 Task: Look for space in Raxaul, India from 7th July, 2023 to 15th July, 2023 for 6 adults in price range Rs.15000 to Rs.20000. Place can be entire place with 3 bedrooms having 3 beds and 3 bathrooms. Property type can be house, flat, guest house. Booking option can be shelf check-in. Required host language is English.
Action: Mouse moved to (581, 72)
Screenshot: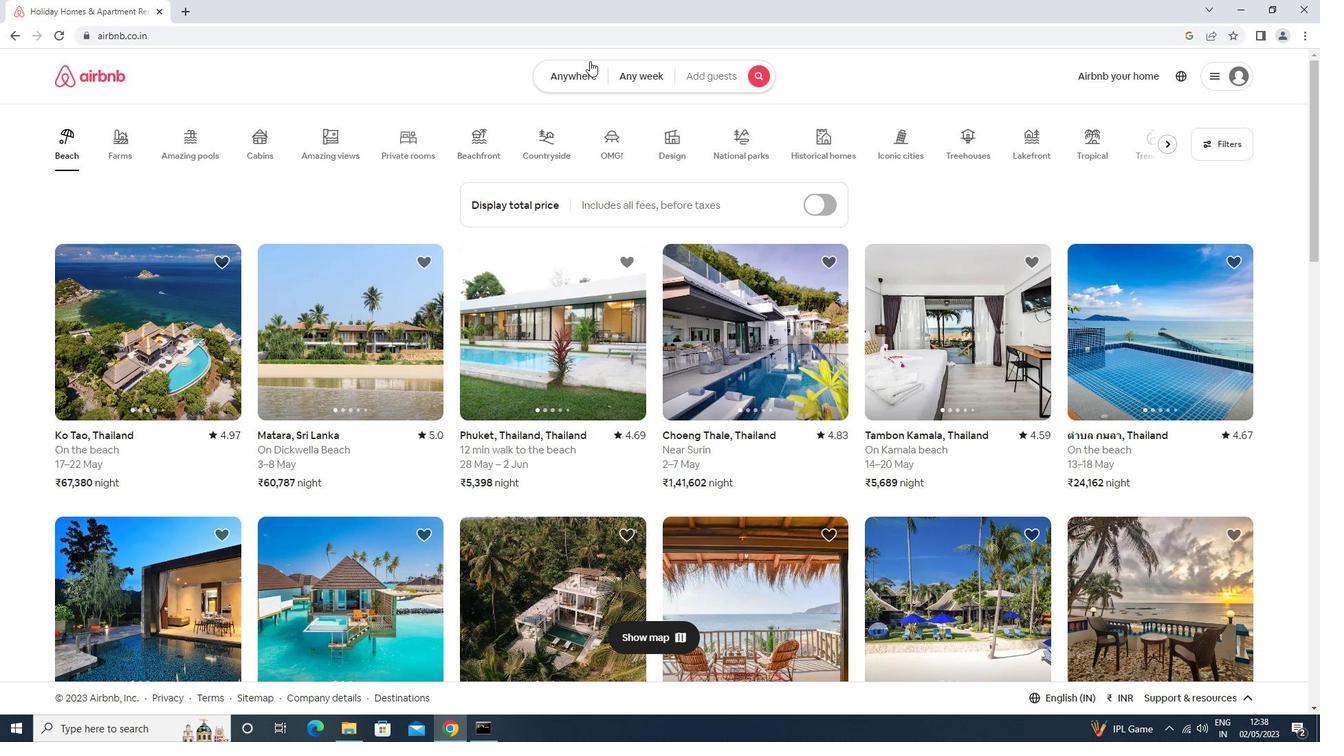
Action: Mouse pressed left at (581, 72)
Screenshot: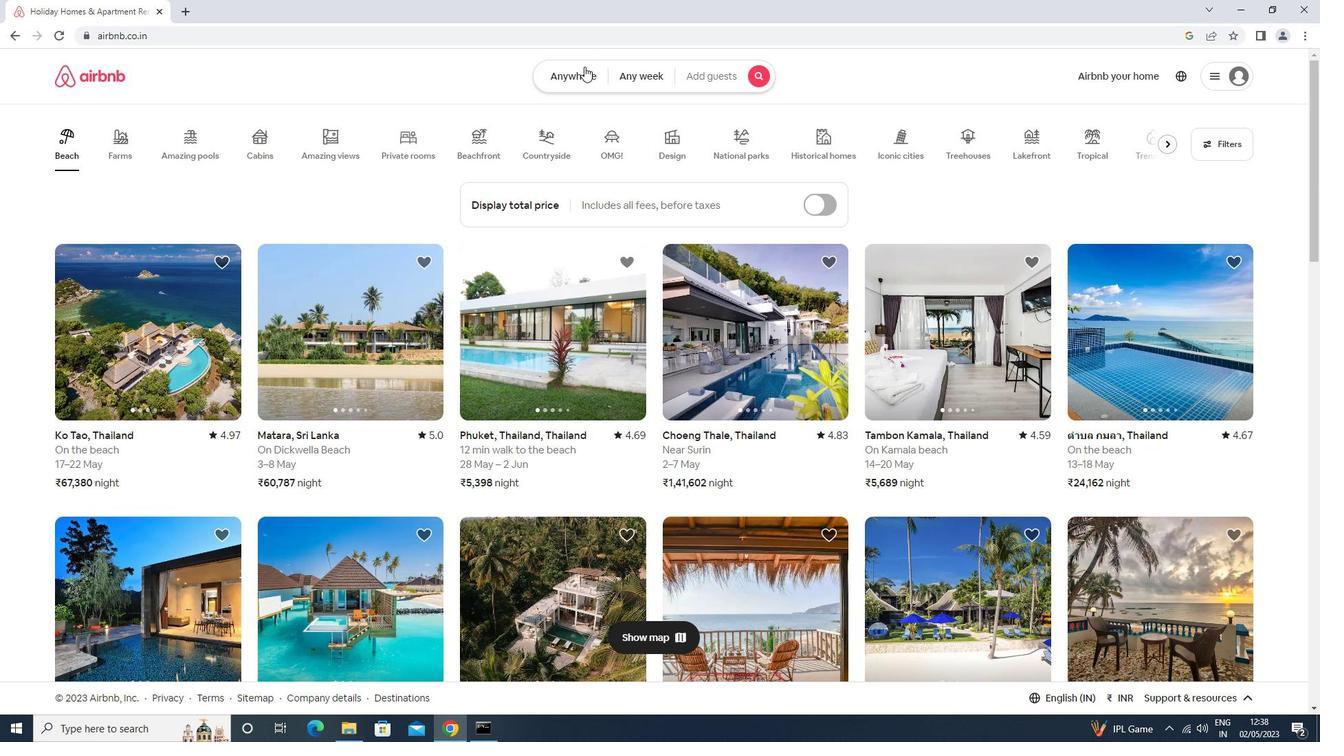 
Action: Mouse moved to (533, 126)
Screenshot: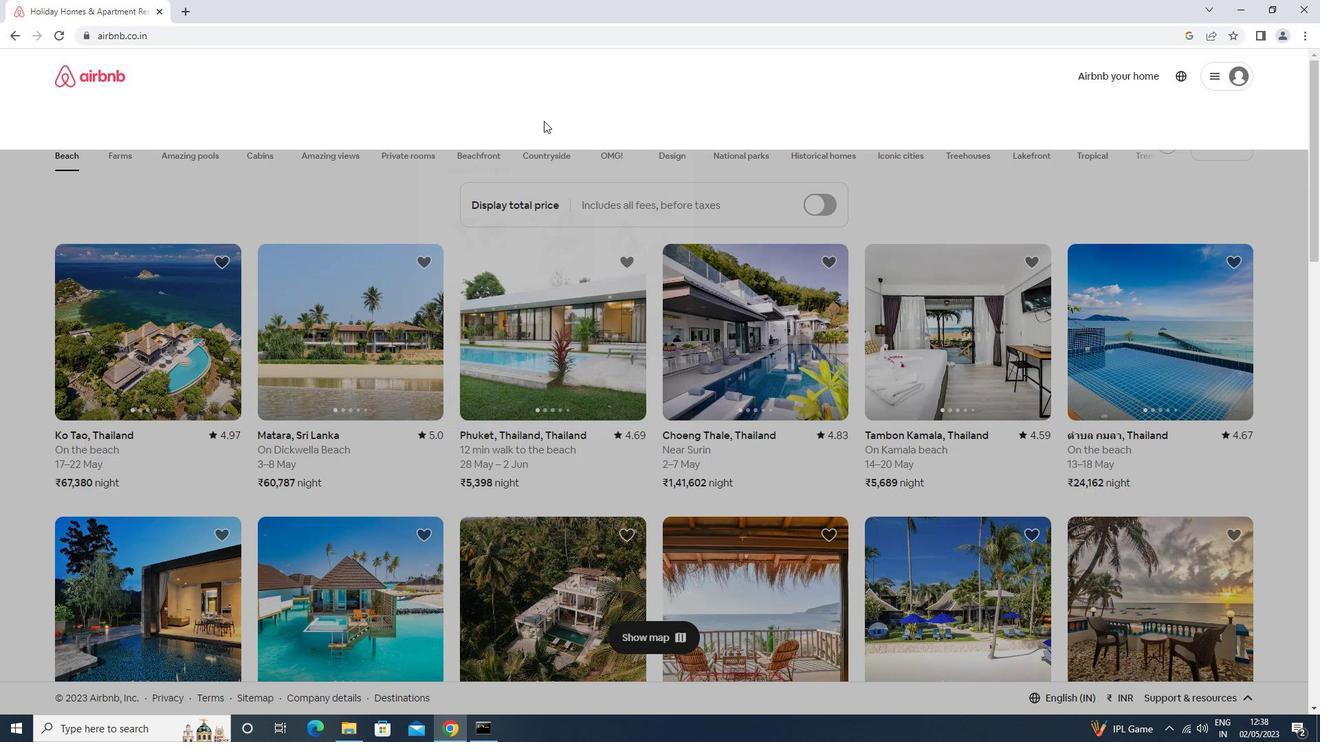 
Action: Mouse pressed left at (533, 126)
Screenshot: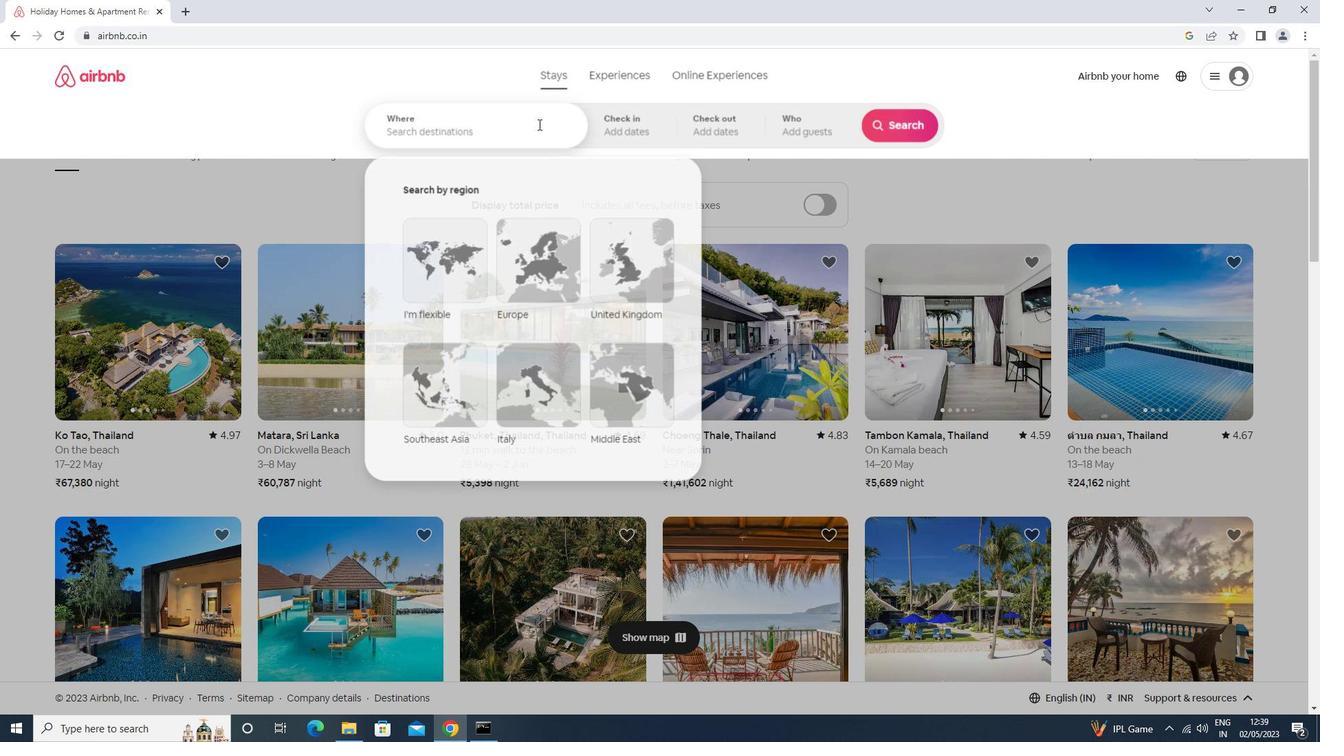 
Action: Mouse moved to (528, 129)
Screenshot: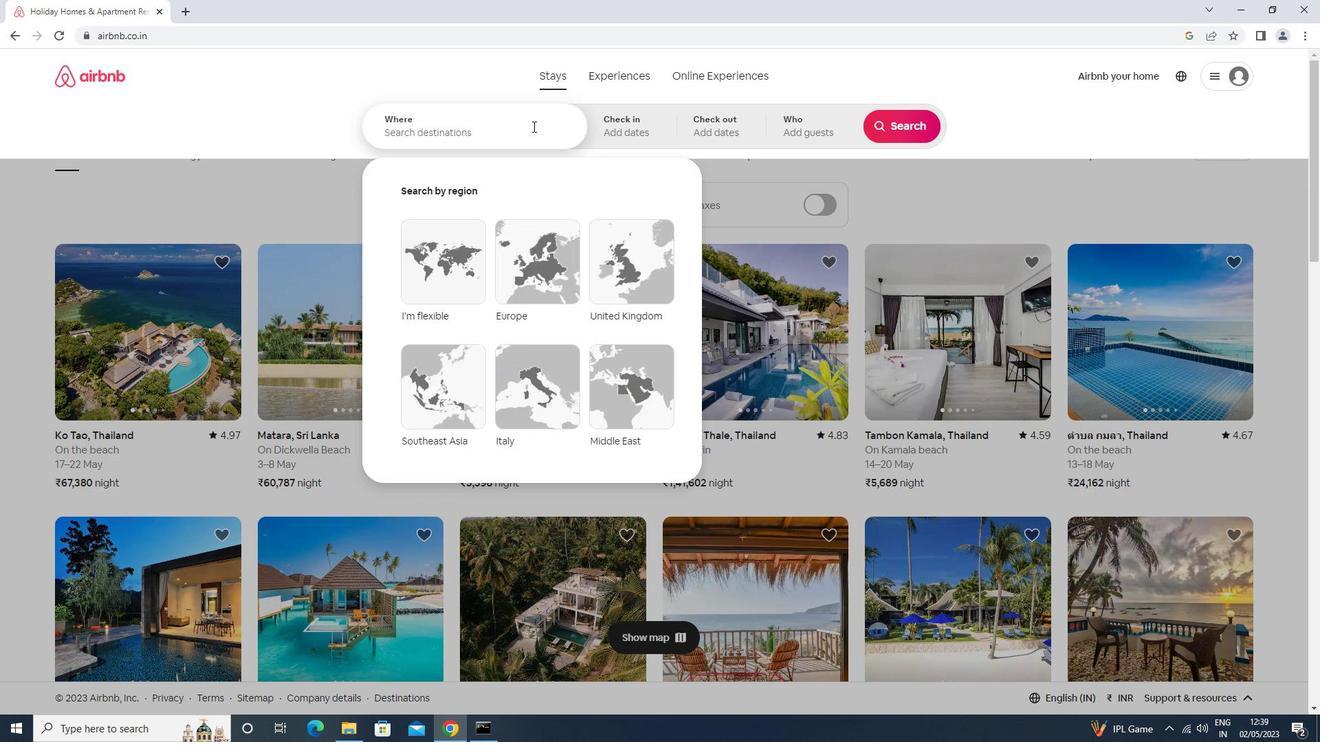 
Action: Key pressed r<Key.caps_lock>axual<Key.enter>
Screenshot: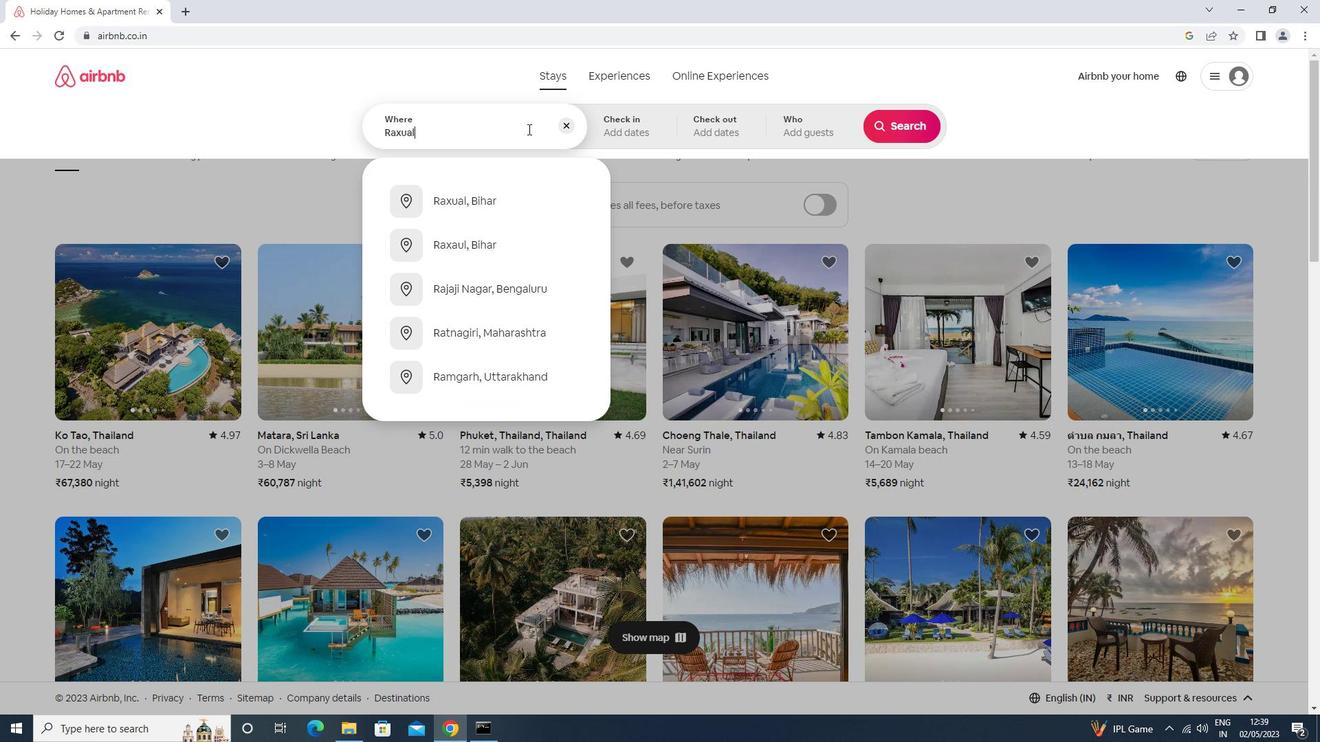 
Action: Mouse moved to (888, 238)
Screenshot: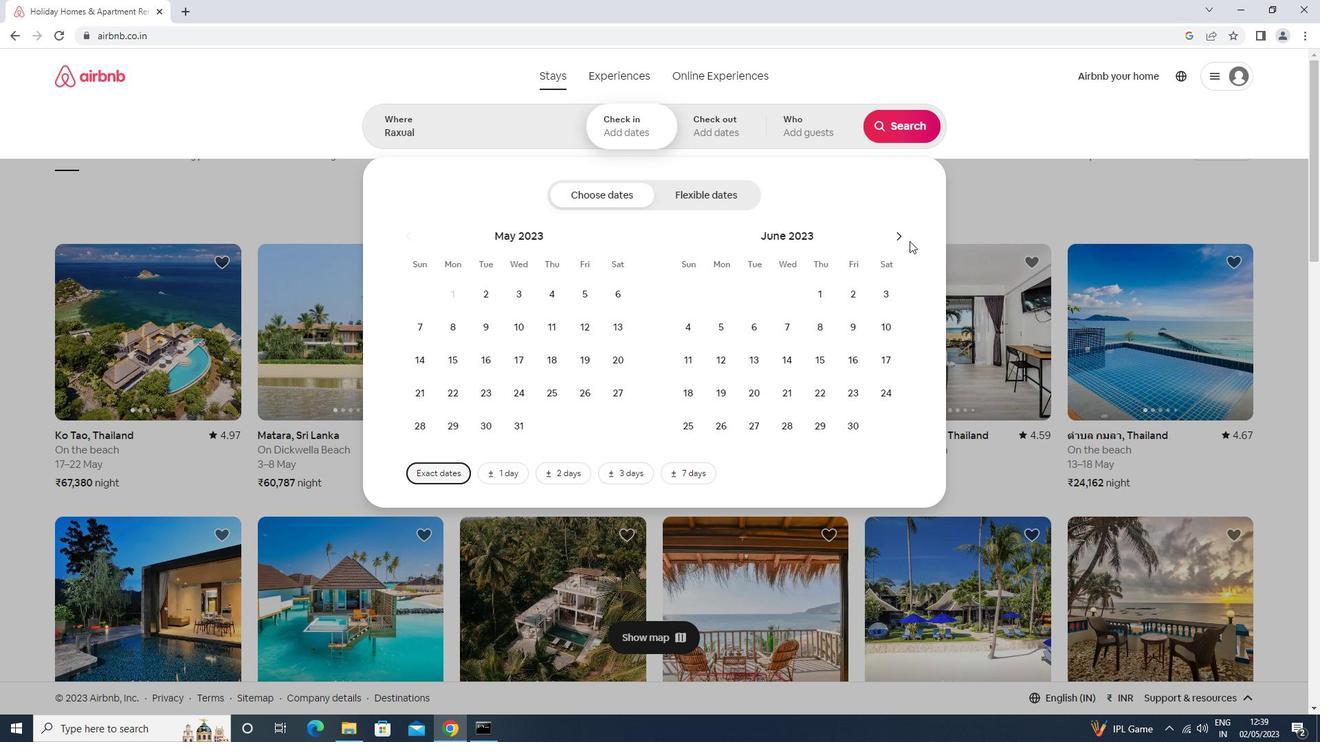 
Action: Mouse pressed left at (888, 238)
Screenshot: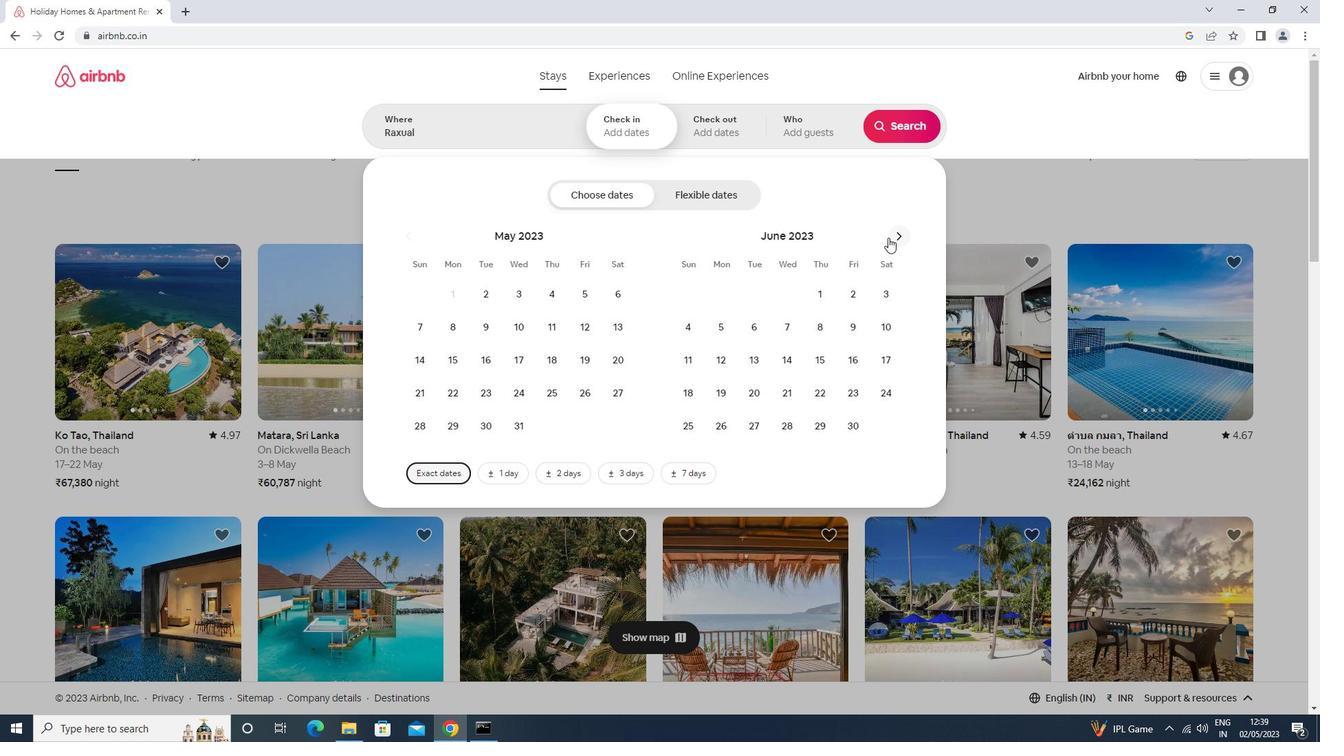 
Action: Mouse moved to (901, 231)
Screenshot: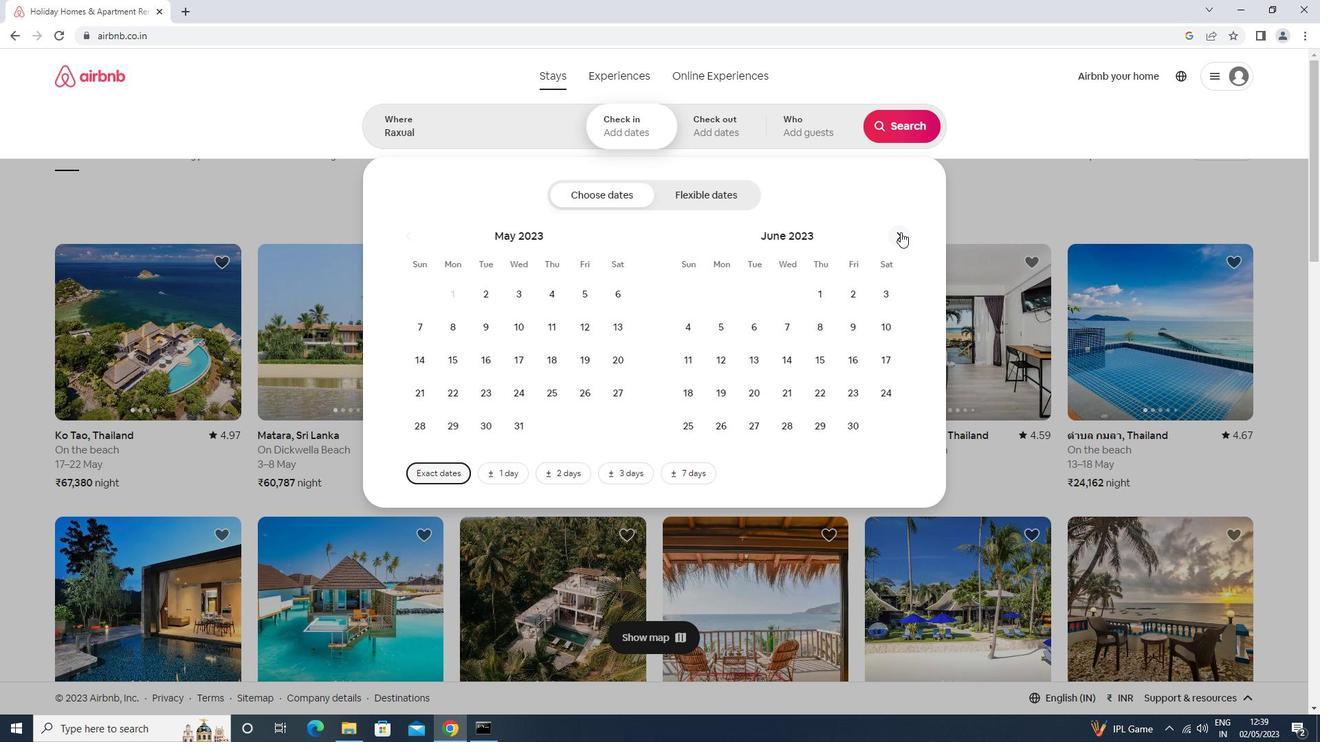 
Action: Mouse pressed left at (901, 231)
Screenshot: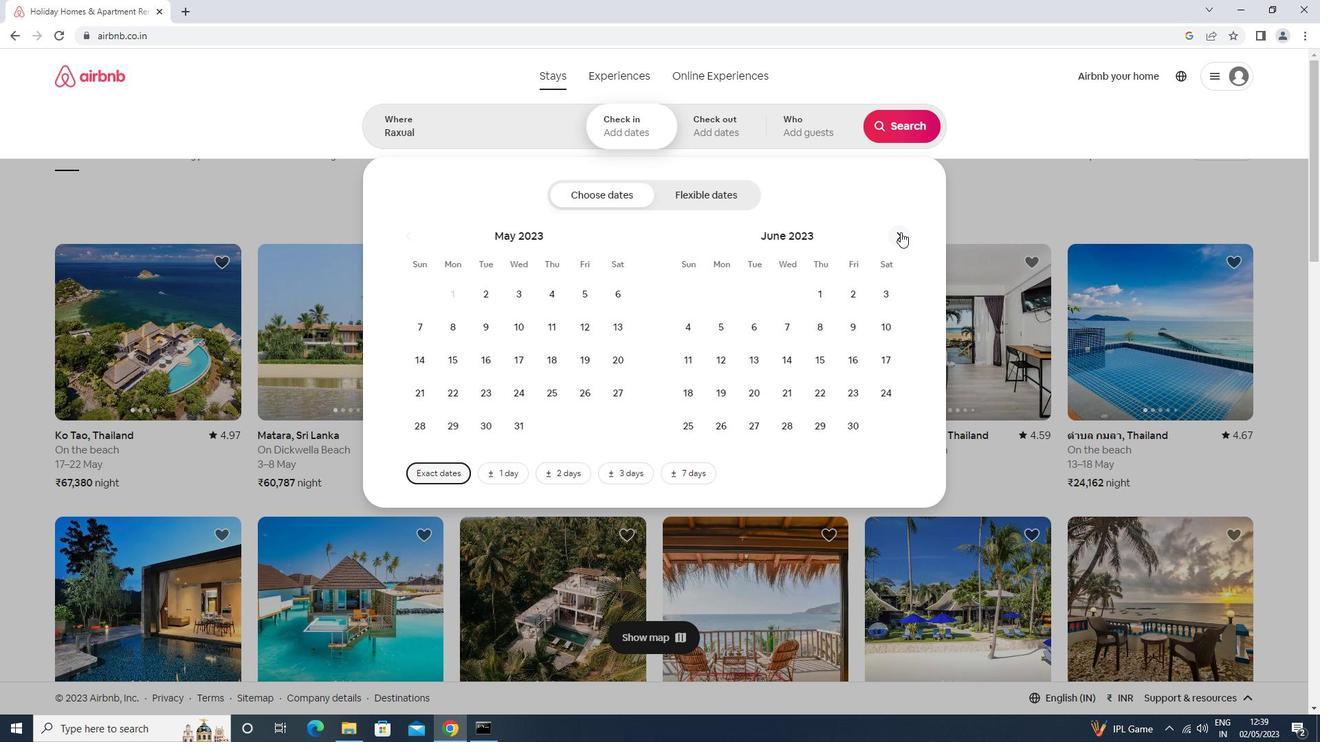 
Action: Mouse moved to (840, 321)
Screenshot: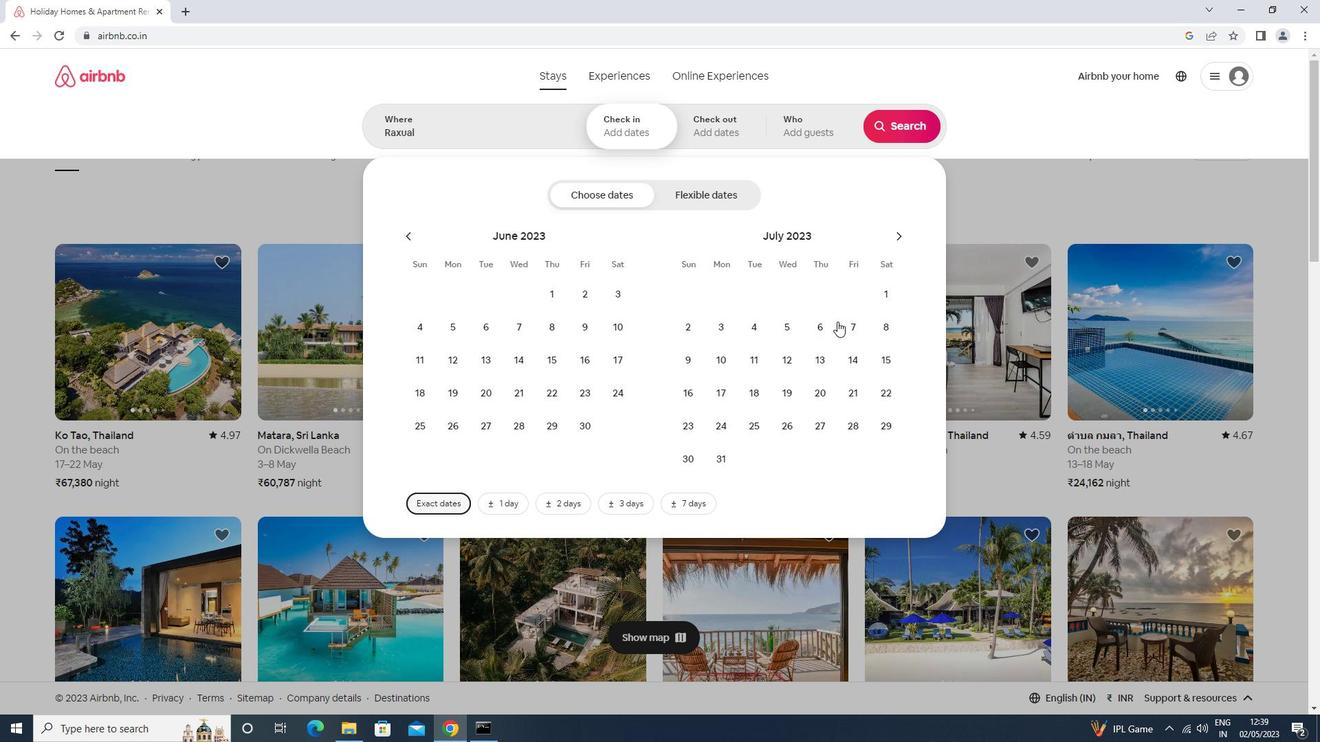 
Action: Mouse pressed left at (840, 321)
Screenshot: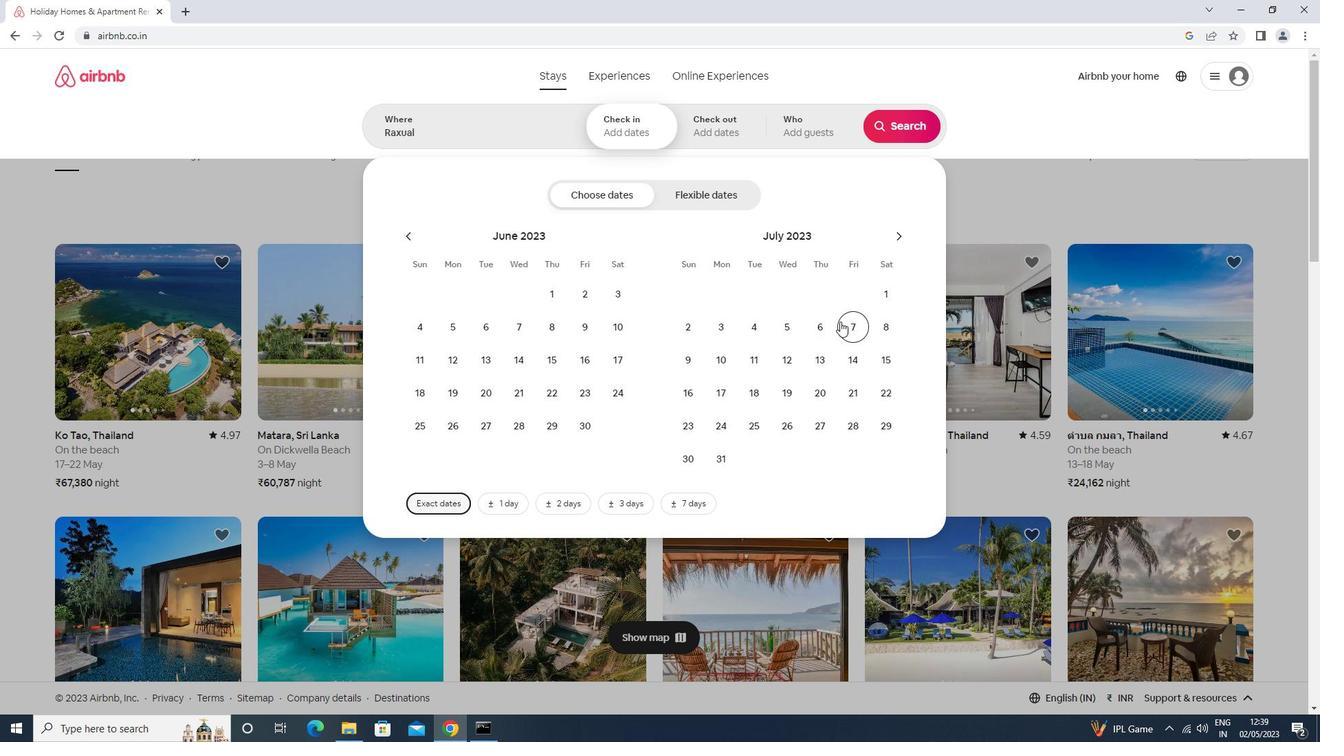 
Action: Mouse moved to (881, 359)
Screenshot: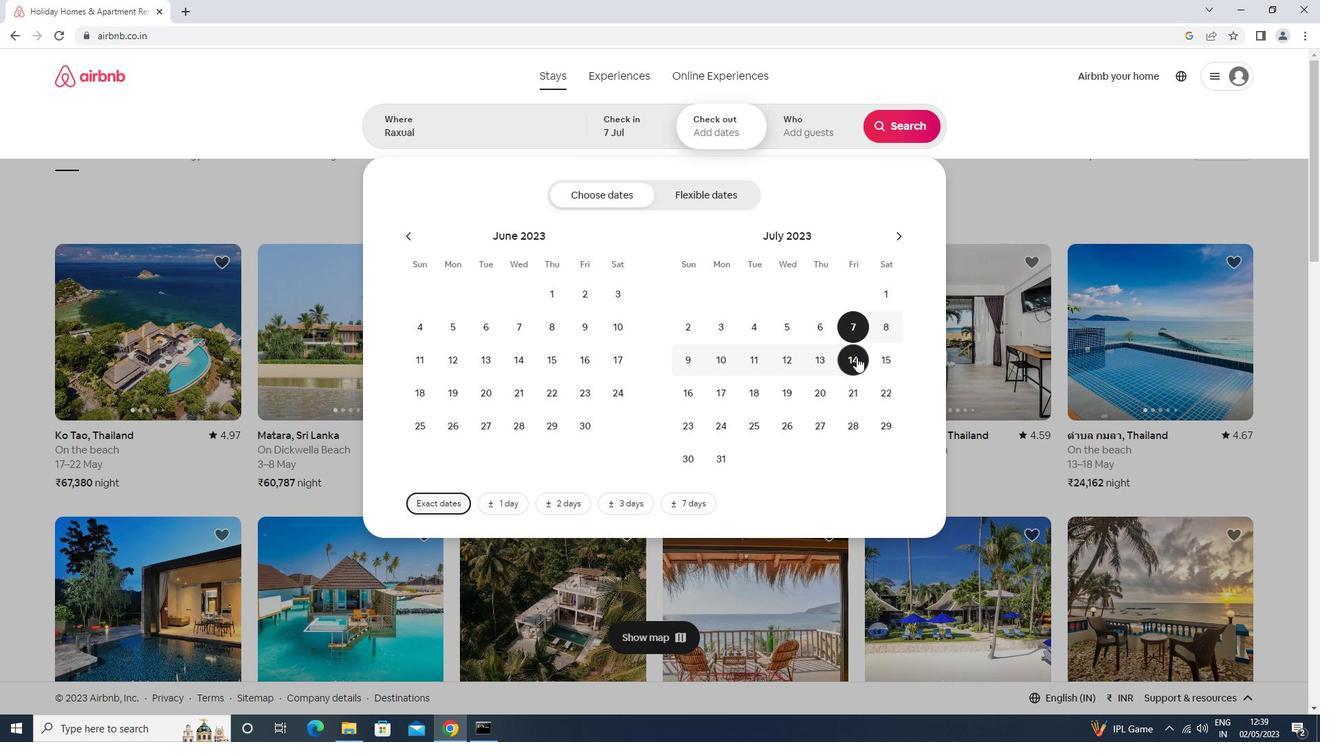 
Action: Mouse pressed left at (881, 359)
Screenshot: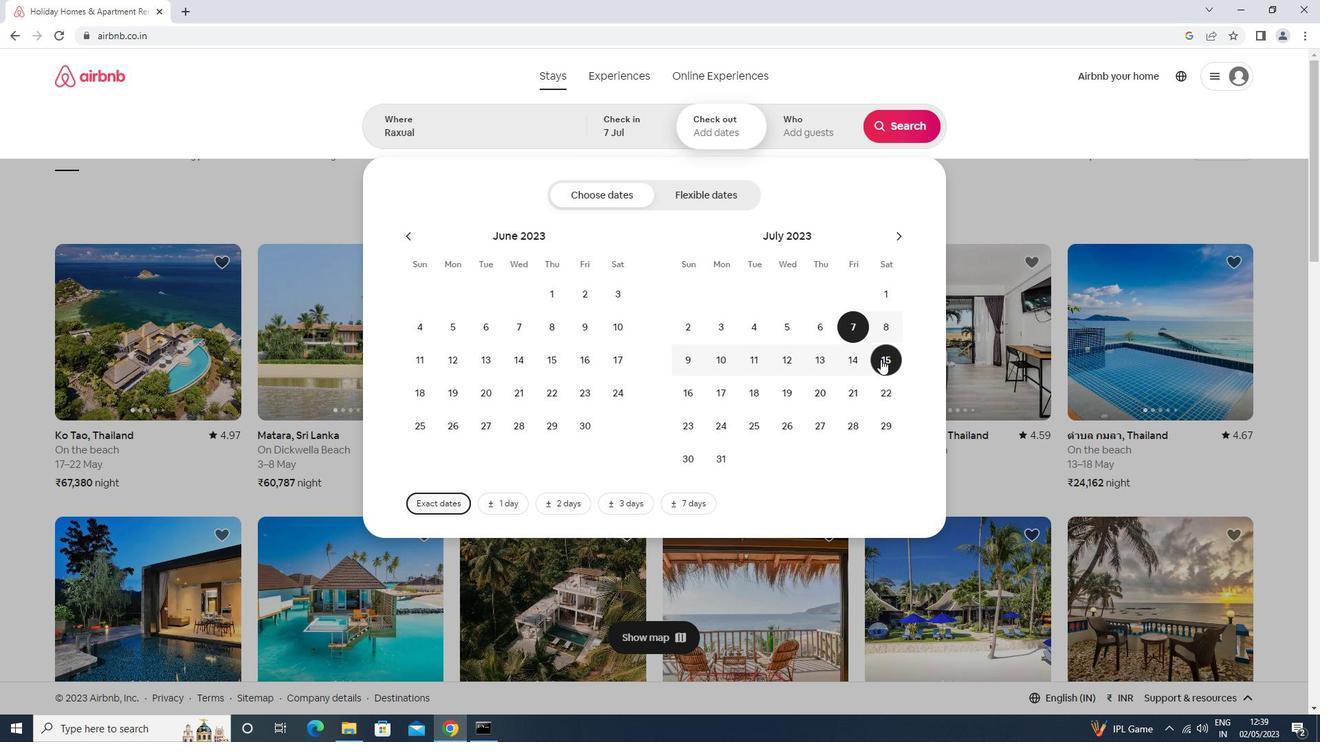 
Action: Mouse moved to (795, 141)
Screenshot: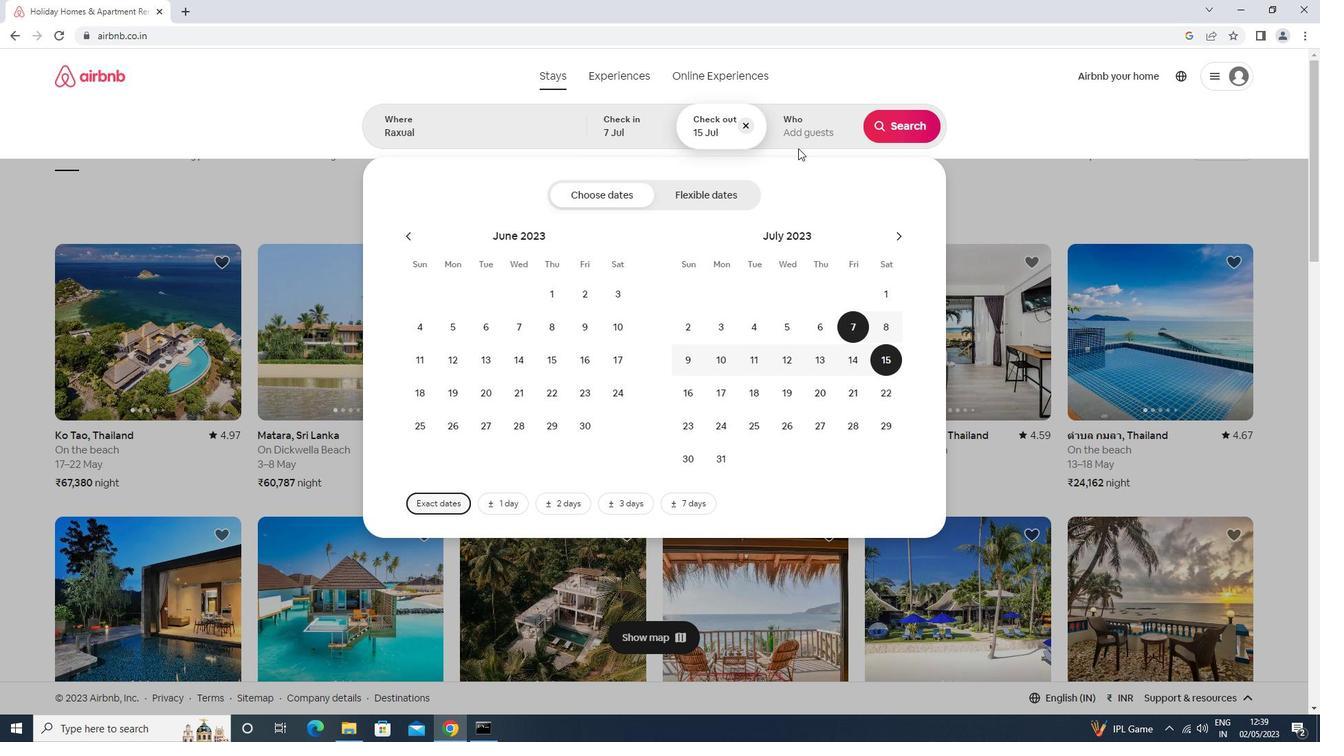 
Action: Mouse pressed left at (795, 141)
Screenshot: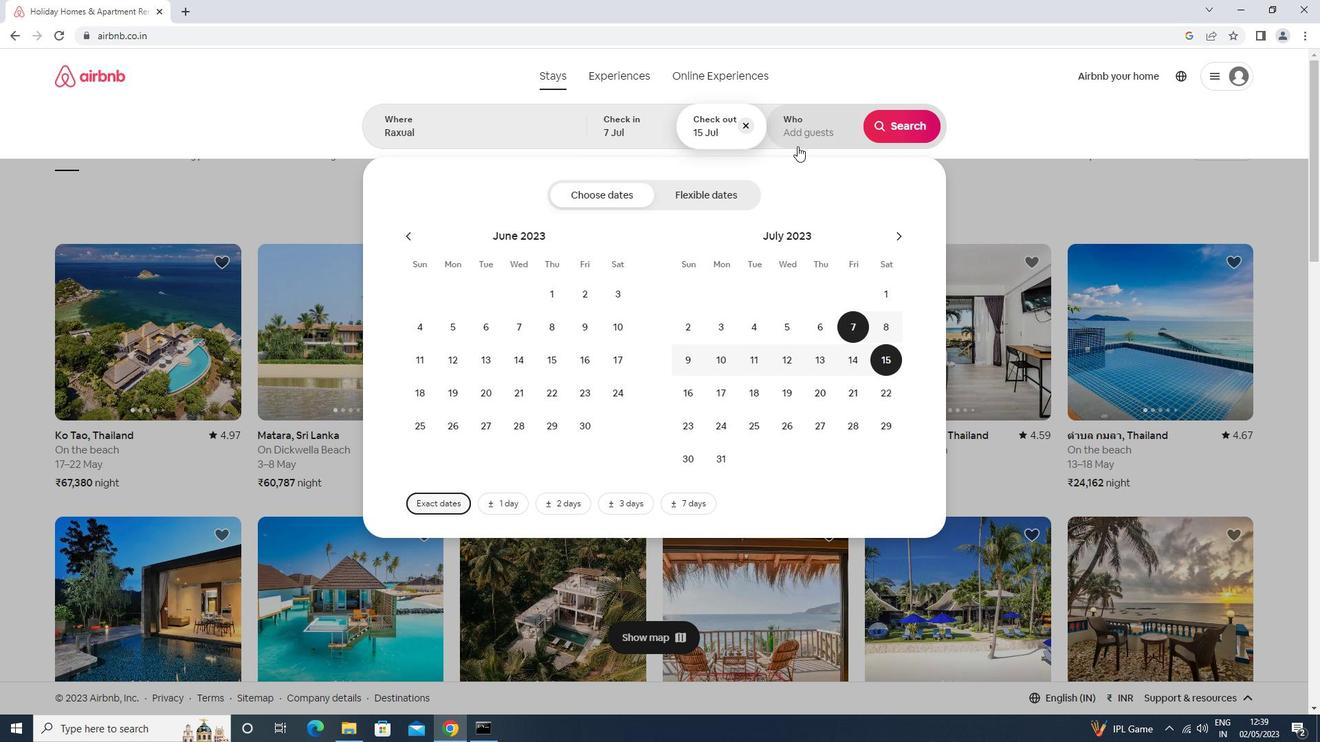 
Action: Mouse moved to (906, 202)
Screenshot: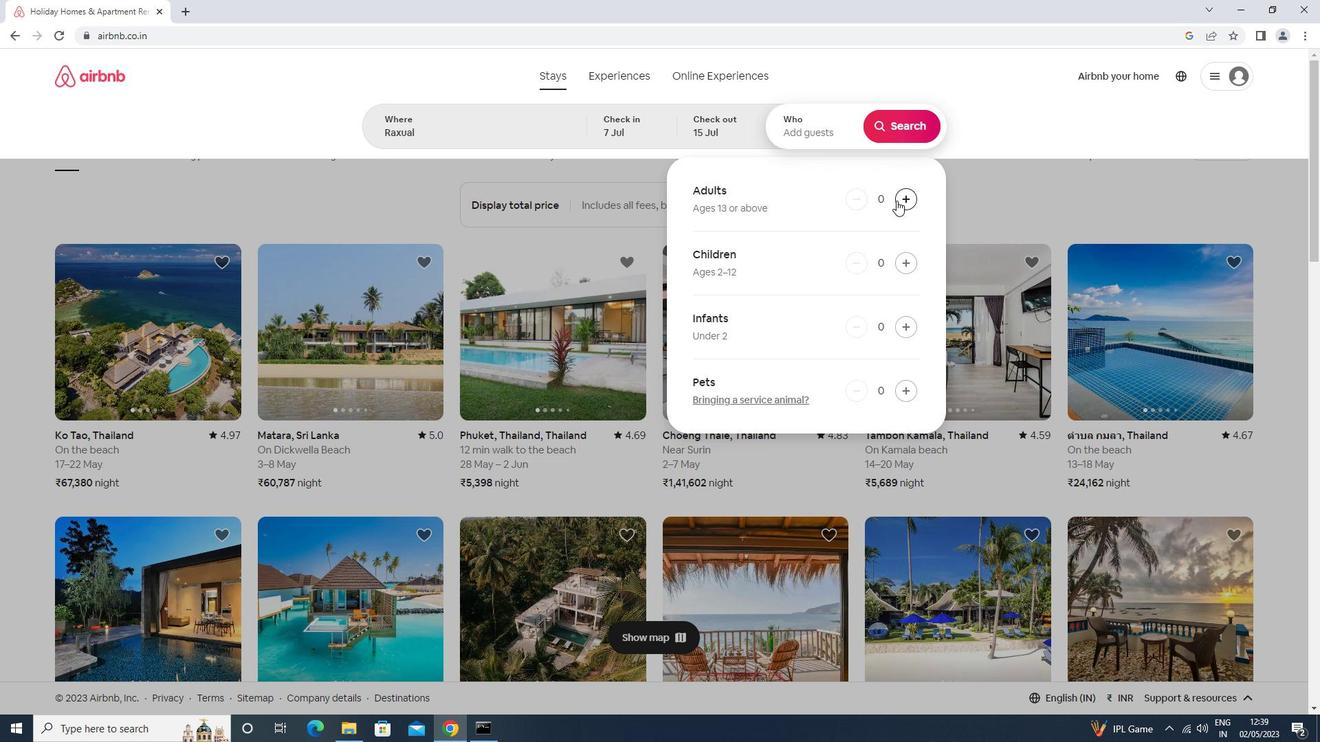 
Action: Mouse pressed left at (906, 202)
Screenshot: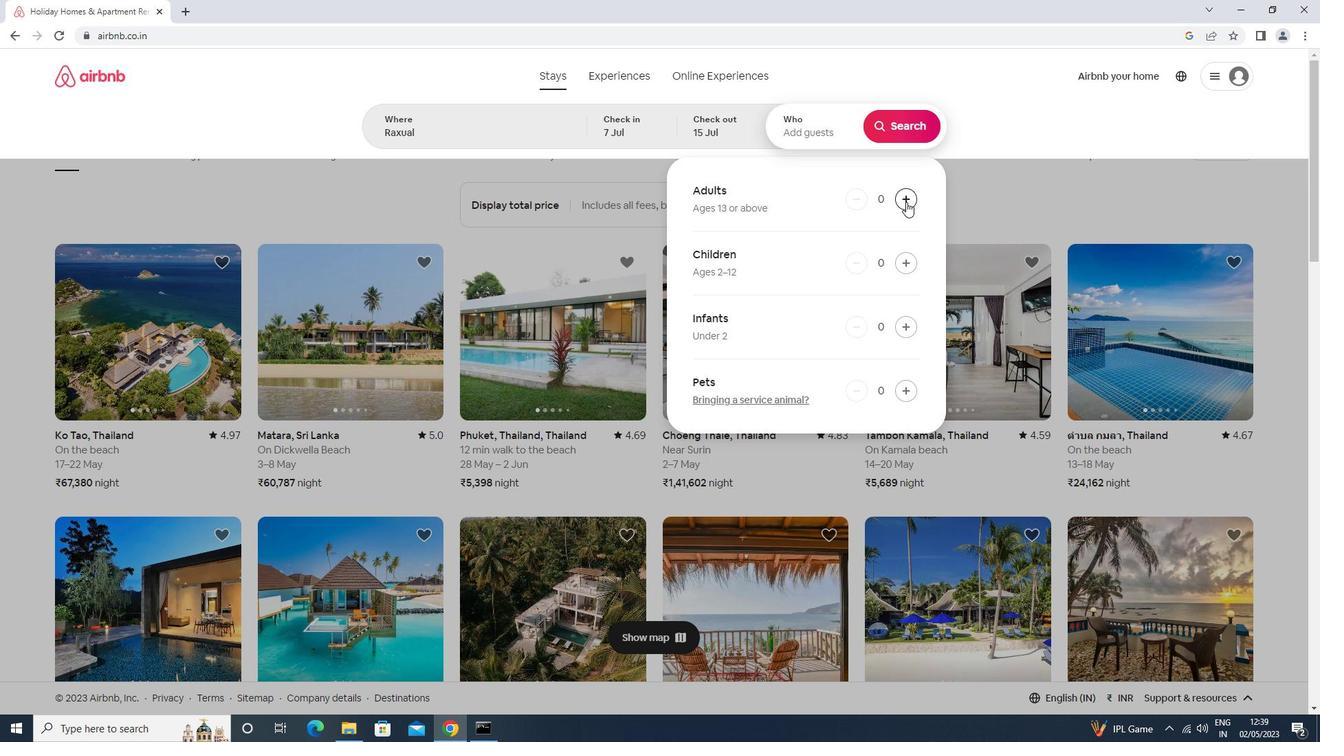 
Action: Mouse pressed left at (906, 202)
Screenshot: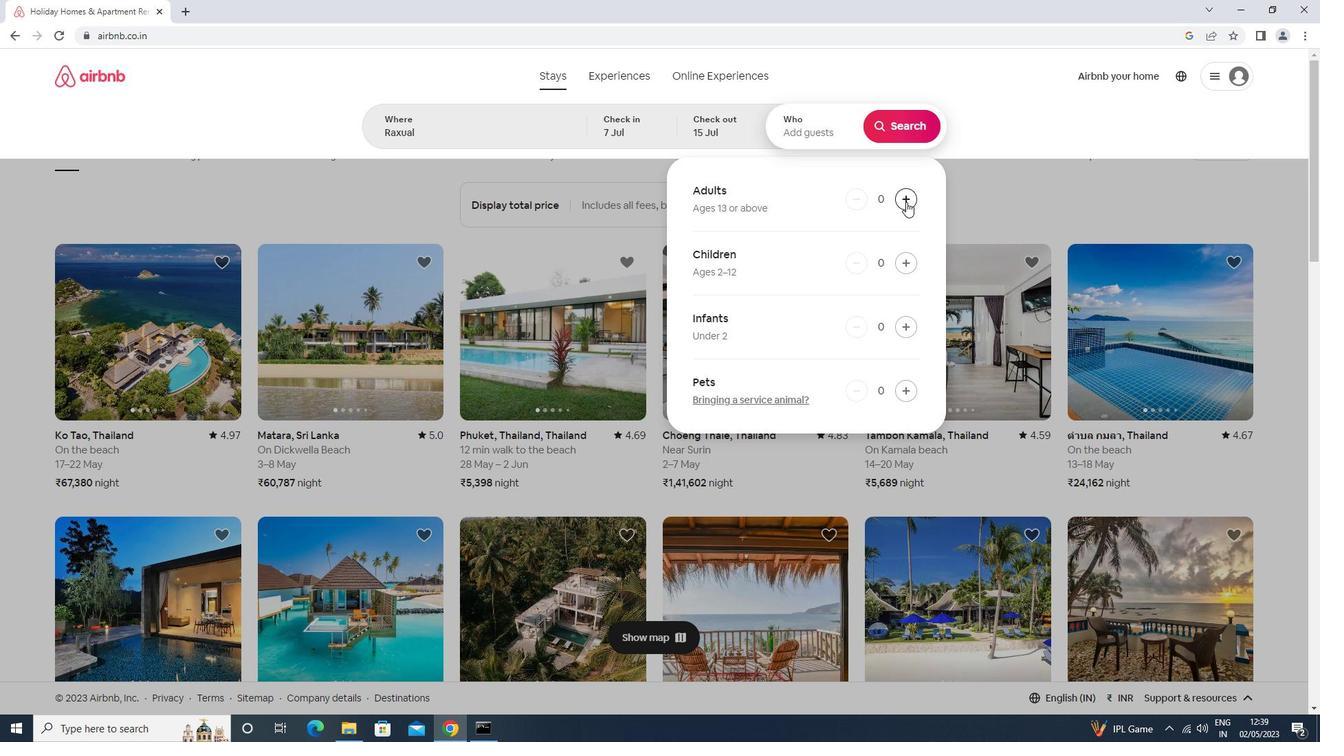 
Action: Mouse pressed left at (906, 202)
Screenshot: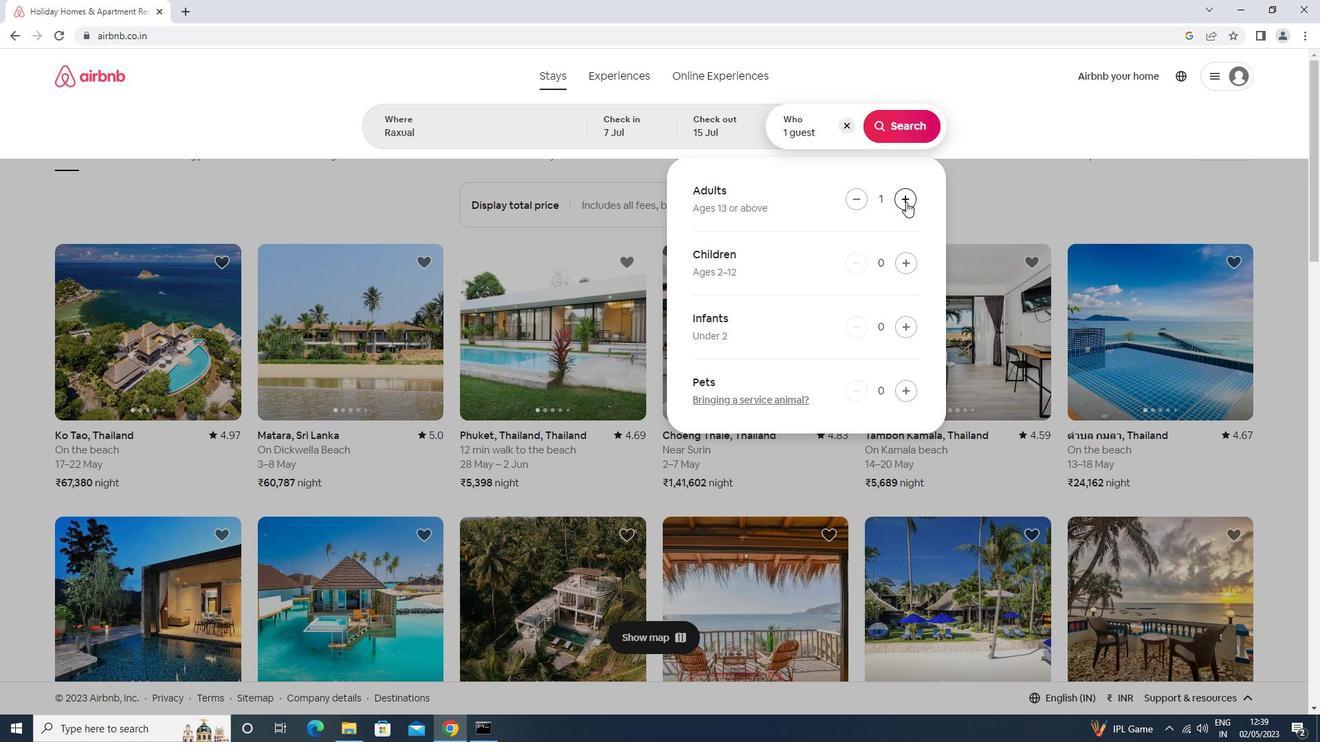 
Action: Mouse moved to (901, 125)
Screenshot: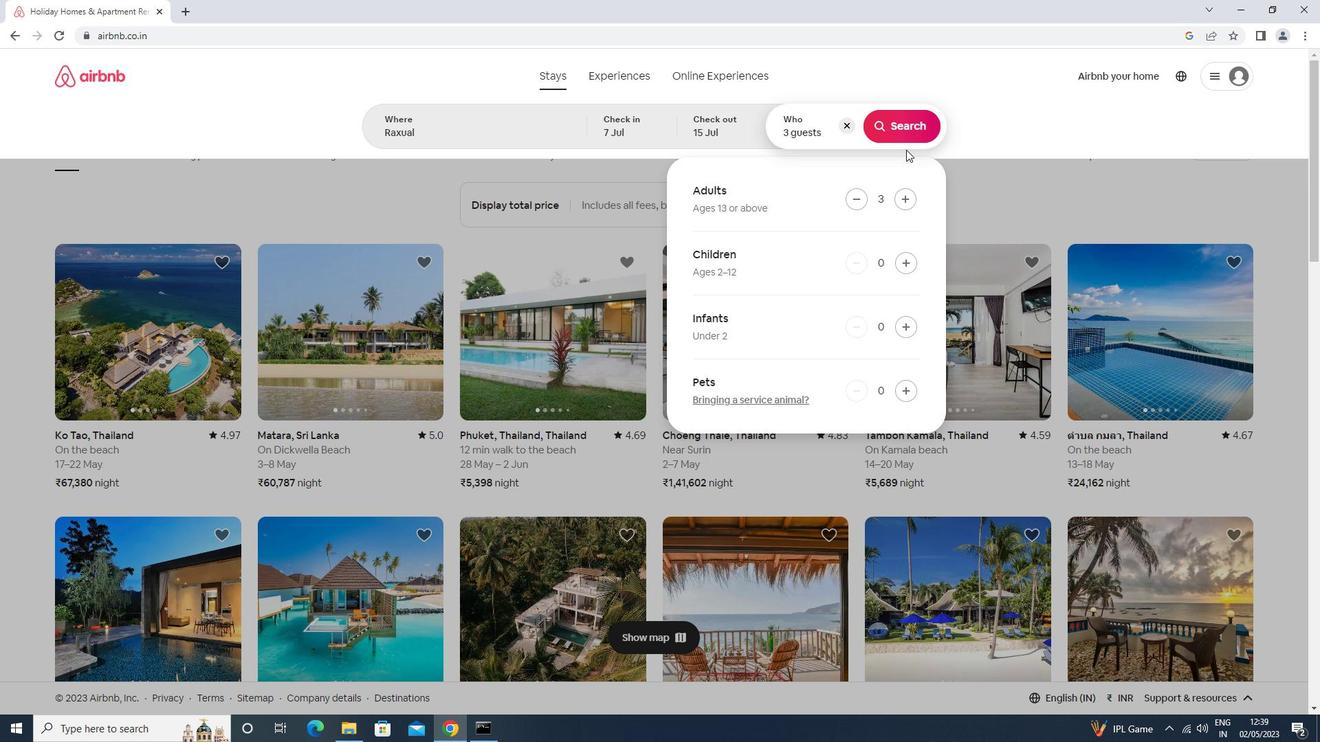 
Action: Mouse pressed left at (901, 125)
Screenshot: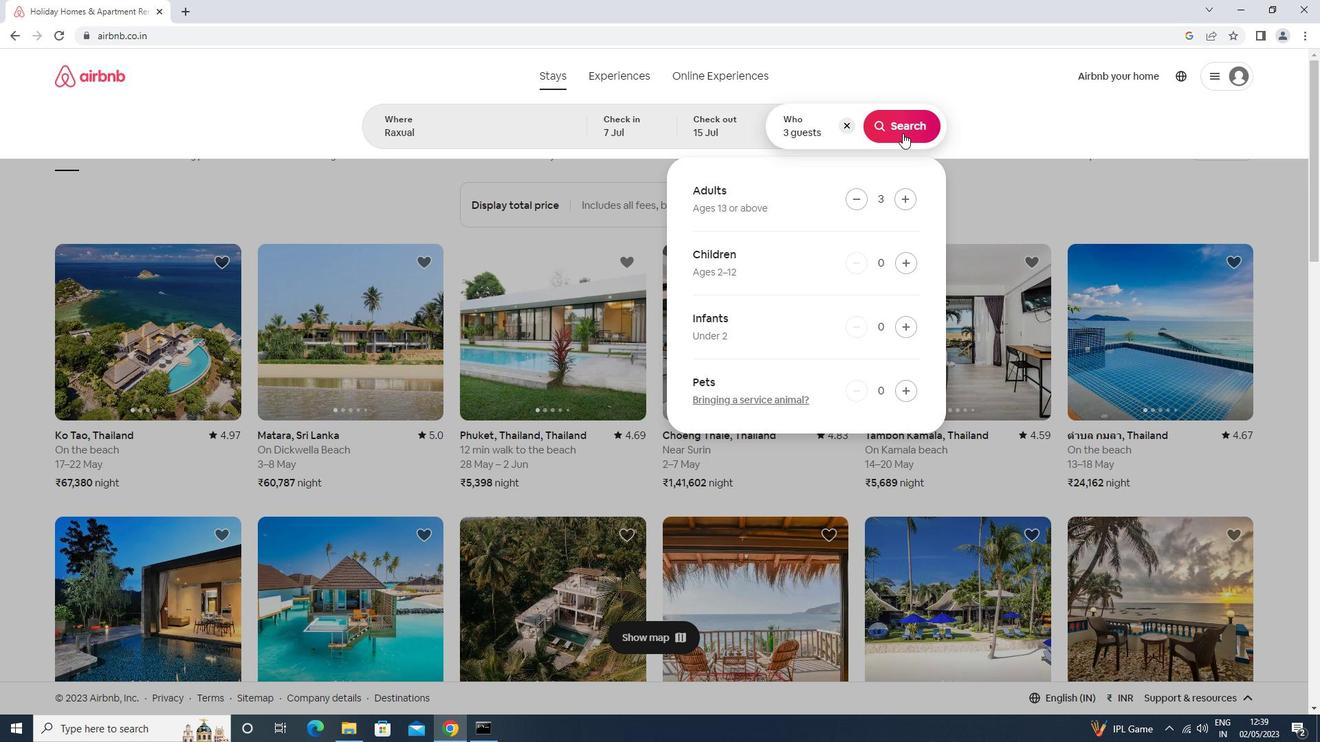 
Action: Mouse moved to (1268, 127)
Screenshot: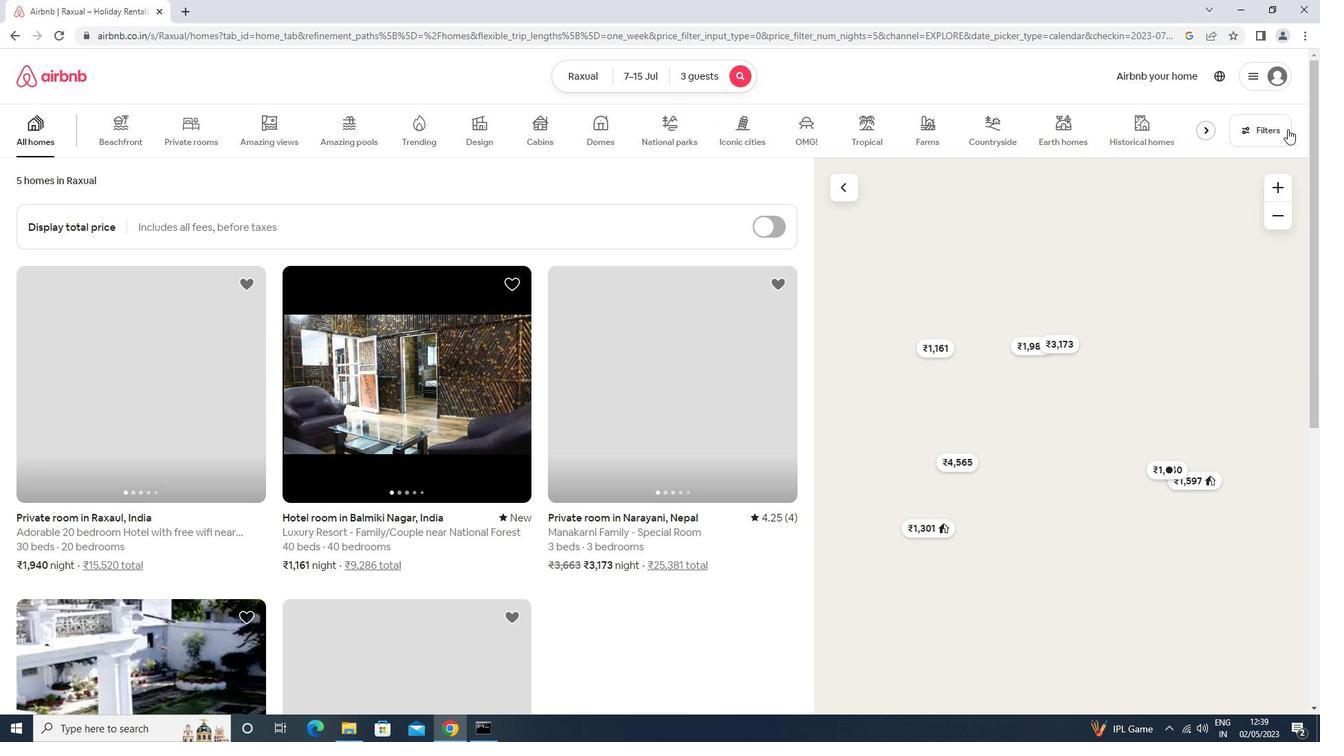 
Action: Mouse pressed left at (1268, 127)
Screenshot: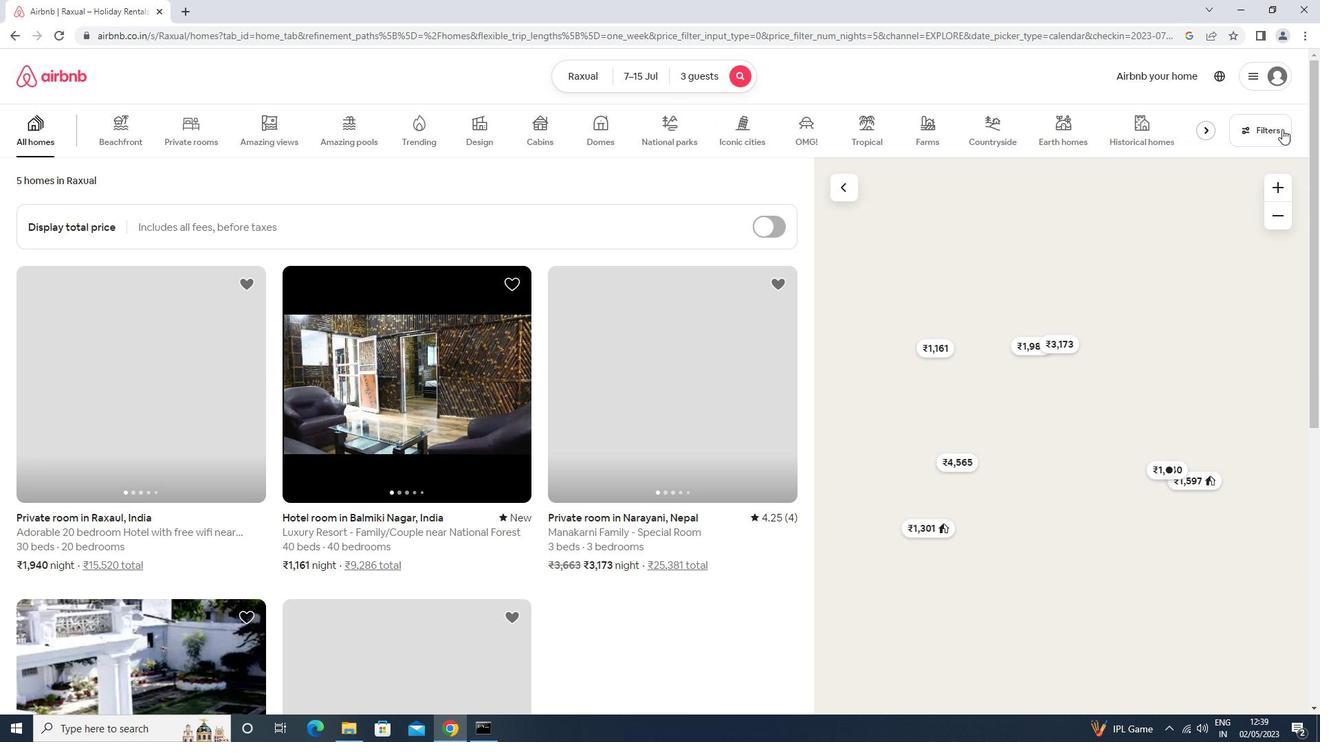 
Action: Mouse moved to (490, 307)
Screenshot: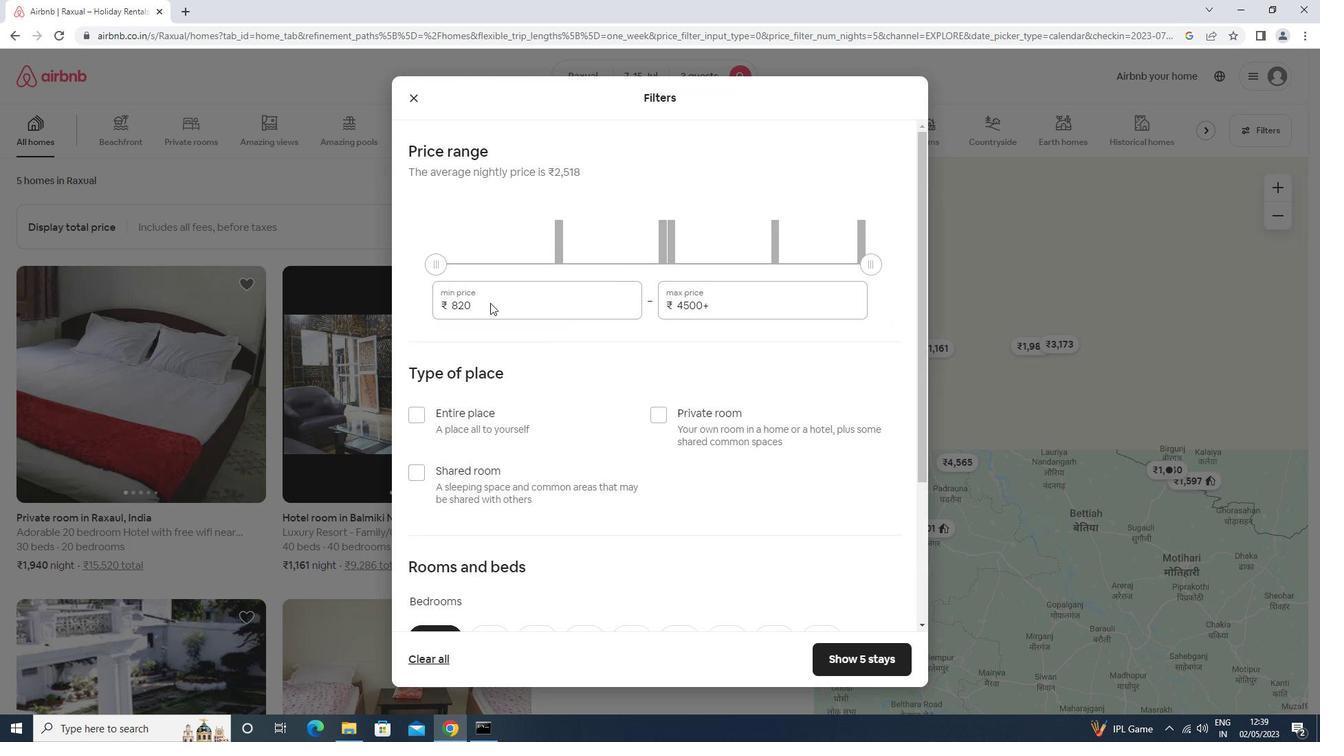 
Action: Mouse pressed left at (490, 307)
Screenshot: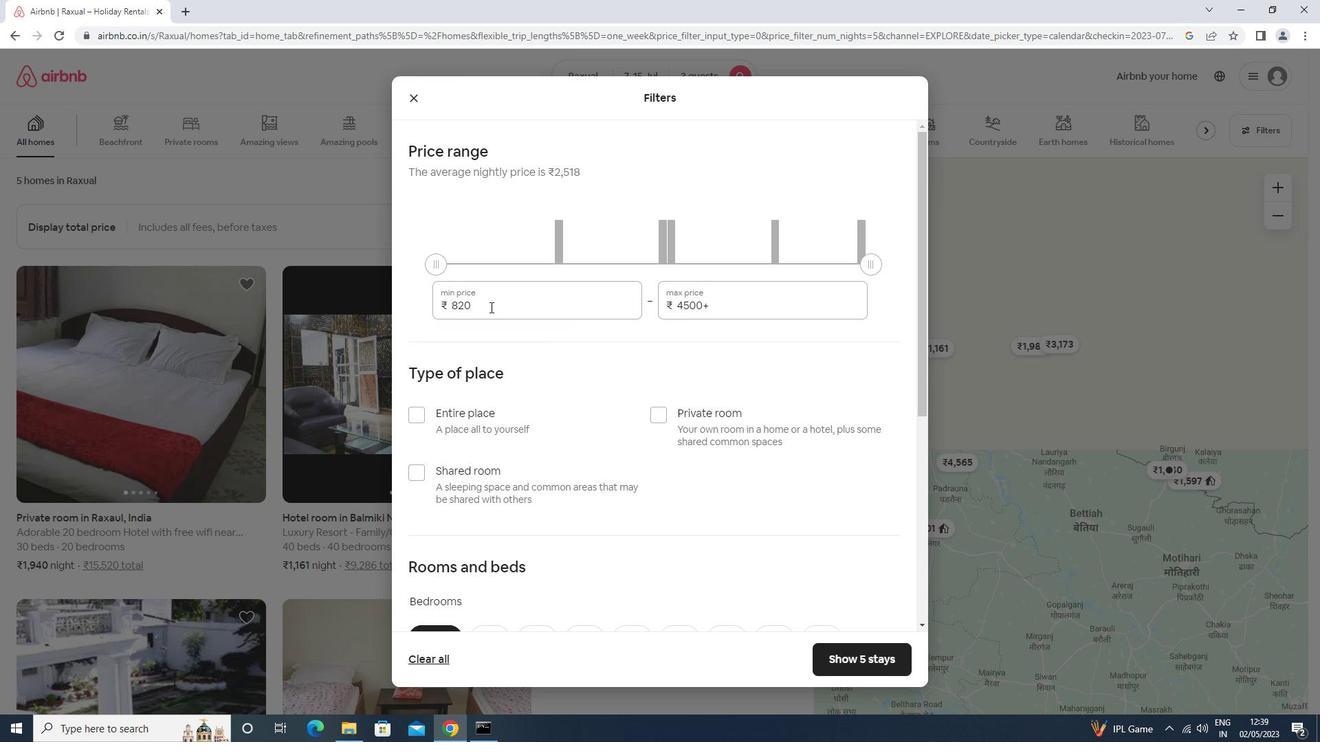 
Action: Key pressed <Key.backspace><Key.backspace><Key.backspace><Key.backspace><Key.backspace><Key.backspace><Key.backspace><Key.backspace><Key.backspace><Key.backspace>12000<Key.tab>16000
Screenshot: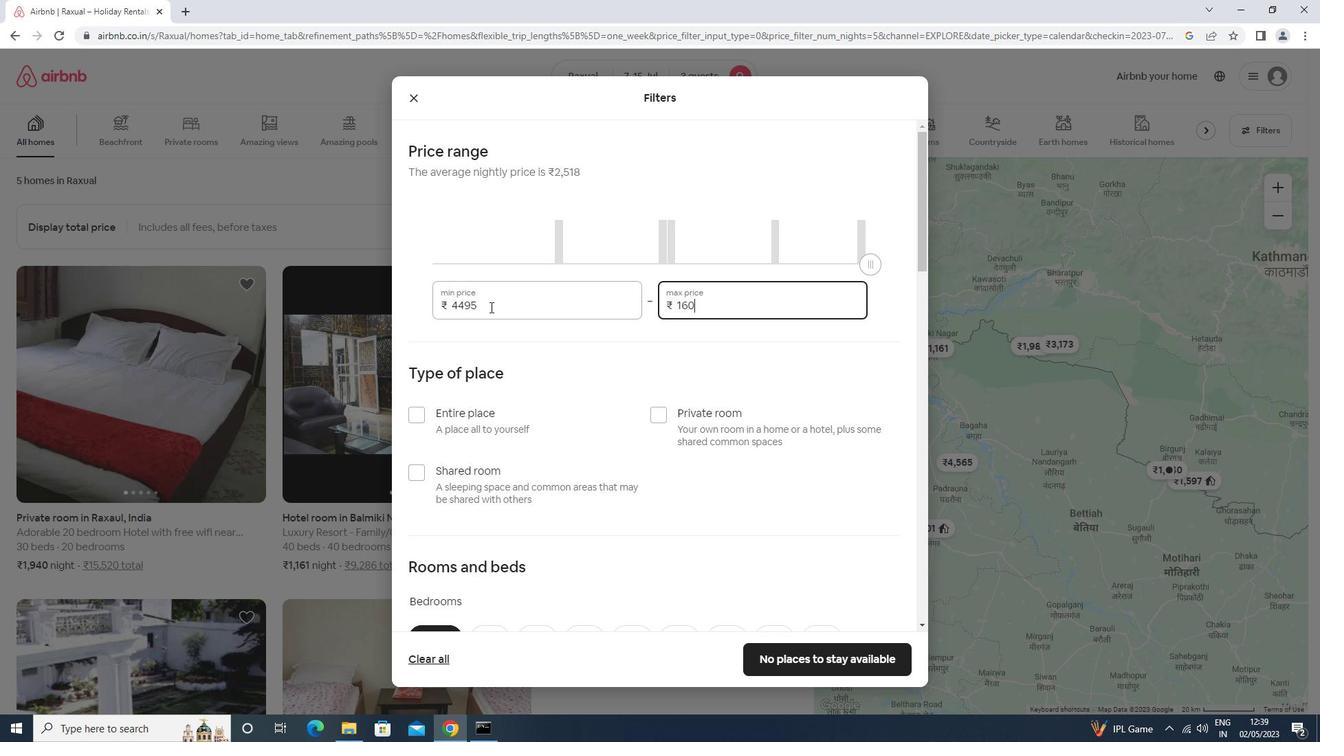 
Action: Mouse scrolled (490, 306) with delta (0, 0)
Screenshot: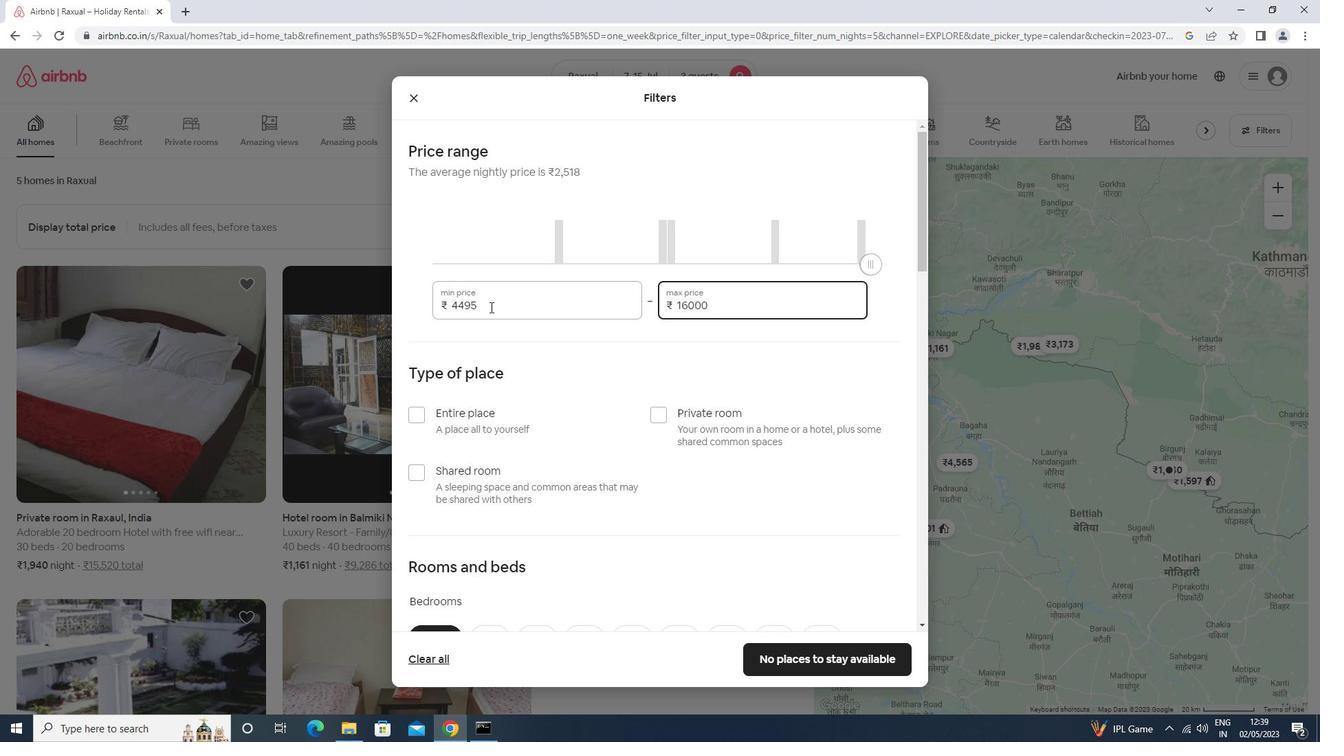 
Action: Mouse scrolled (490, 306) with delta (0, 0)
Screenshot: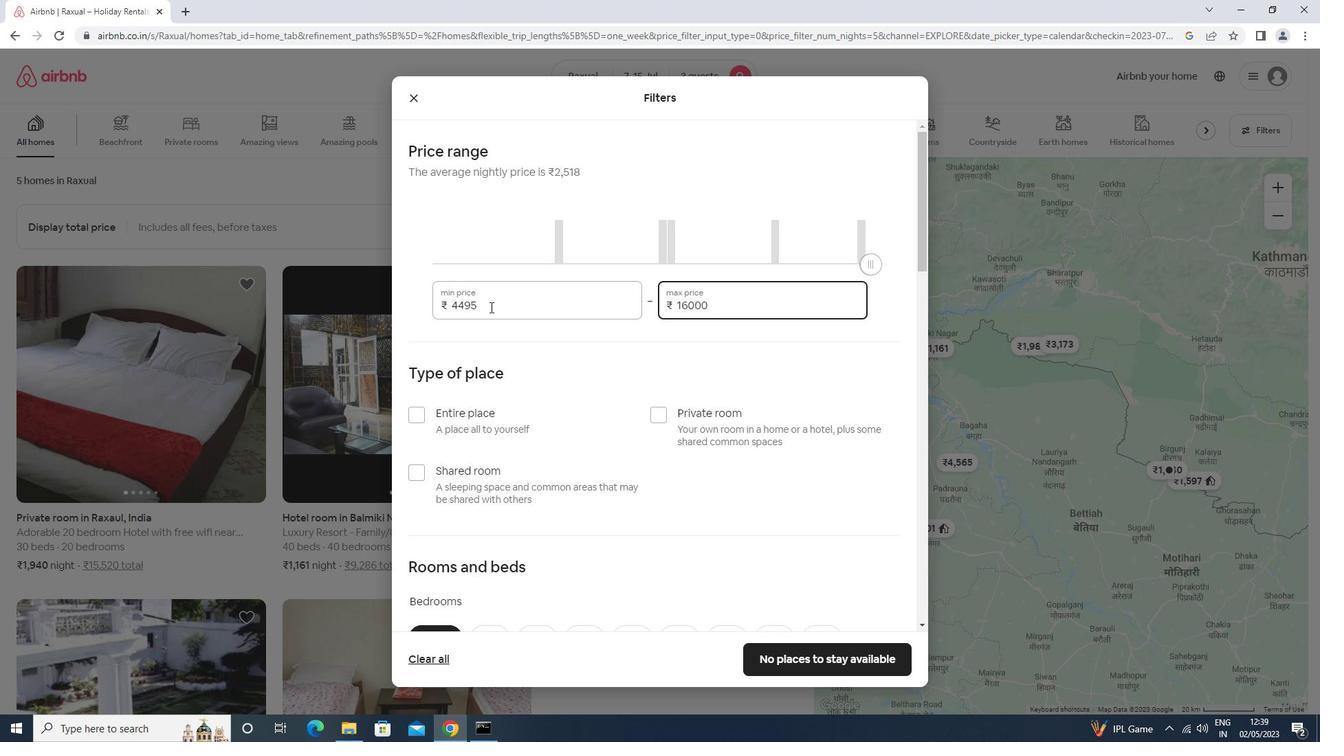 
Action: Mouse moved to (432, 279)
Screenshot: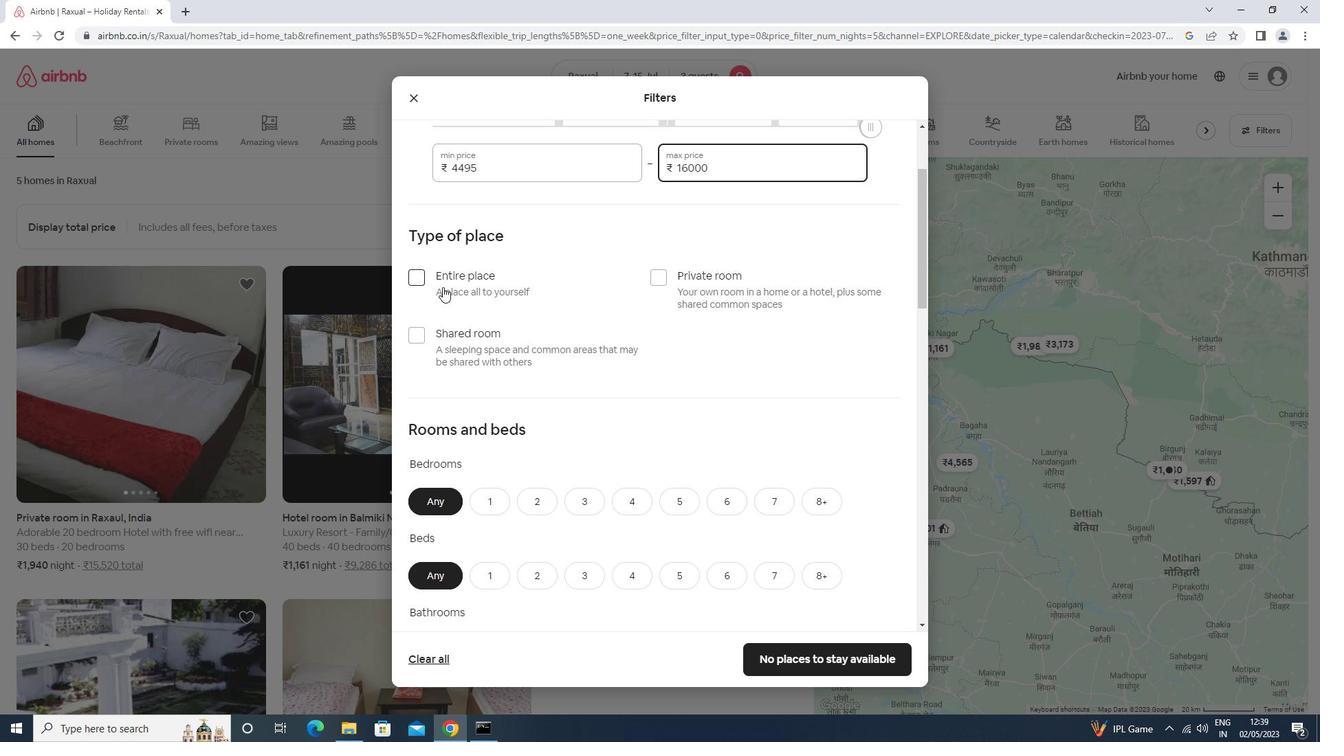 
Action: Mouse pressed left at (432, 279)
Screenshot: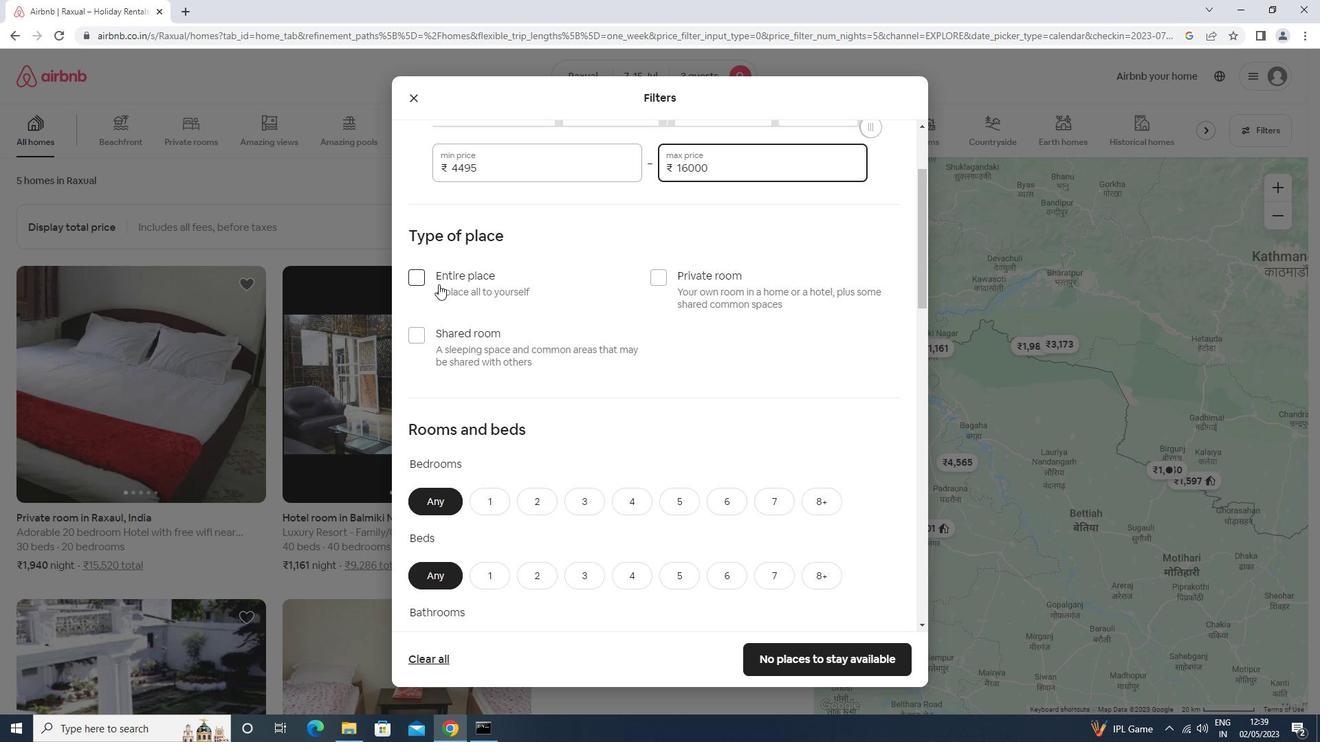 
Action: Mouse moved to (542, 506)
Screenshot: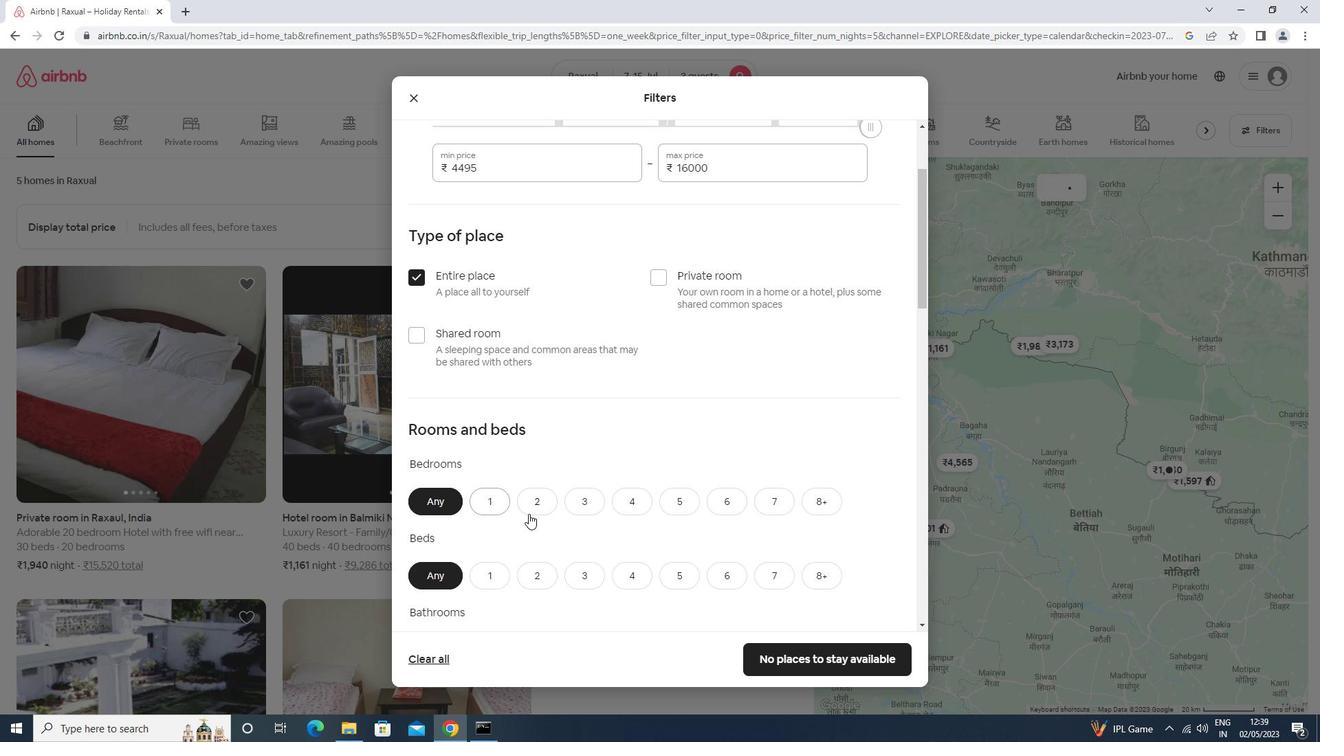 
Action: Mouse pressed left at (542, 506)
Screenshot: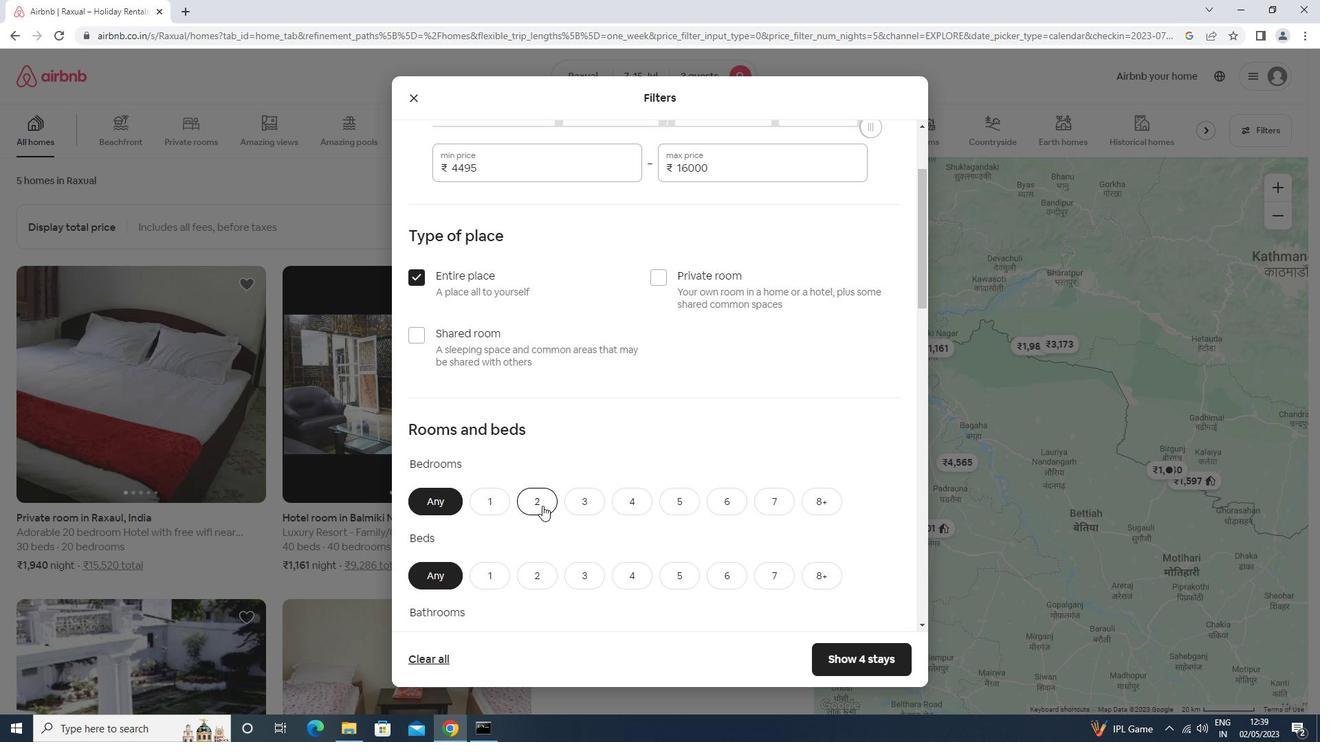 
Action: Mouse moved to (540, 503)
Screenshot: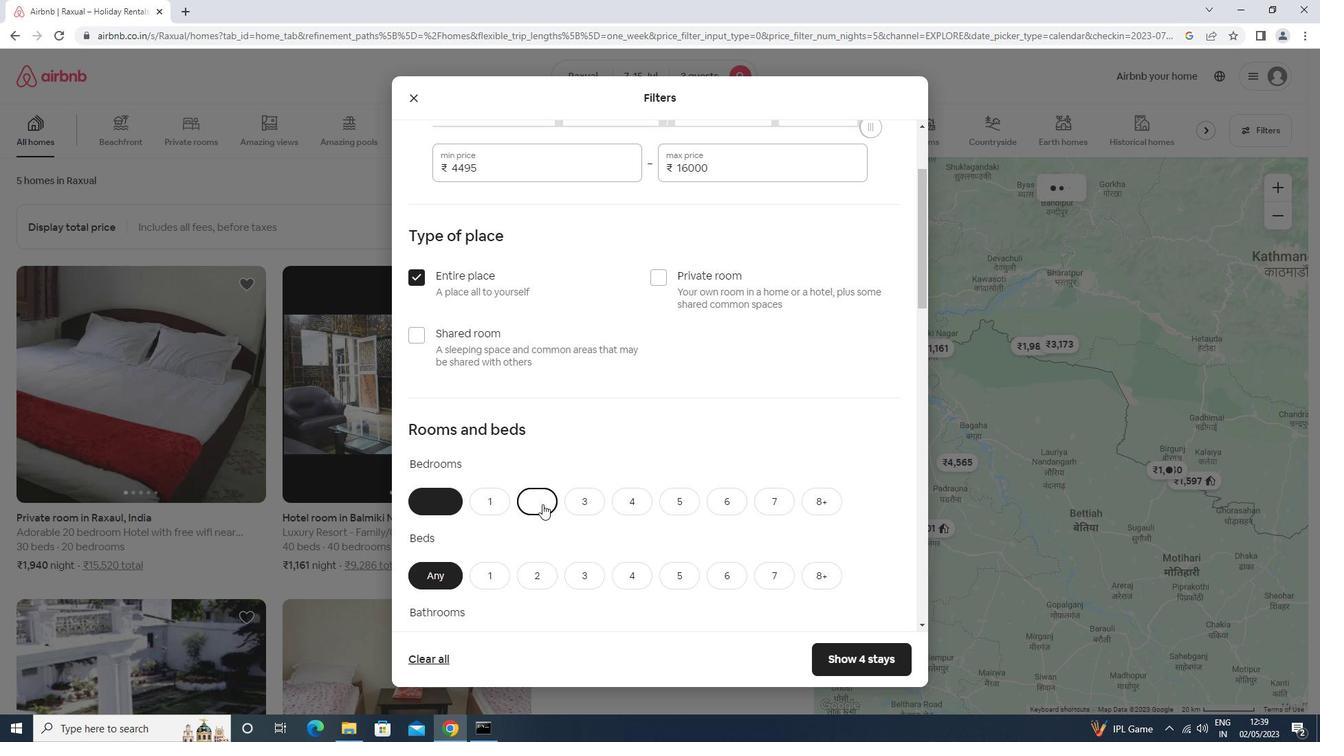 
Action: Mouse scrolled (540, 502) with delta (0, 0)
Screenshot: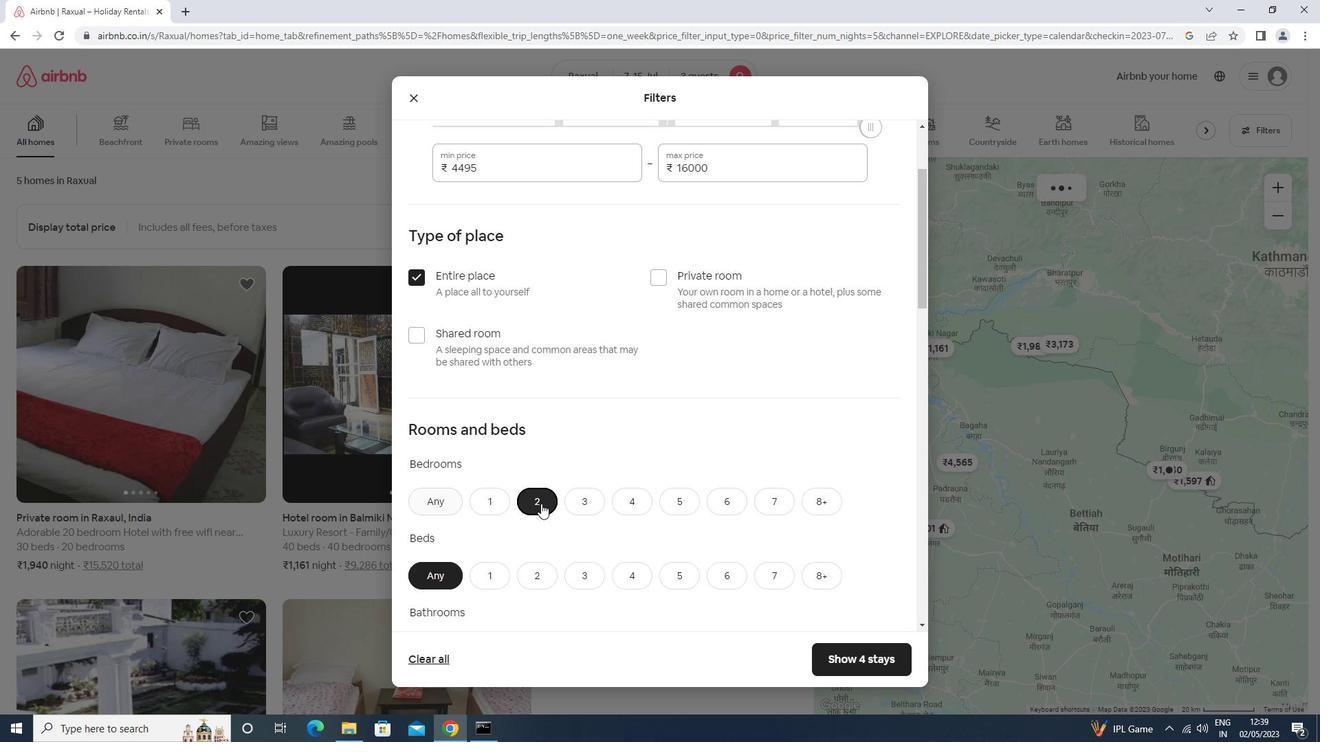 
Action: Mouse scrolled (540, 502) with delta (0, 0)
Screenshot: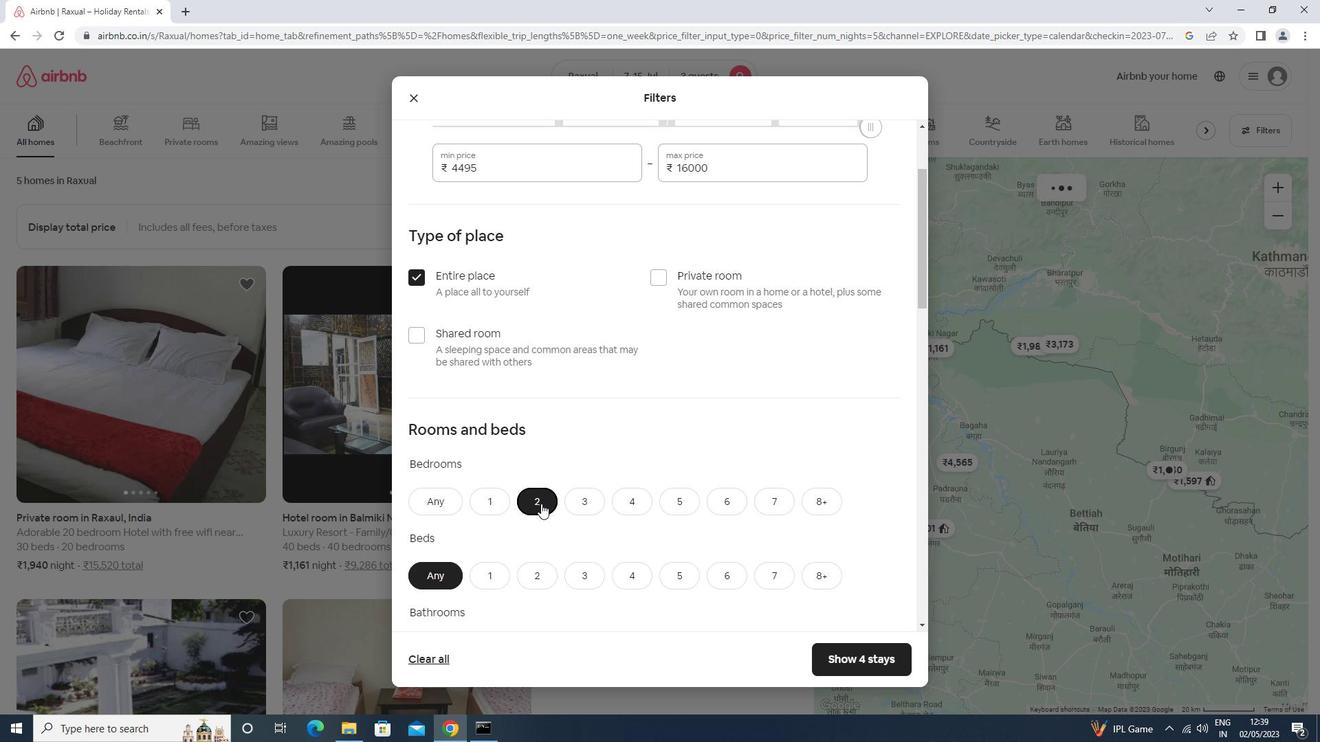 
Action: Mouse moved to (586, 447)
Screenshot: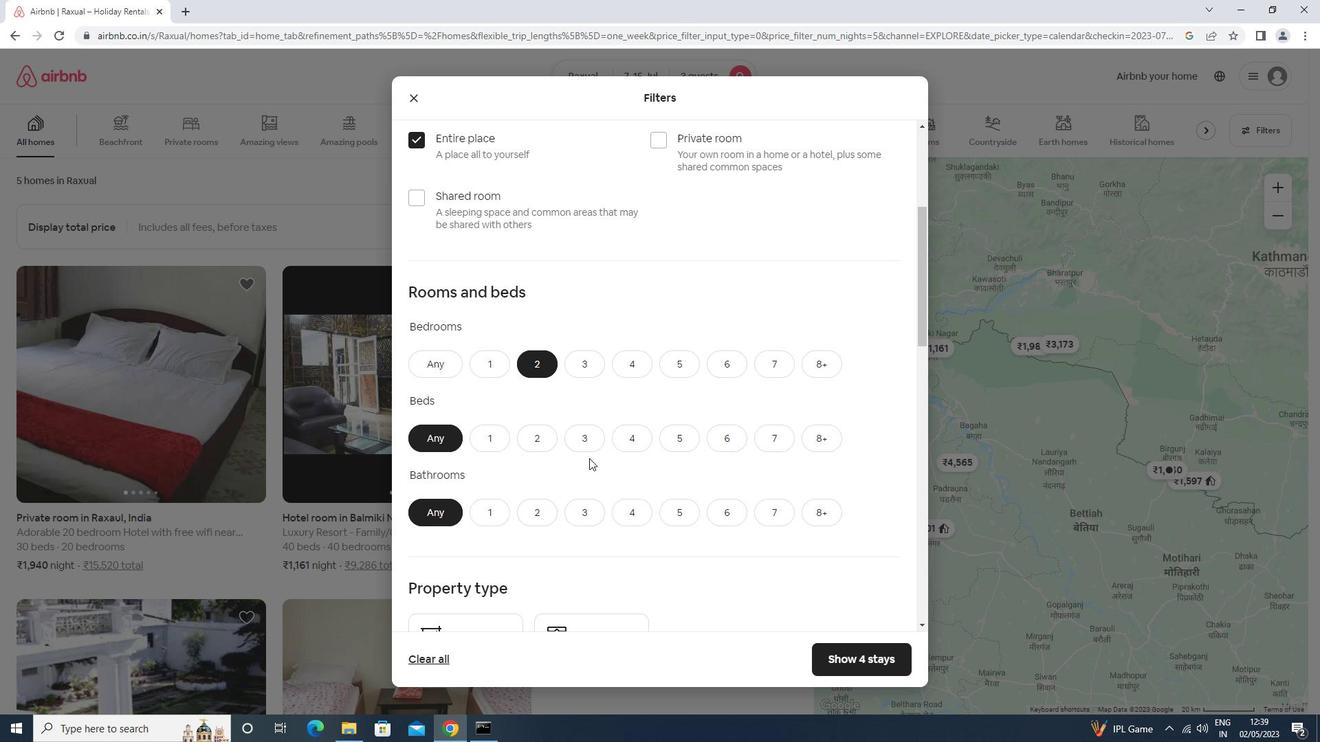 
Action: Mouse pressed left at (586, 447)
Screenshot: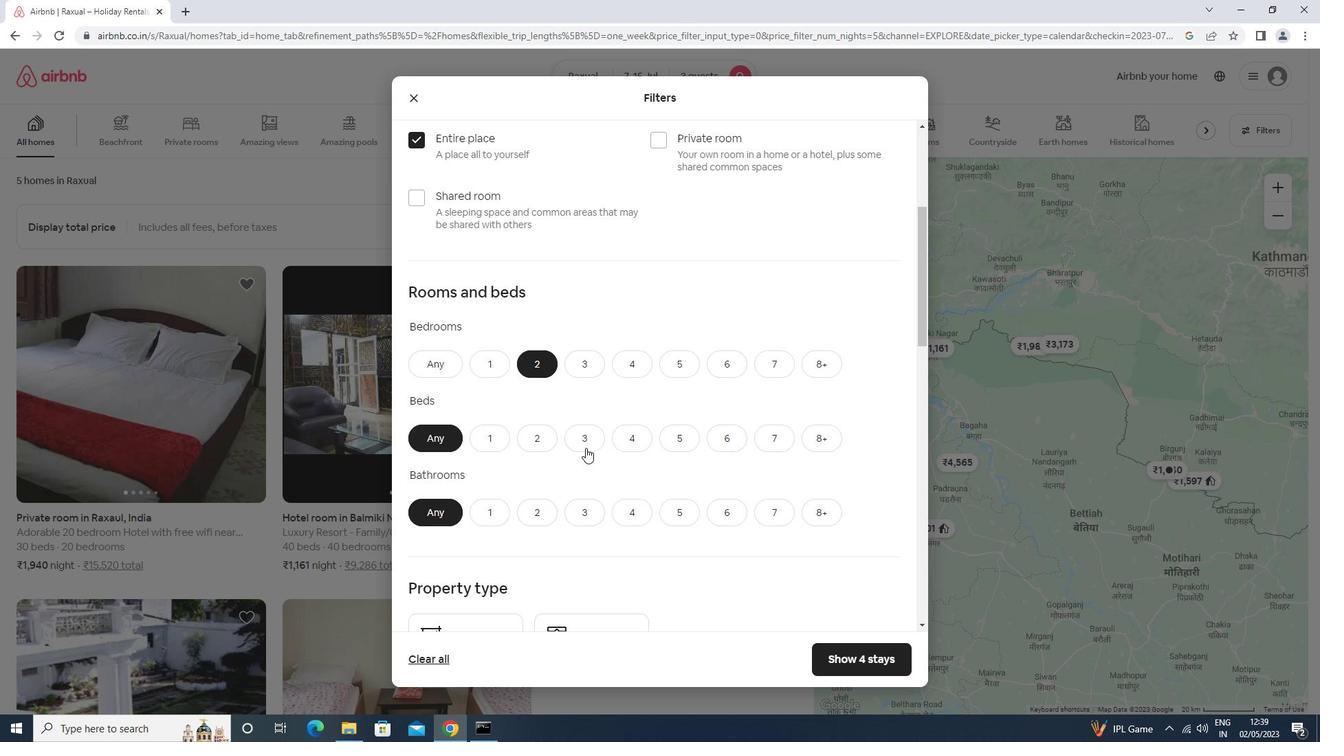 
Action: Mouse moved to (584, 446)
Screenshot: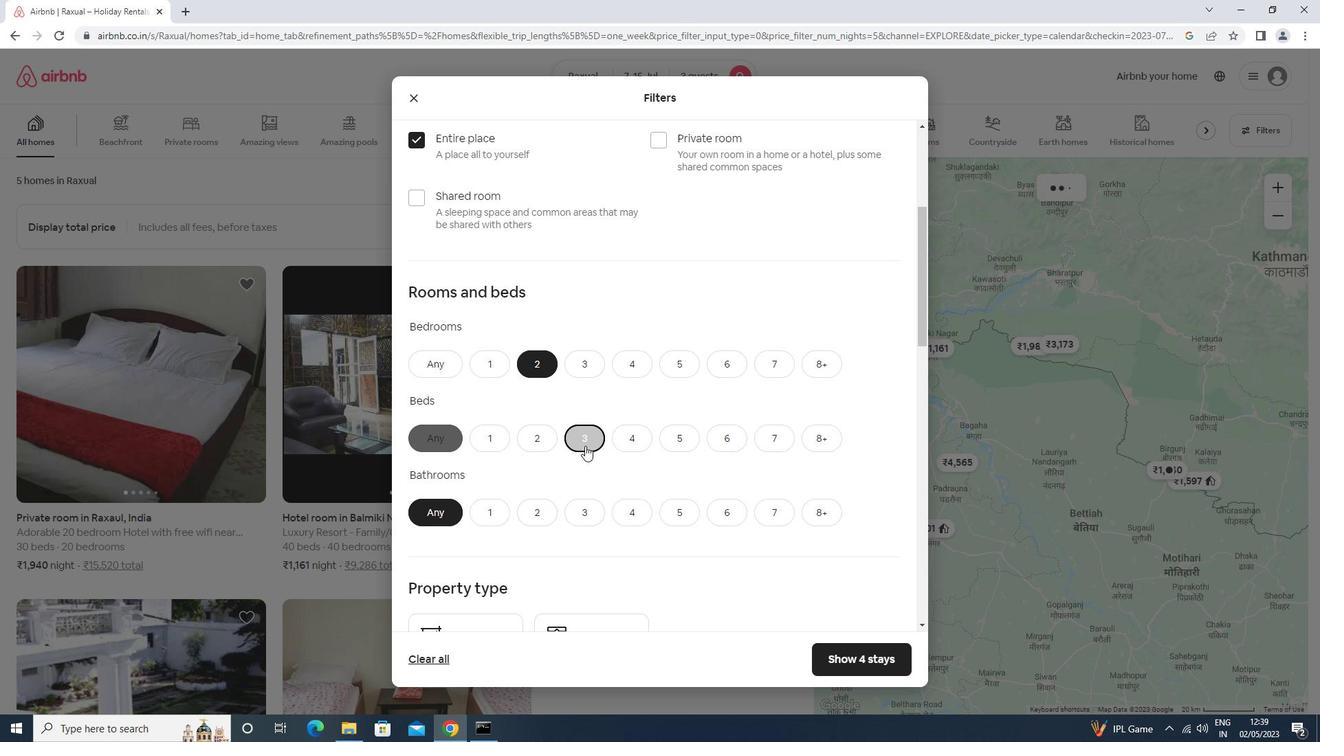 
Action: Mouse scrolled (584, 445) with delta (0, 0)
Screenshot: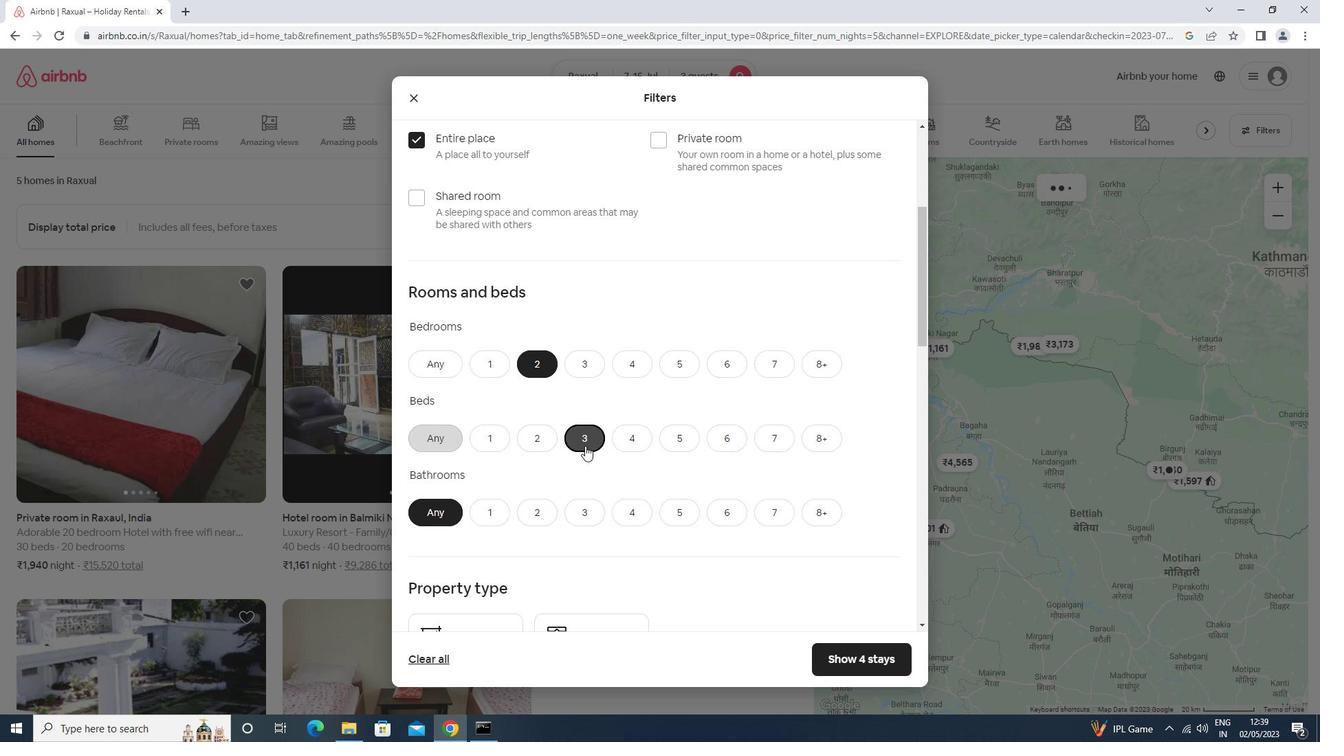 
Action: Mouse moved to (584, 446)
Screenshot: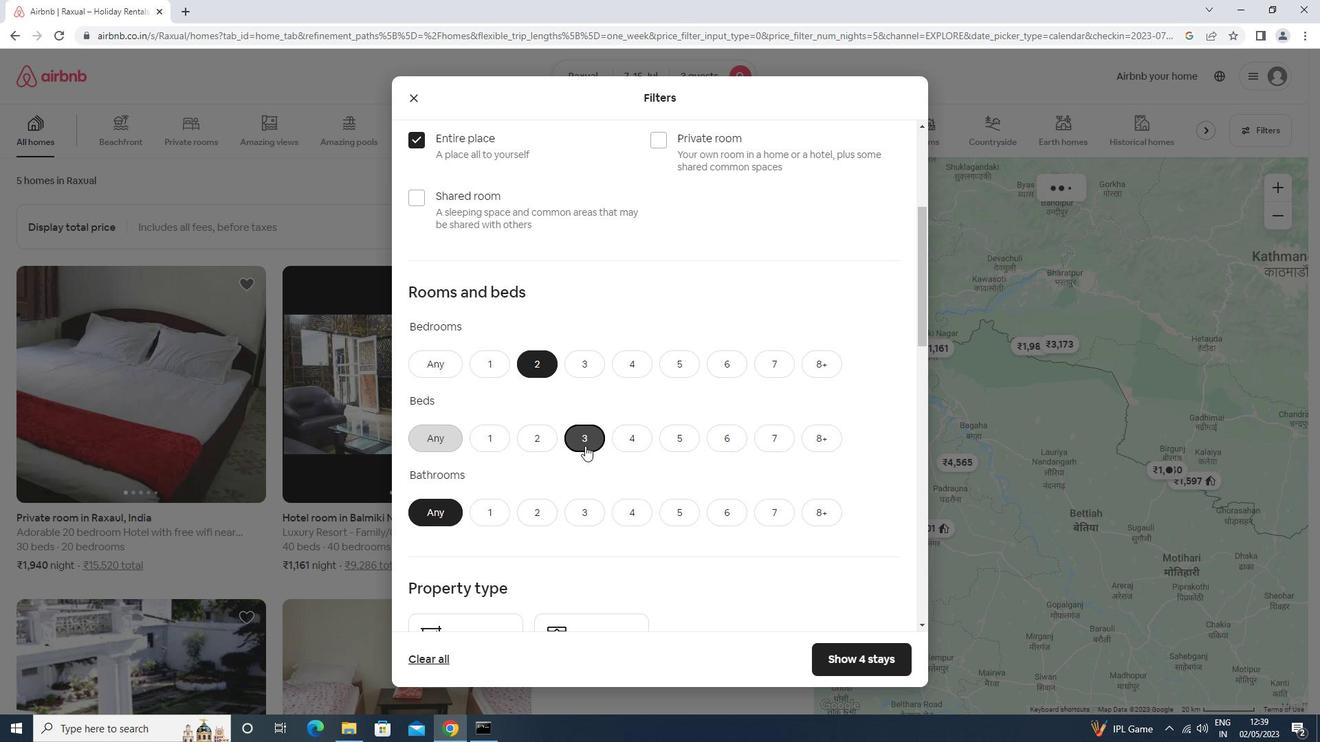 
Action: Mouse scrolled (584, 445) with delta (0, 0)
Screenshot: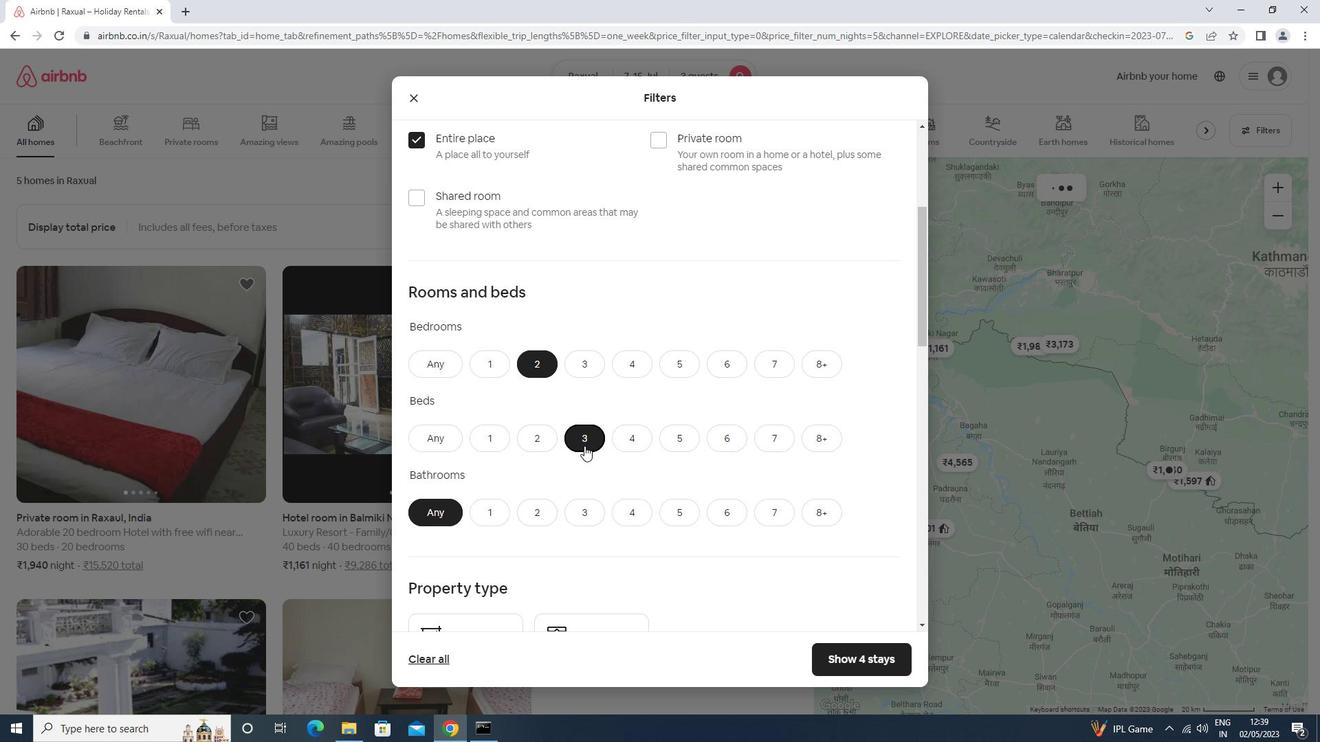 
Action: Mouse moved to (491, 371)
Screenshot: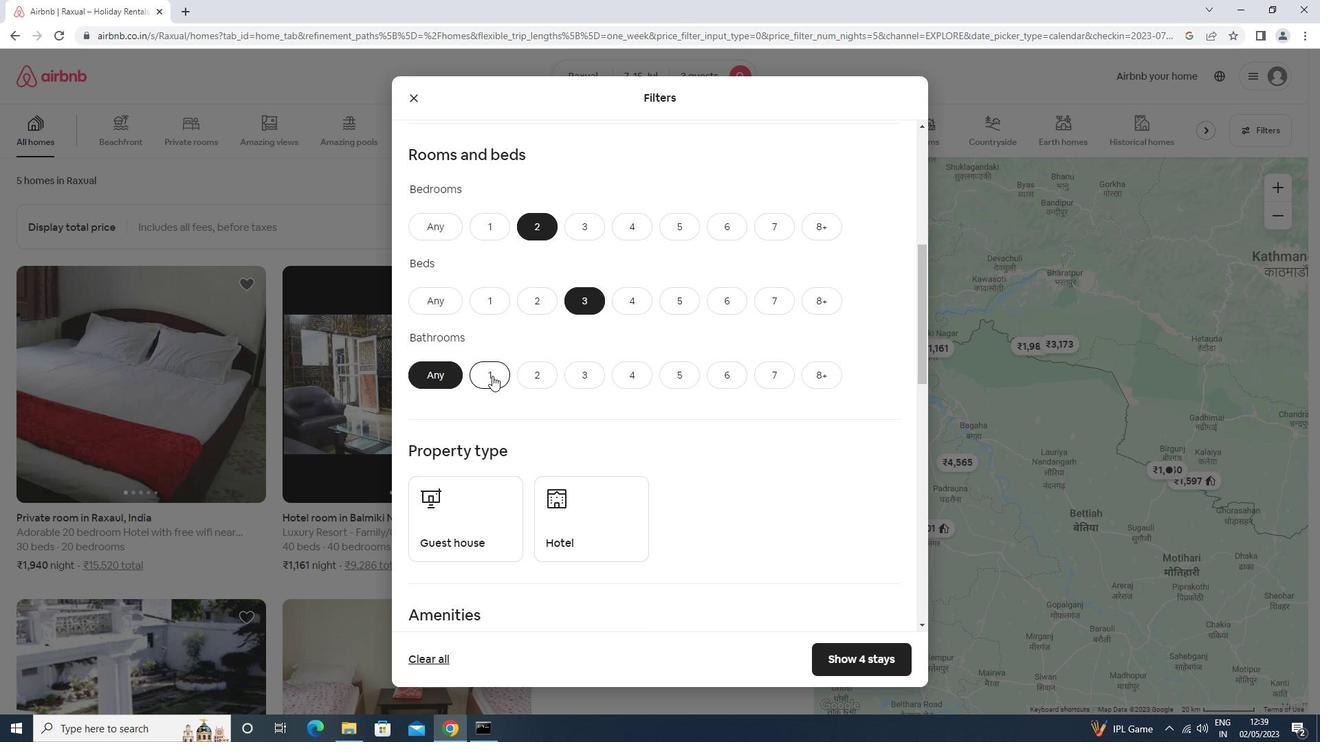 
Action: Mouse pressed left at (491, 371)
Screenshot: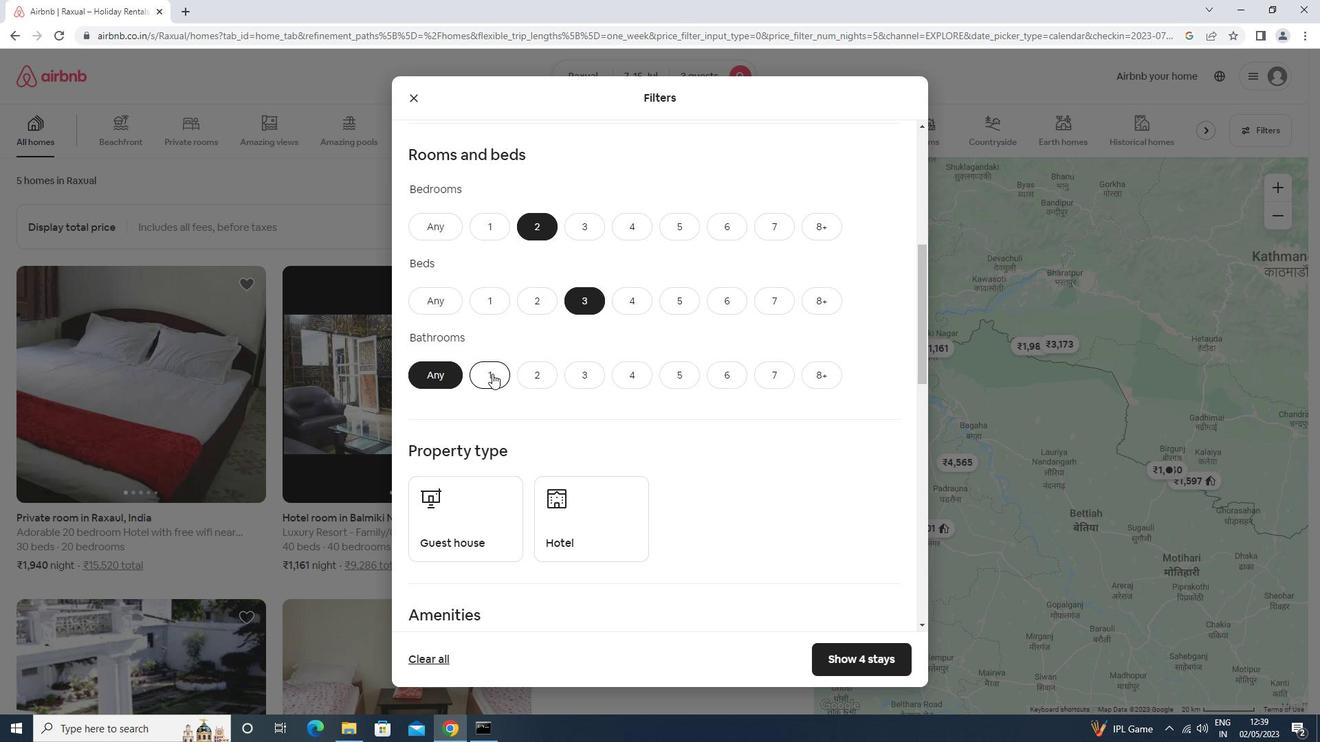 
Action: Mouse moved to (474, 507)
Screenshot: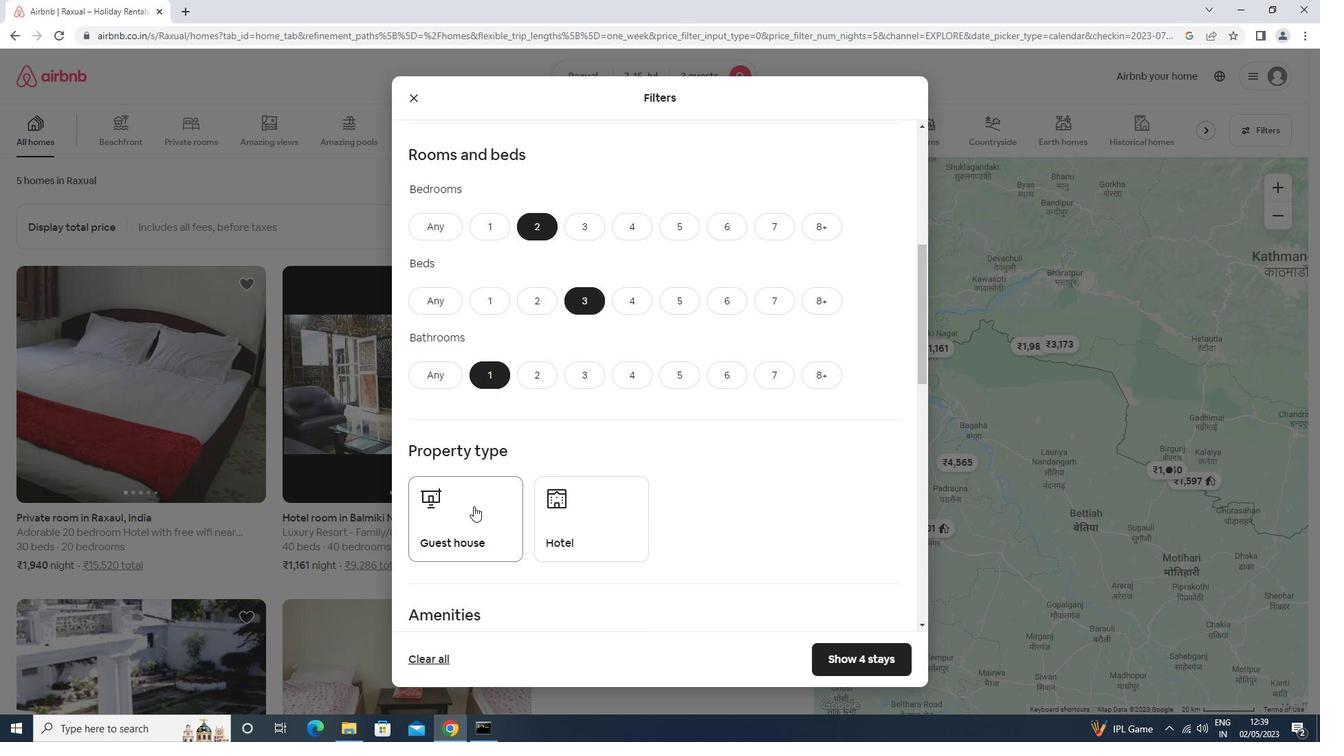 
Action: Mouse pressed left at (474, 507)
Screenshot: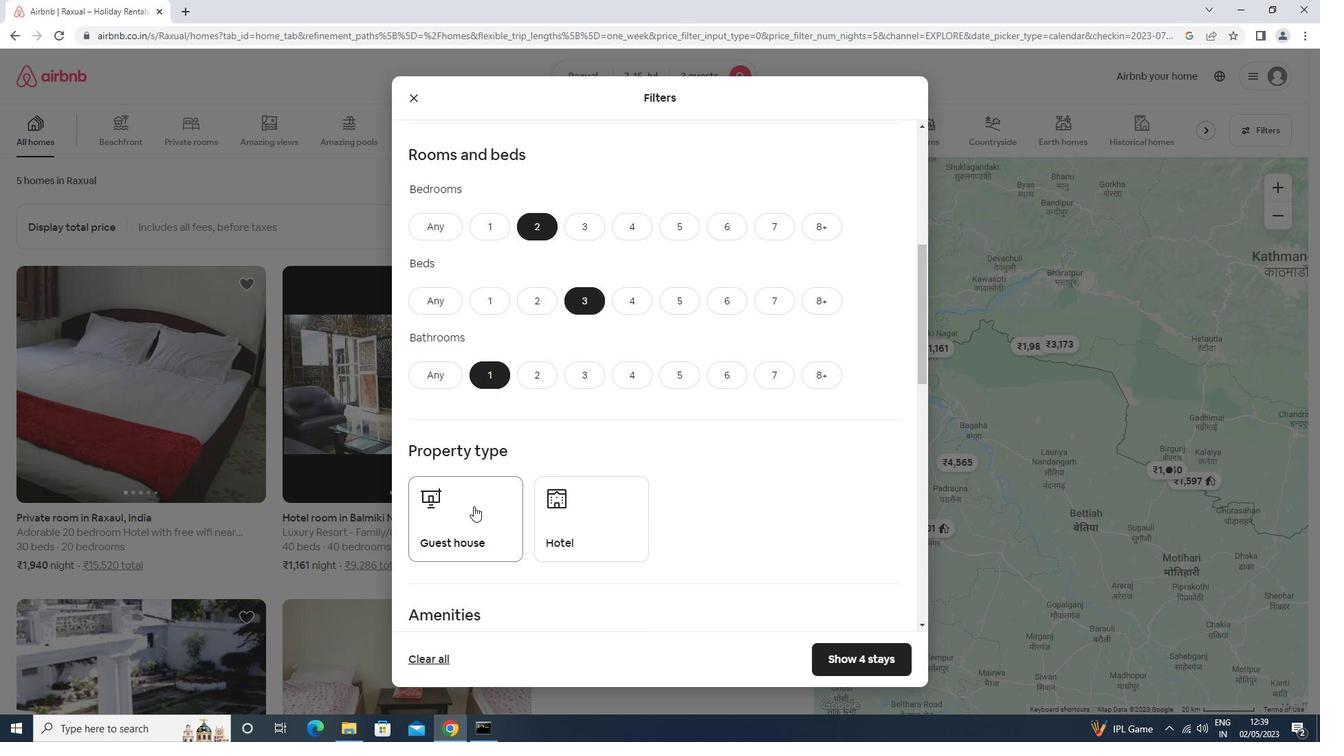 
Action: Mouse moved to (495, 489)
Screenshot: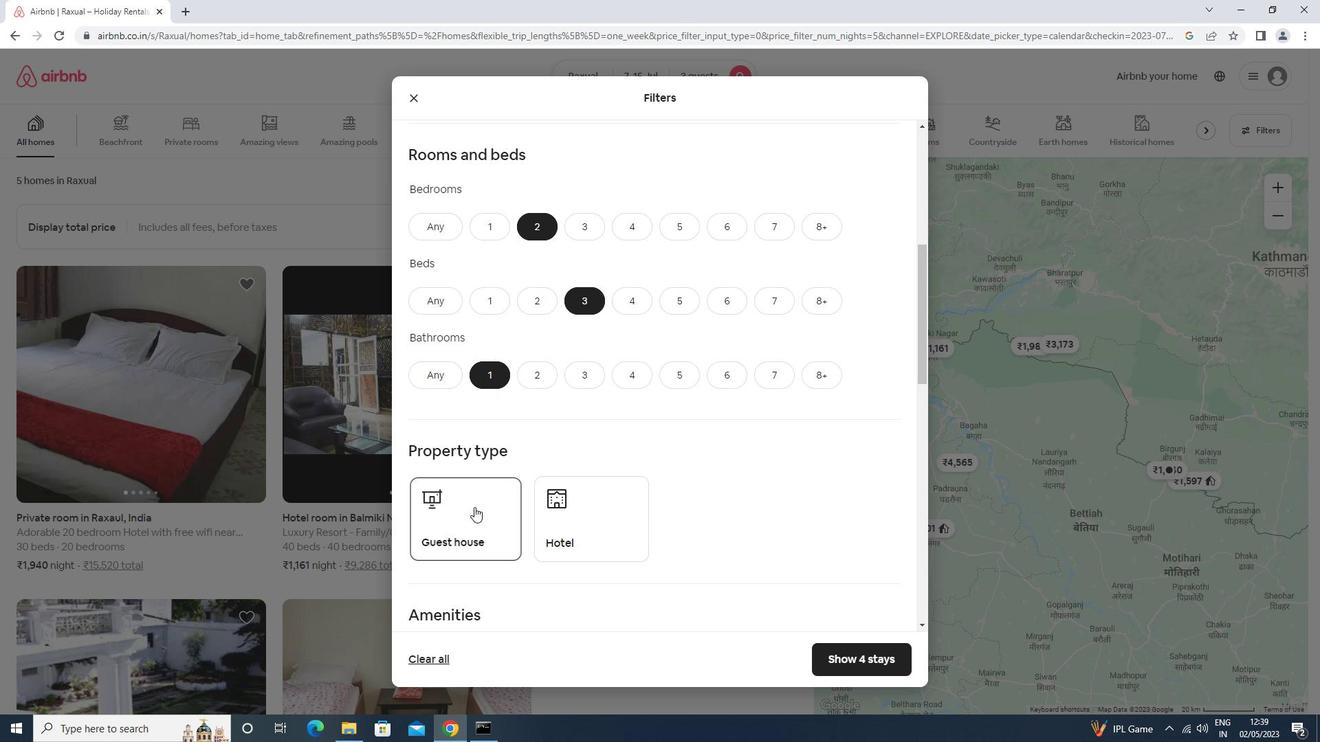 
Action: Mouse scrolled (495, 489) with delta (0, 0)
Screenshot: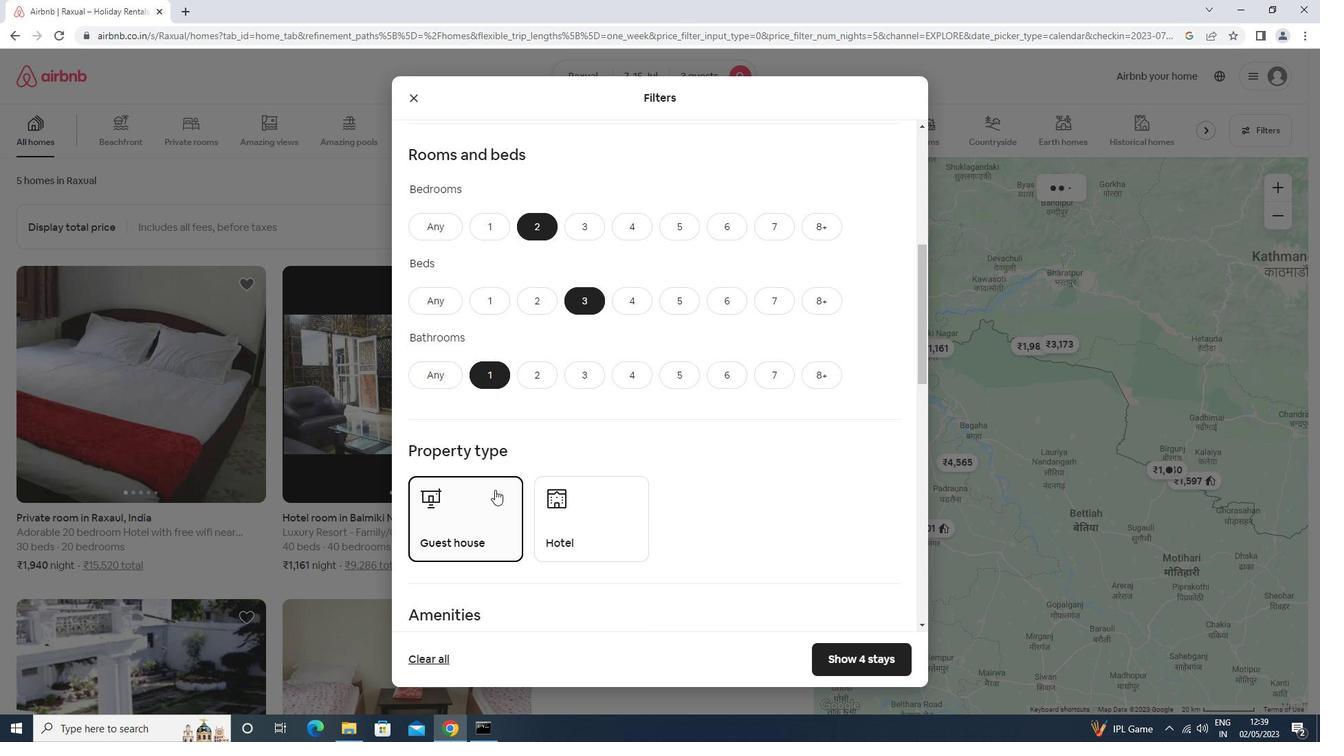 
Action: Mouse scrolled (495, 489) with delta (0, 0)
Screenshot: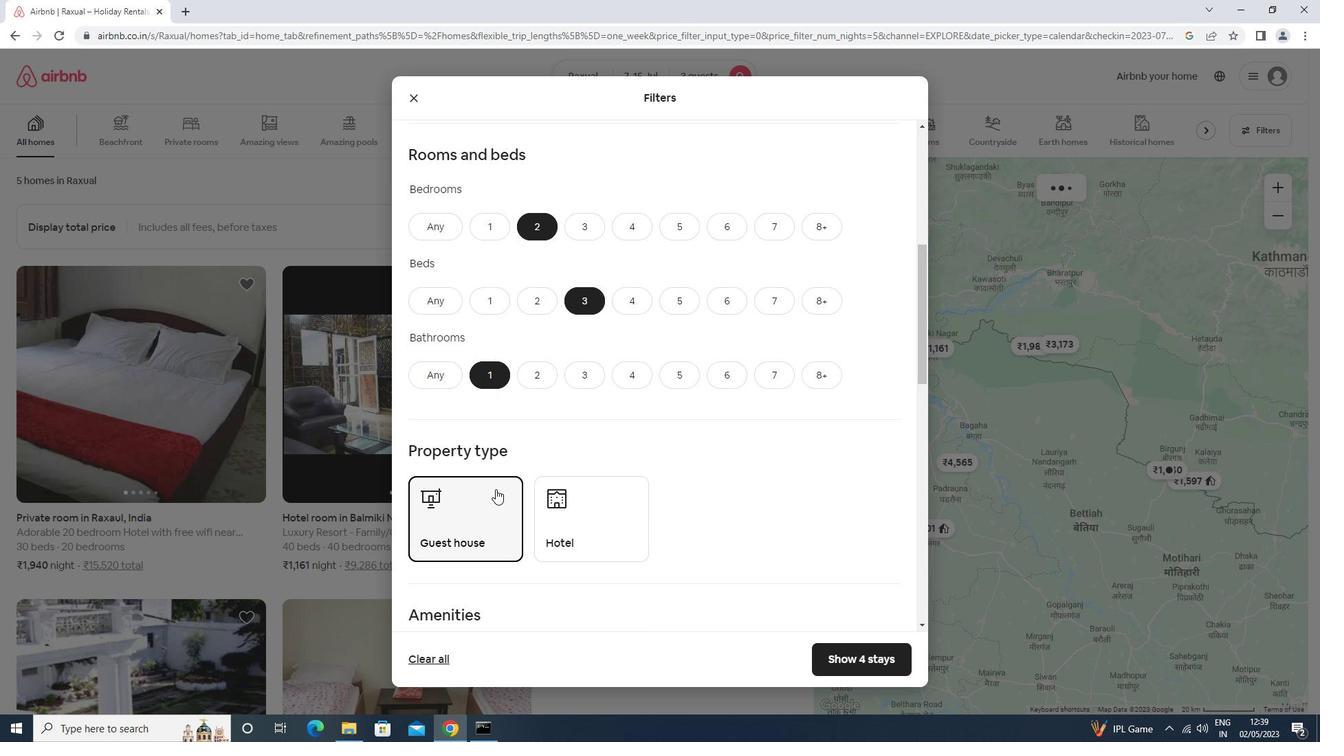
Action: Mouse scrolled (495, 489) with delta (0, 0)
Screenshot: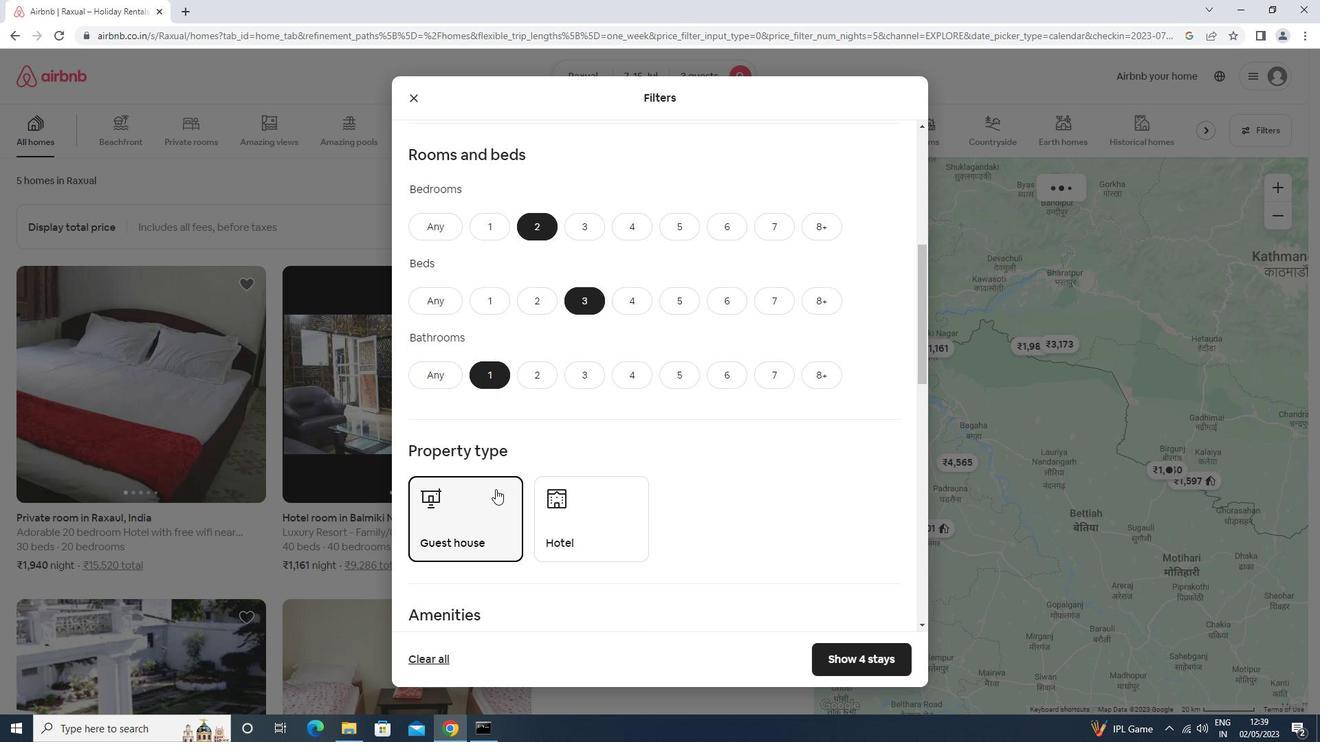 
Action: Mouse scrolled (495, 489) with delta (0, 0)
Screenshot: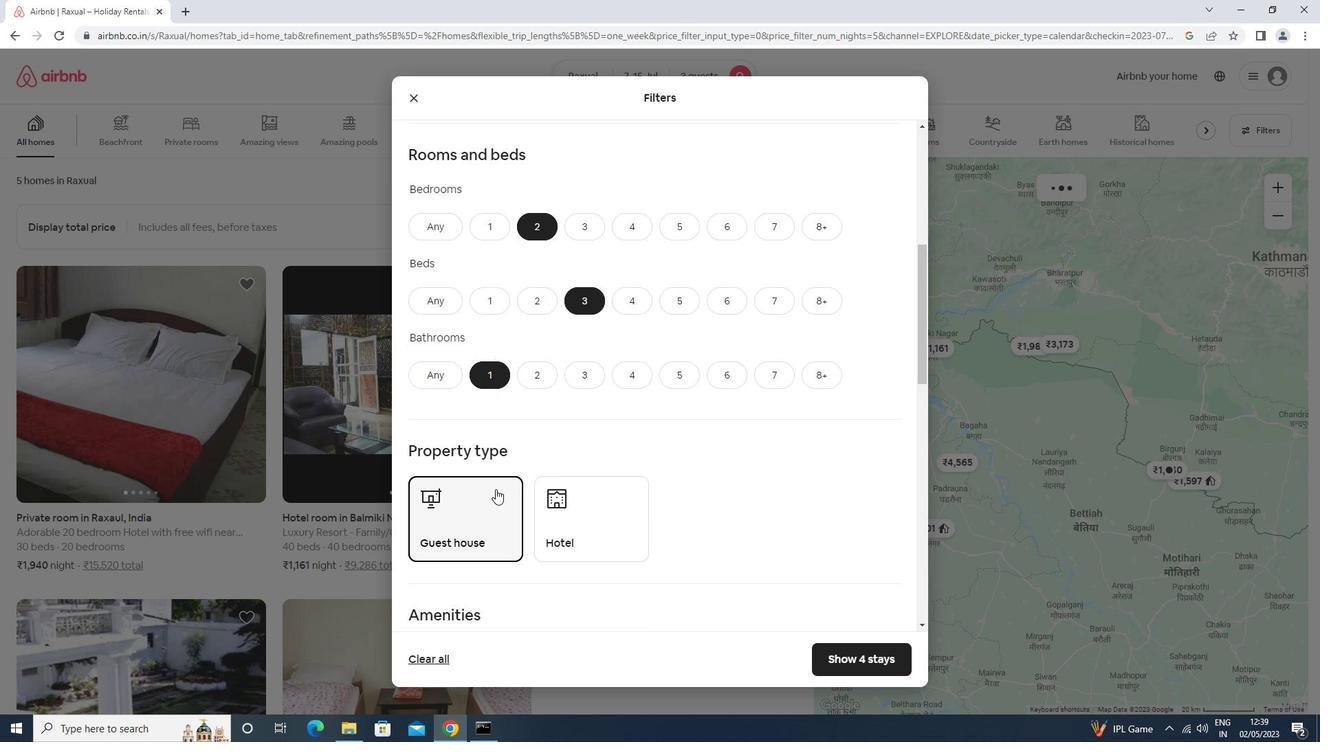 
Action: Mouse moved to (496, 489)
Screenshot: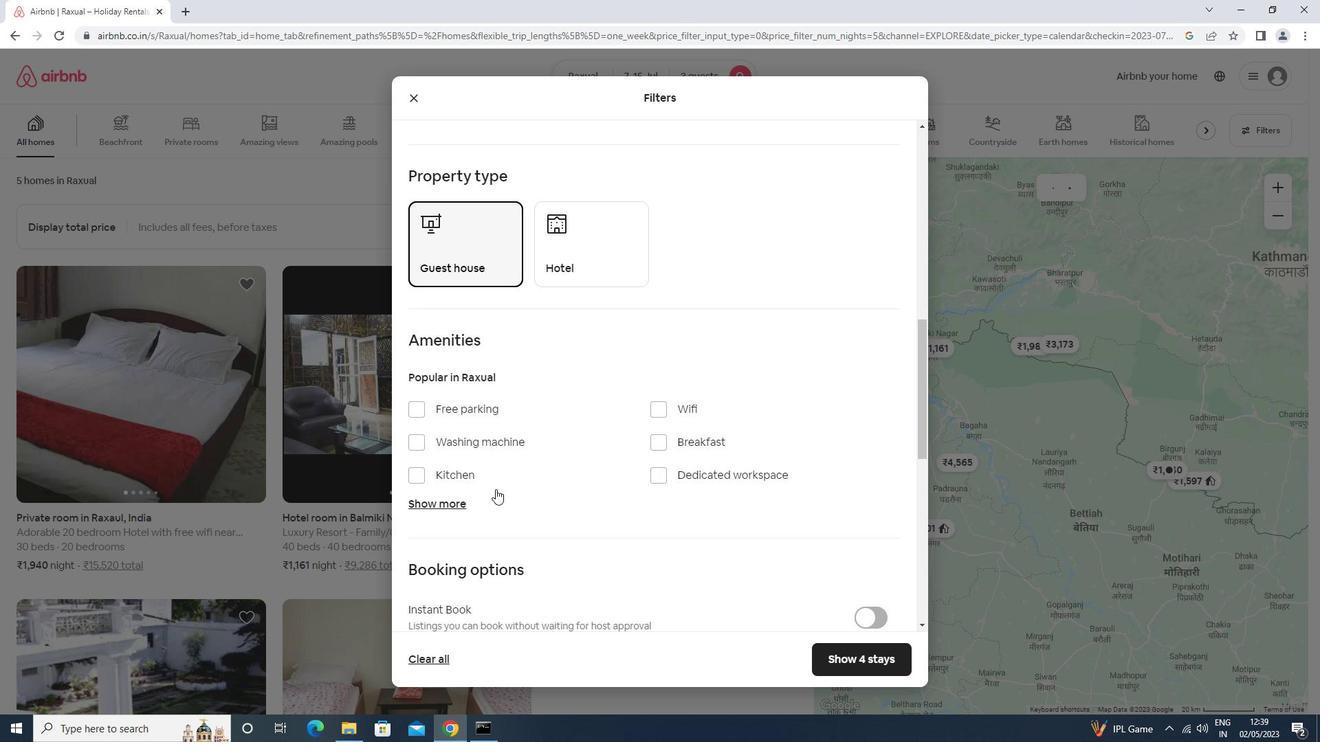 
Action: Mouse scrolled (496, 488) with delta (0, 0)
Screenshot: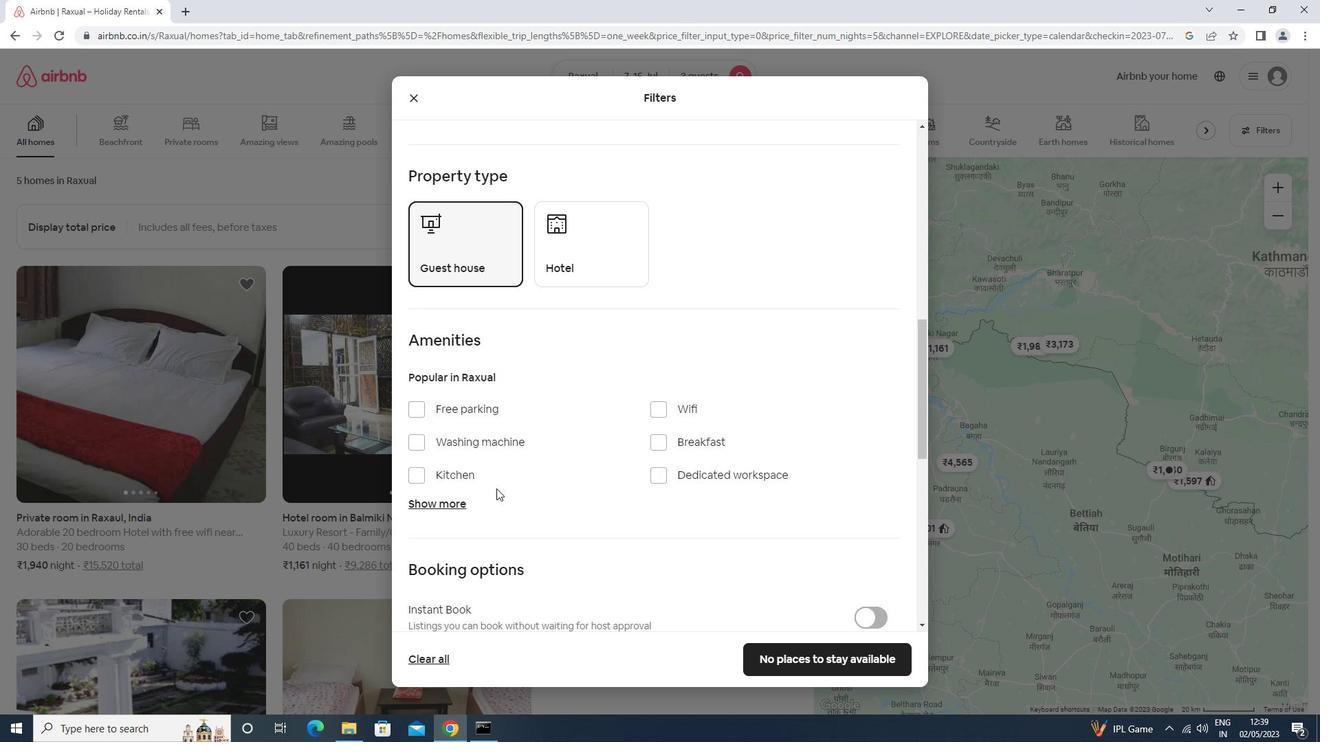 
Action: Mouse scrolled (496, 488) with delta (0, 0)
Screenshot: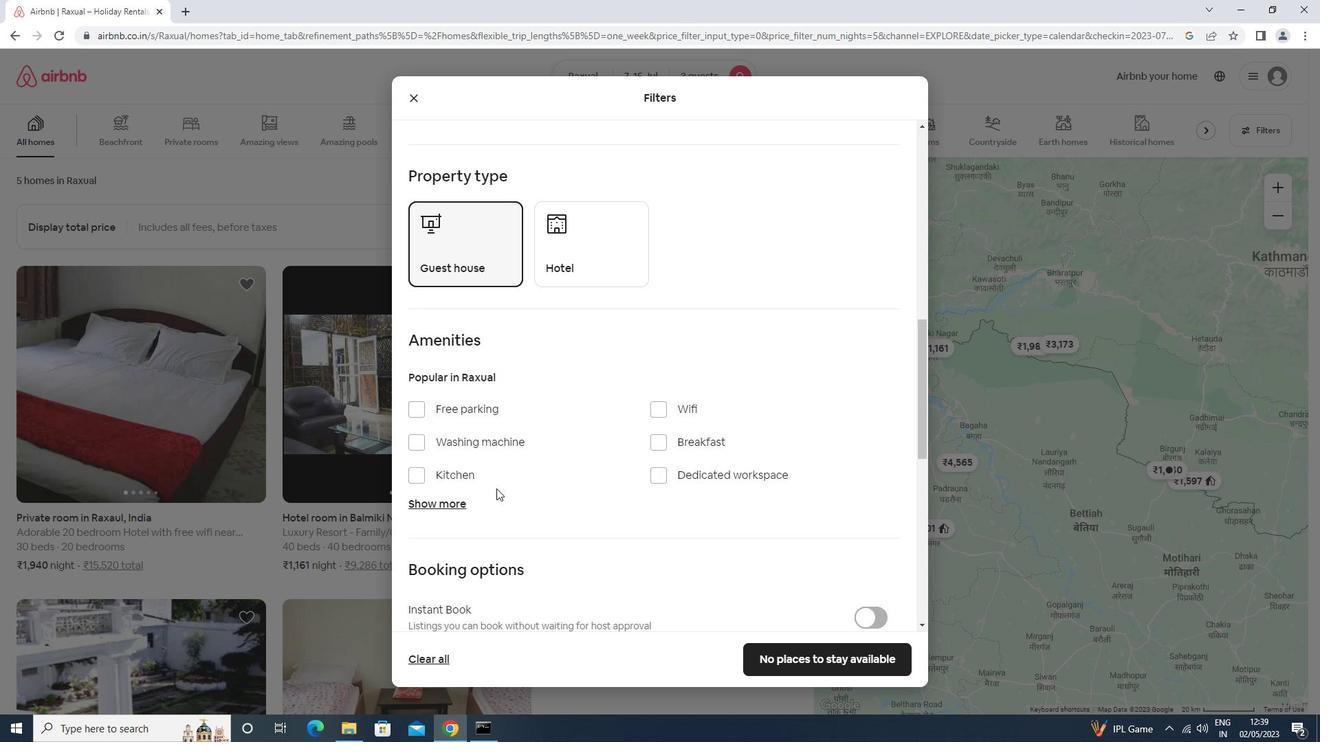 
Action: Mouse scrolled (496, 488) with delta (0, 0)
Screenshot: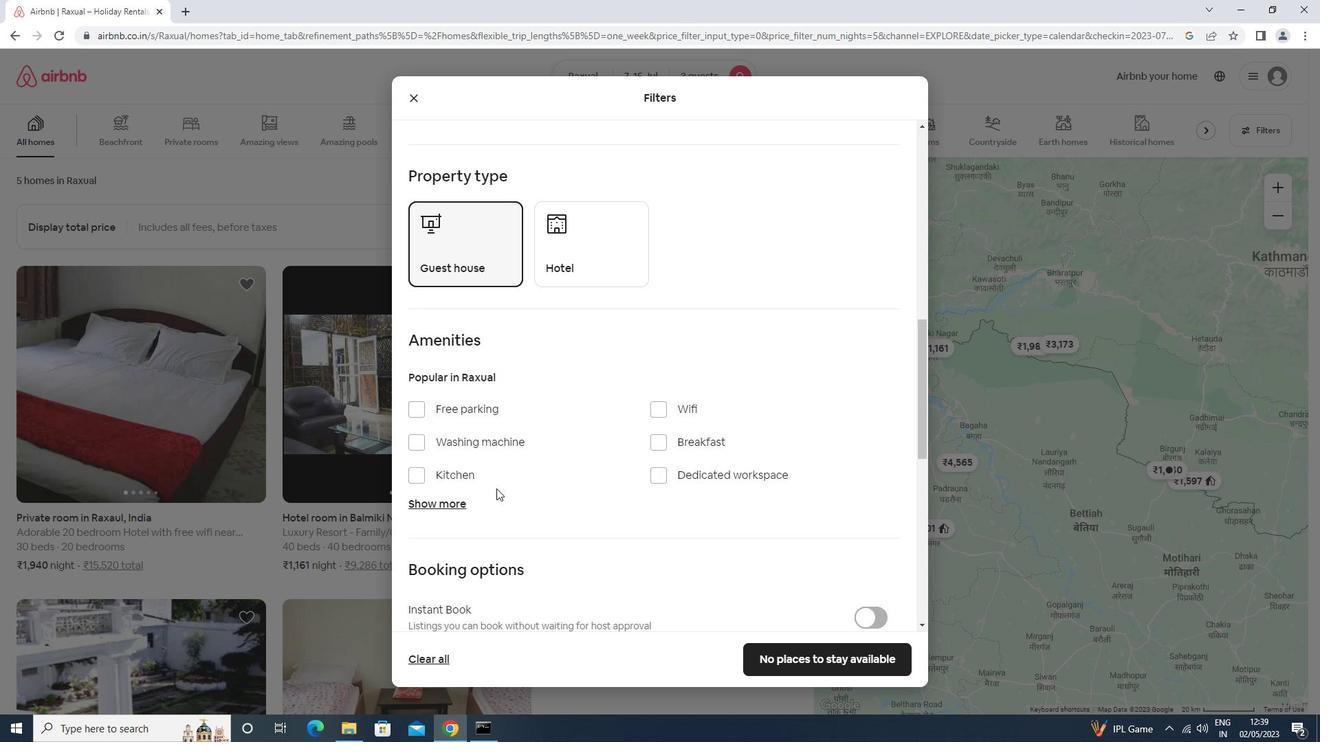 
Action: Mouse moved to (864, 454)
Screenshot: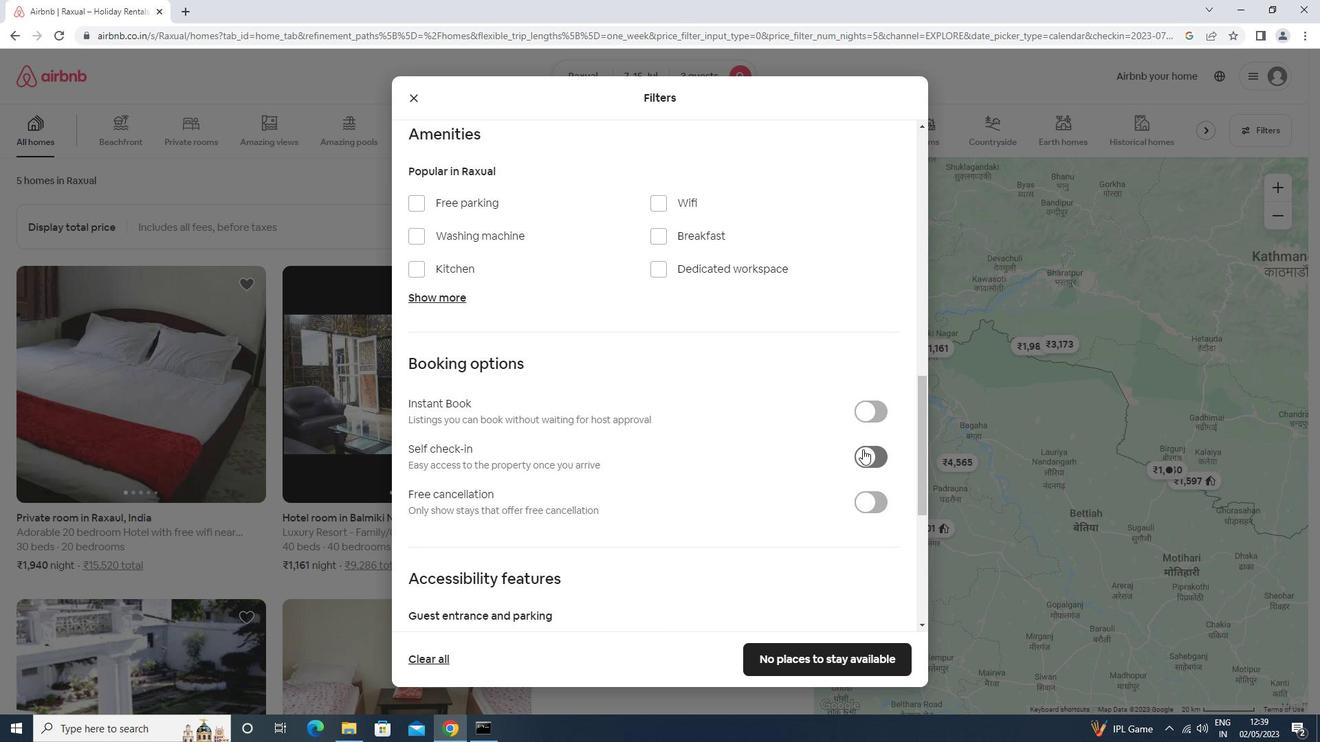 
Action: Mouse pressed left at (864, 454)
Screenshot: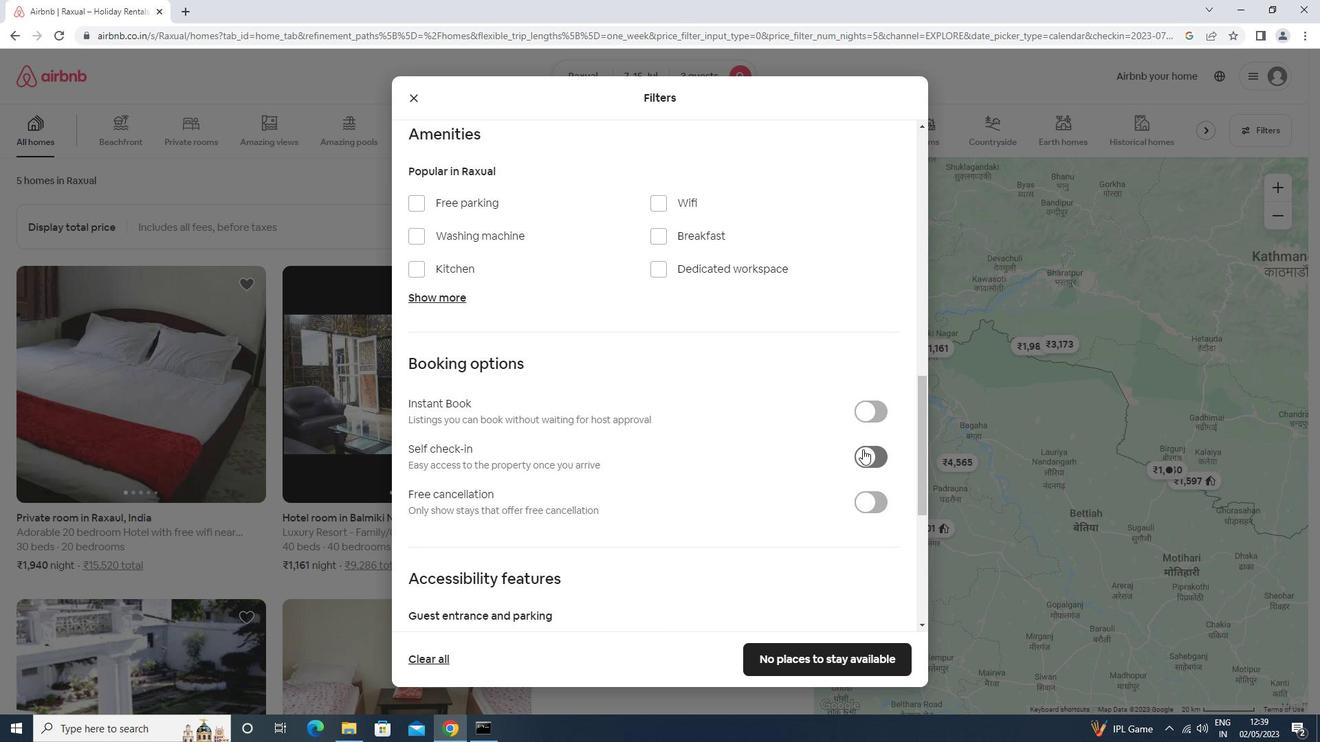 
Action: Mouse moved to (856, 447)
Screenshot: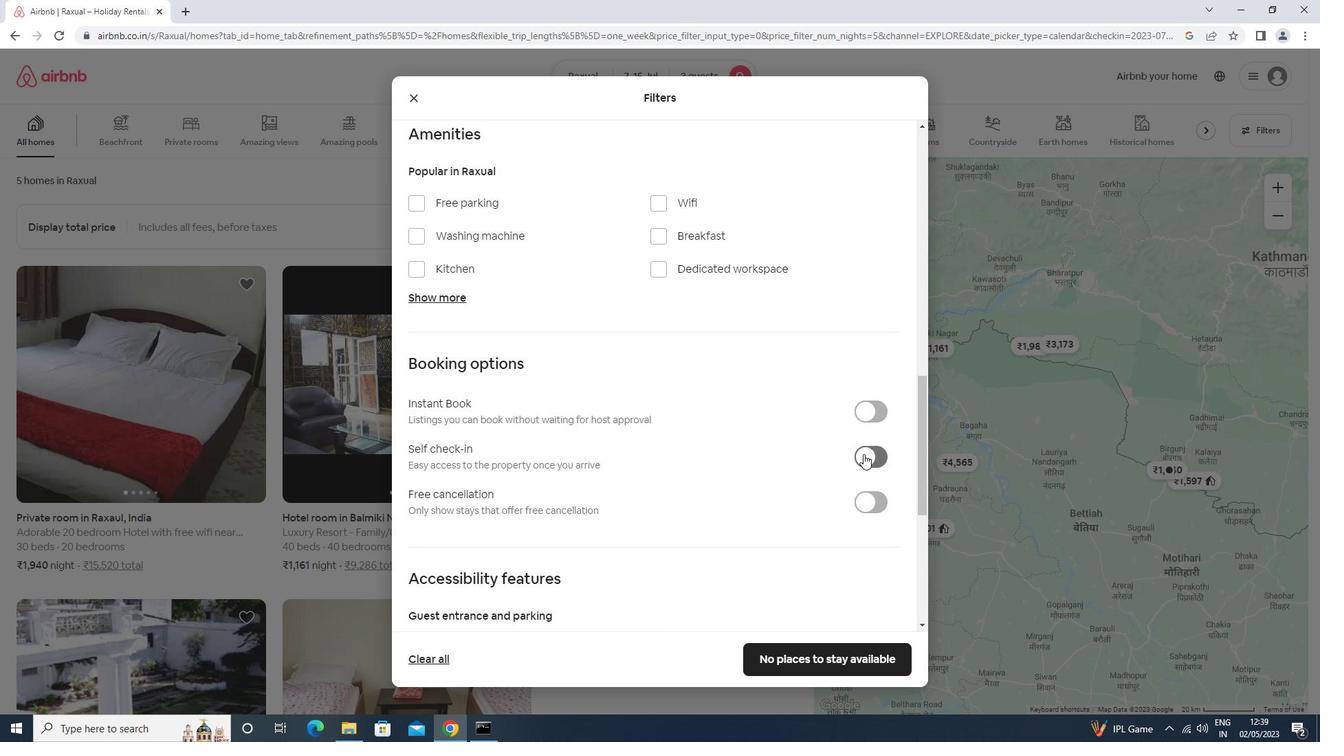 
Action: Mouse scrolled (856, 447) with delta (0, 0)
Screenshot: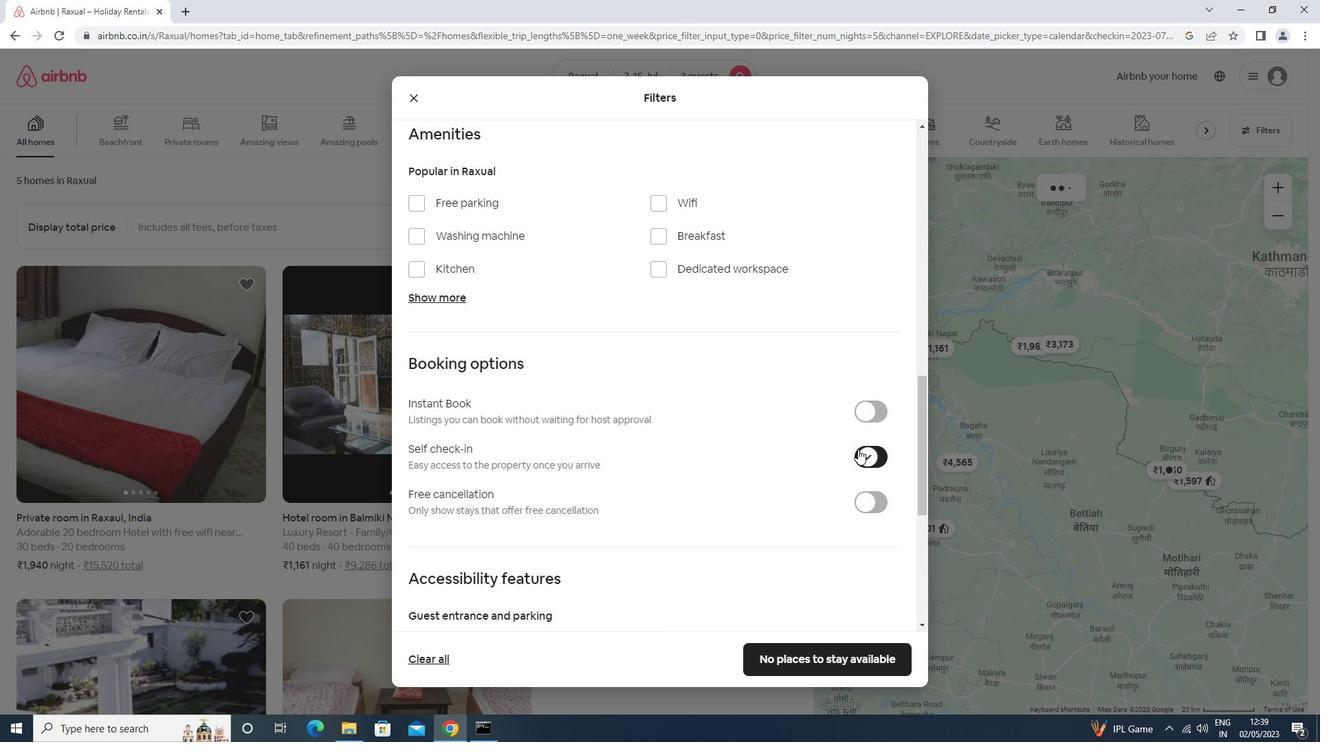 
Action: Mouse scrolled (856, 447) with delta (0, 0)
Screenshot: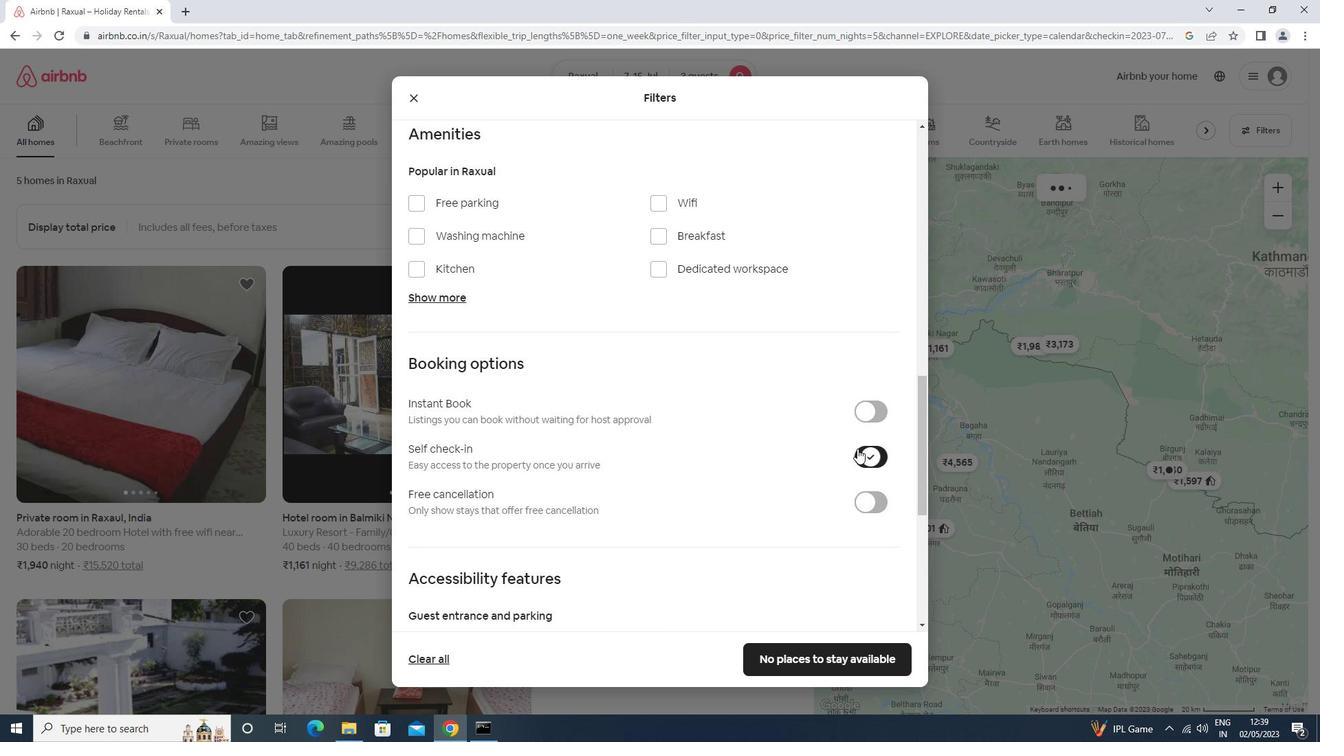
Action: Mouse moved to (856, 447)
Screenshot: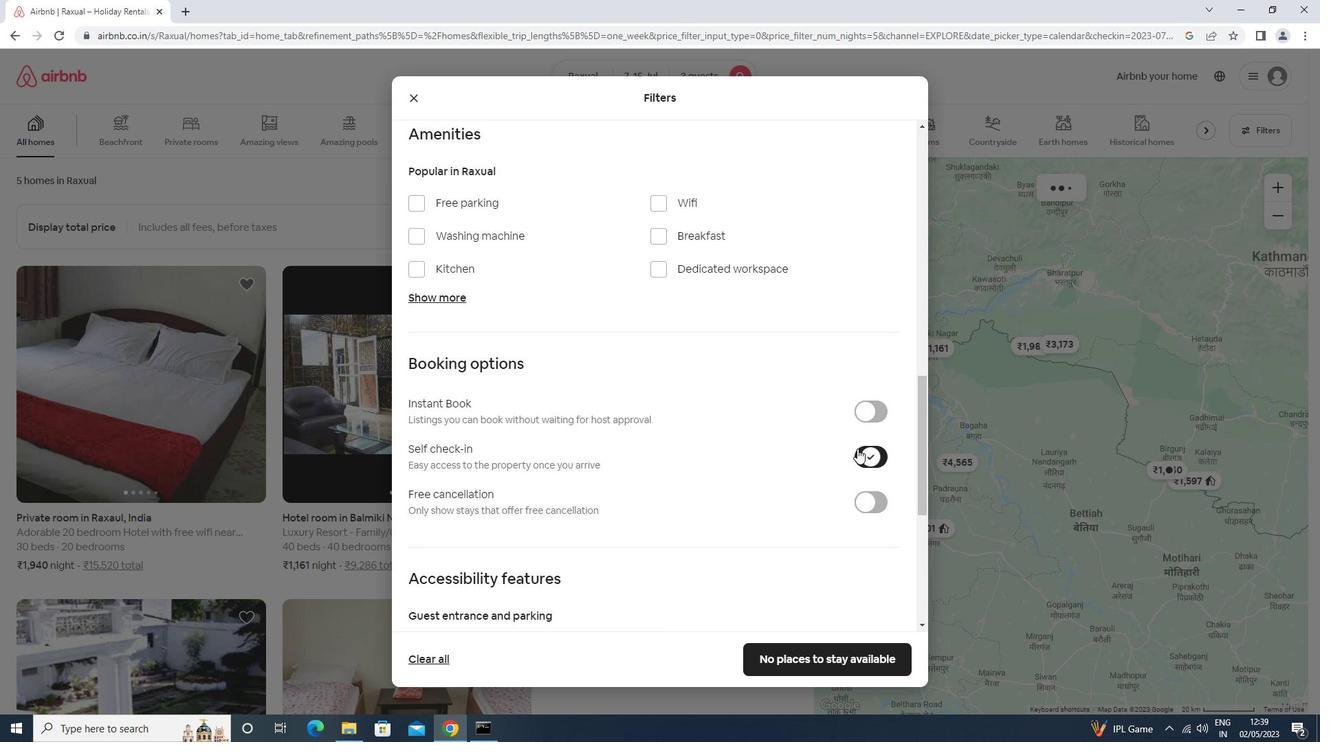 
Action: Mouse scrolled (856, 447) with delta (0, 0)
Screenshot: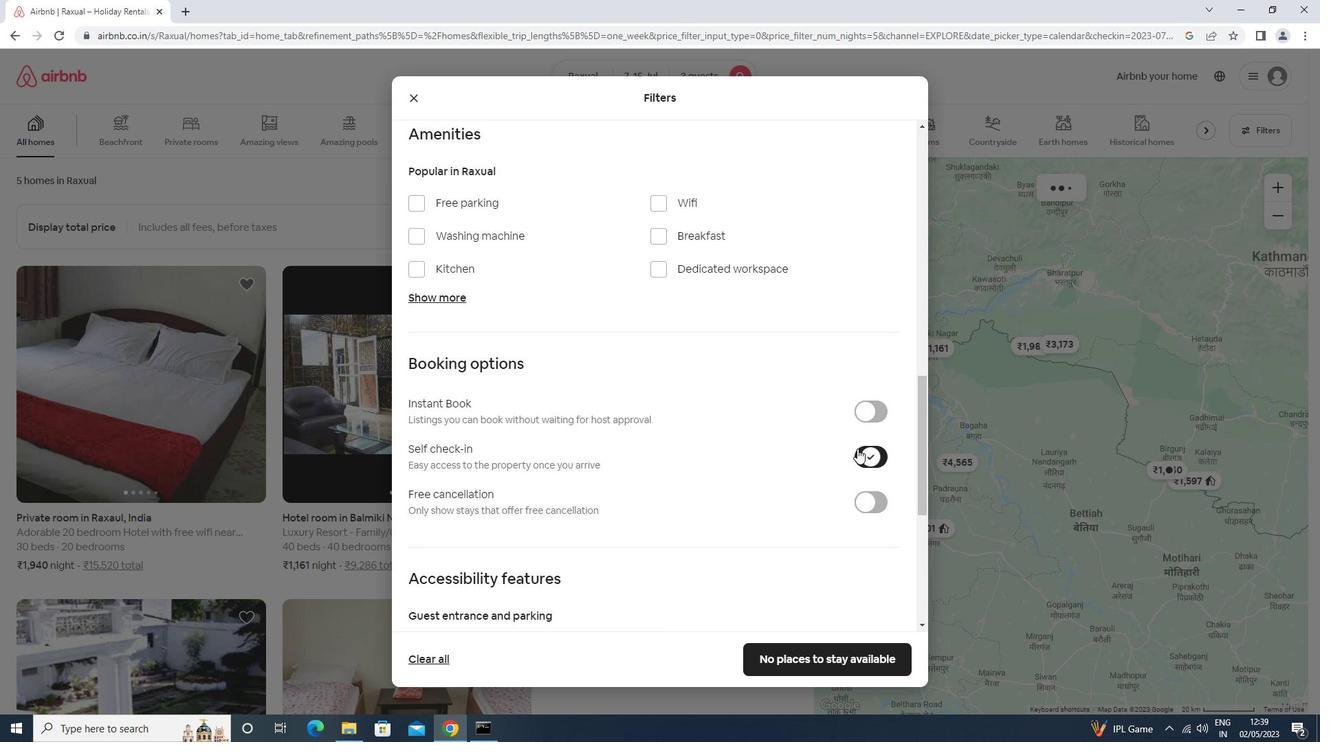 
Action: Mouse moved to (856, 447)
Screenshot: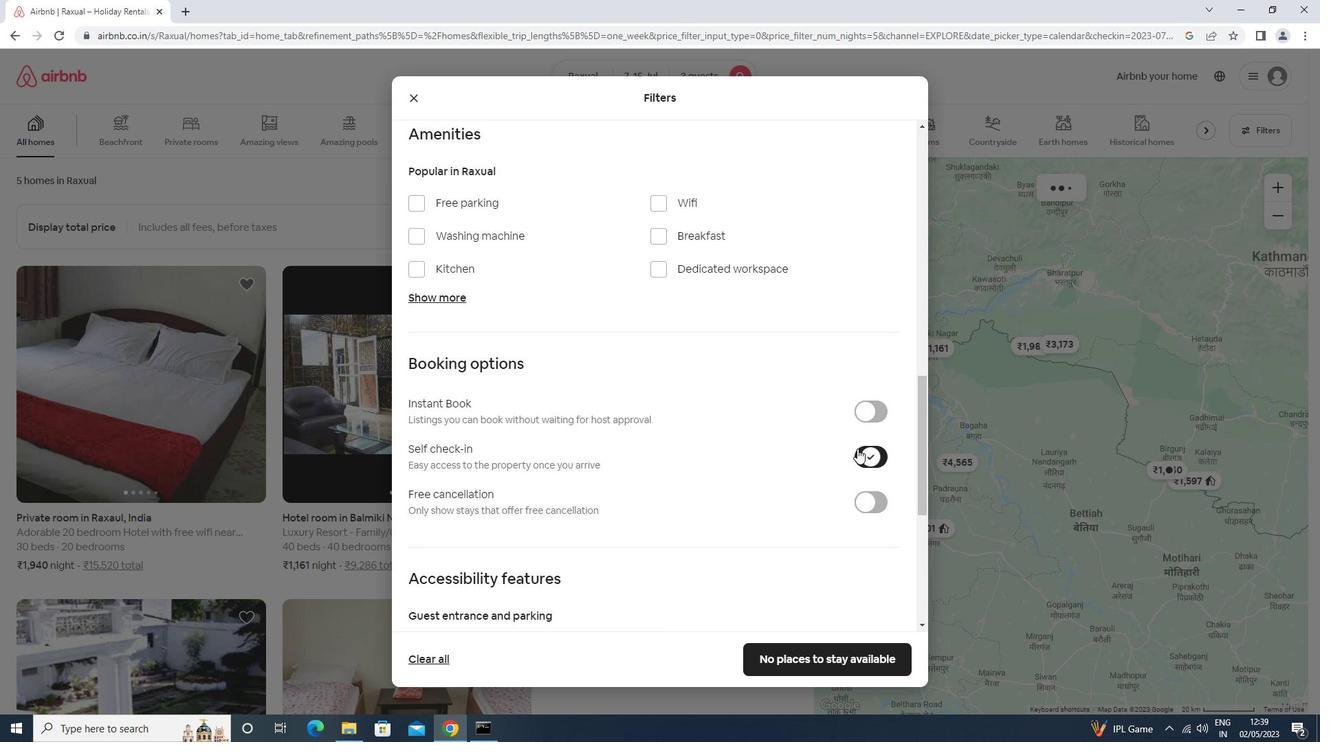 
Action: Mouse scrolled (856, 447) with delta (0, 0)
Screenshot: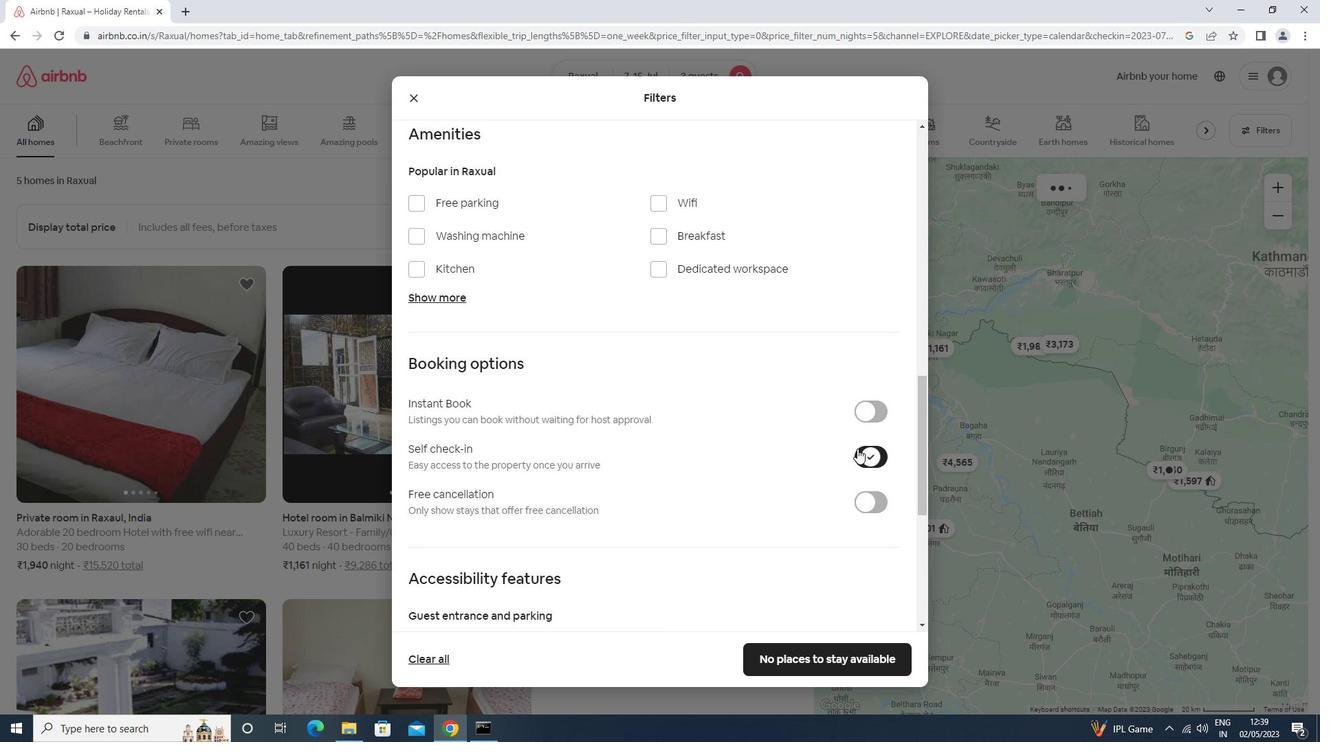 
Action: Mouse scrolled (856, 447) with delta (0, 0)
Screenshot: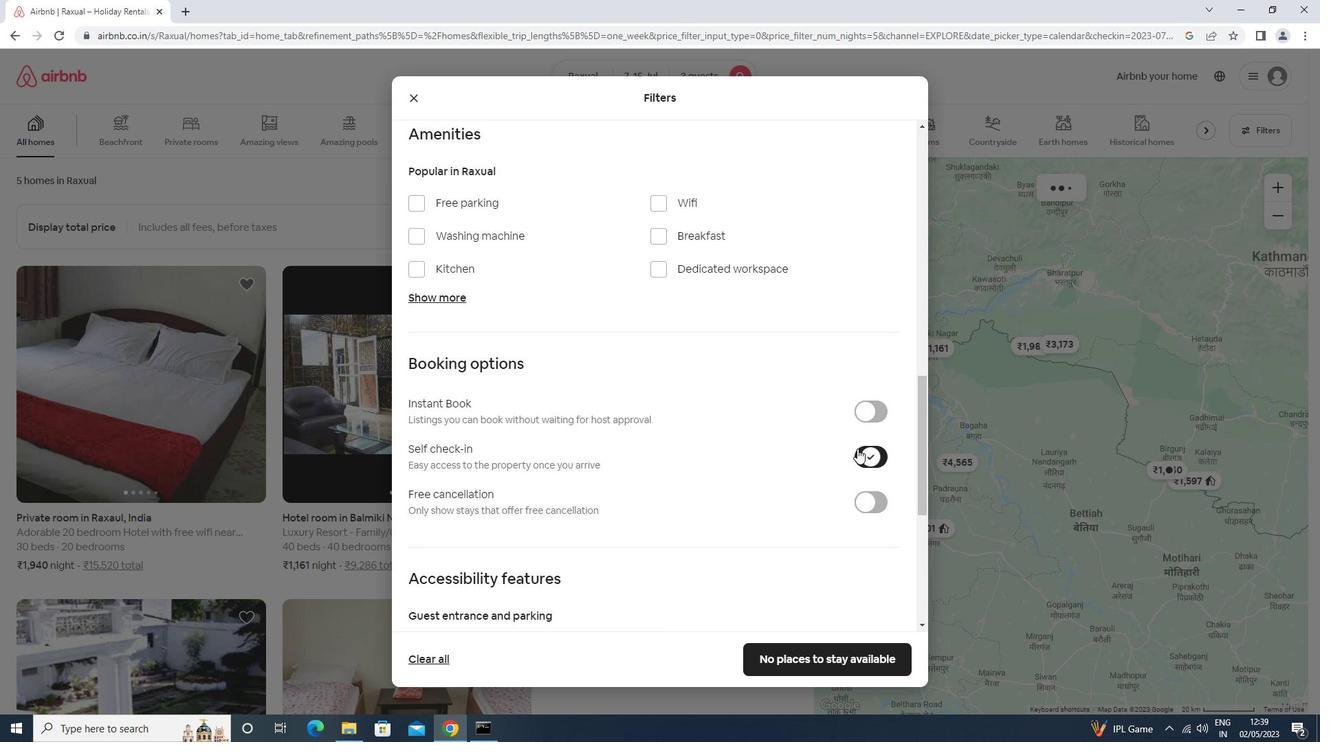 
Action: Mouse scrolled (856, 447) with delta (0, 0)
Screenshot: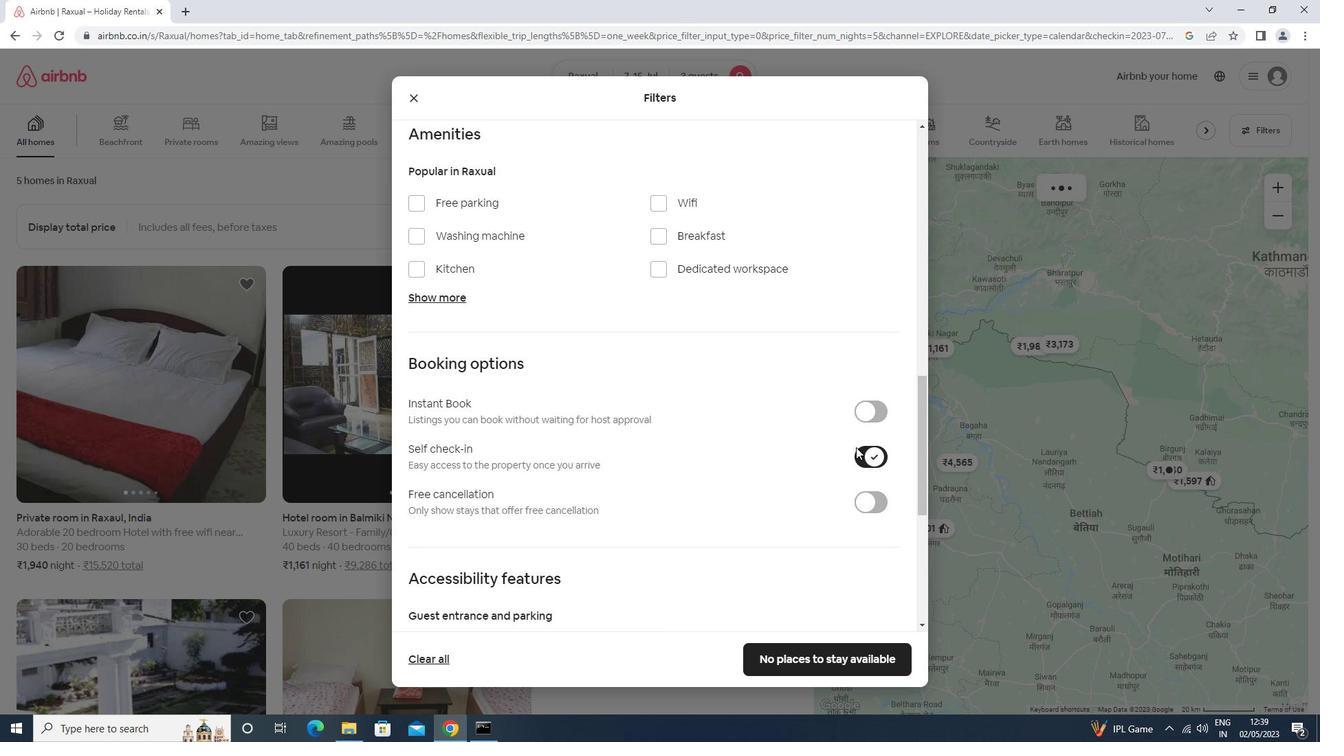 
Action: Mouse moved to (851, 451)
Screenshot: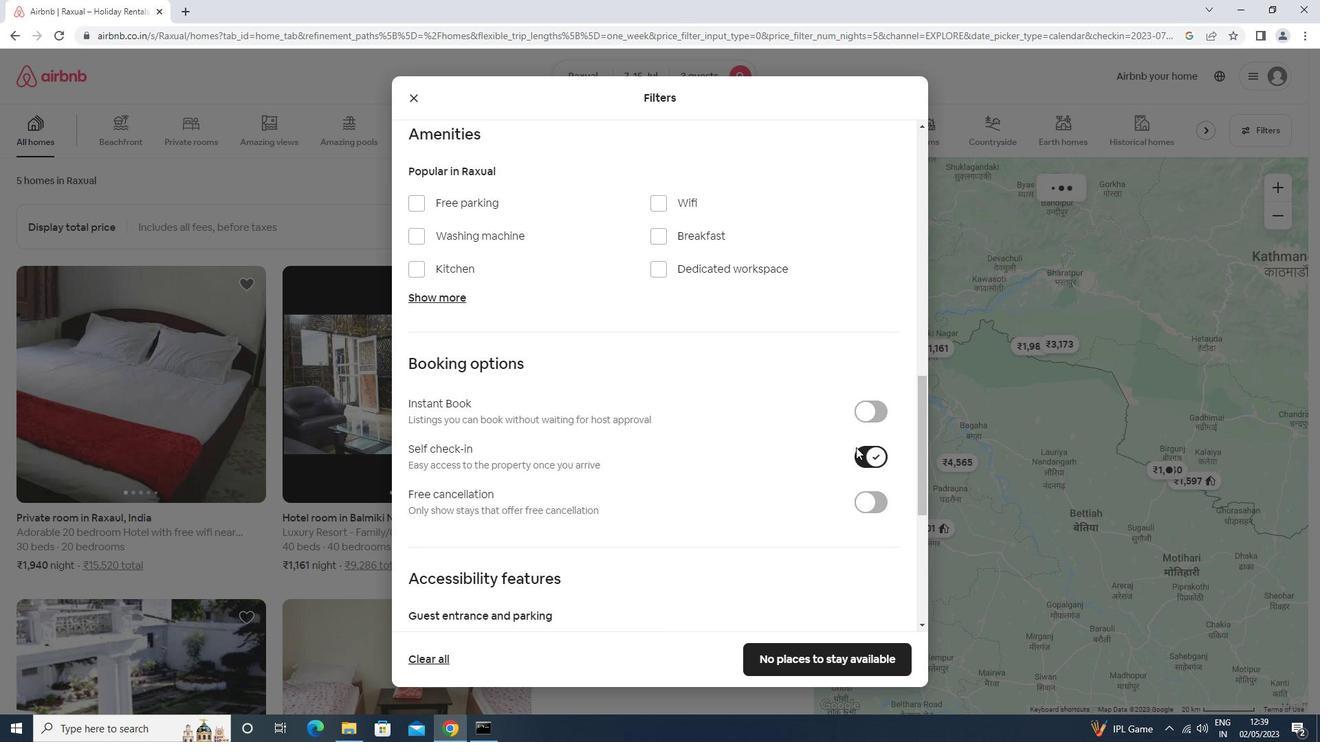 
Action: Mouse scrolled (851, 450) with delta (0, 0)
Screenshot: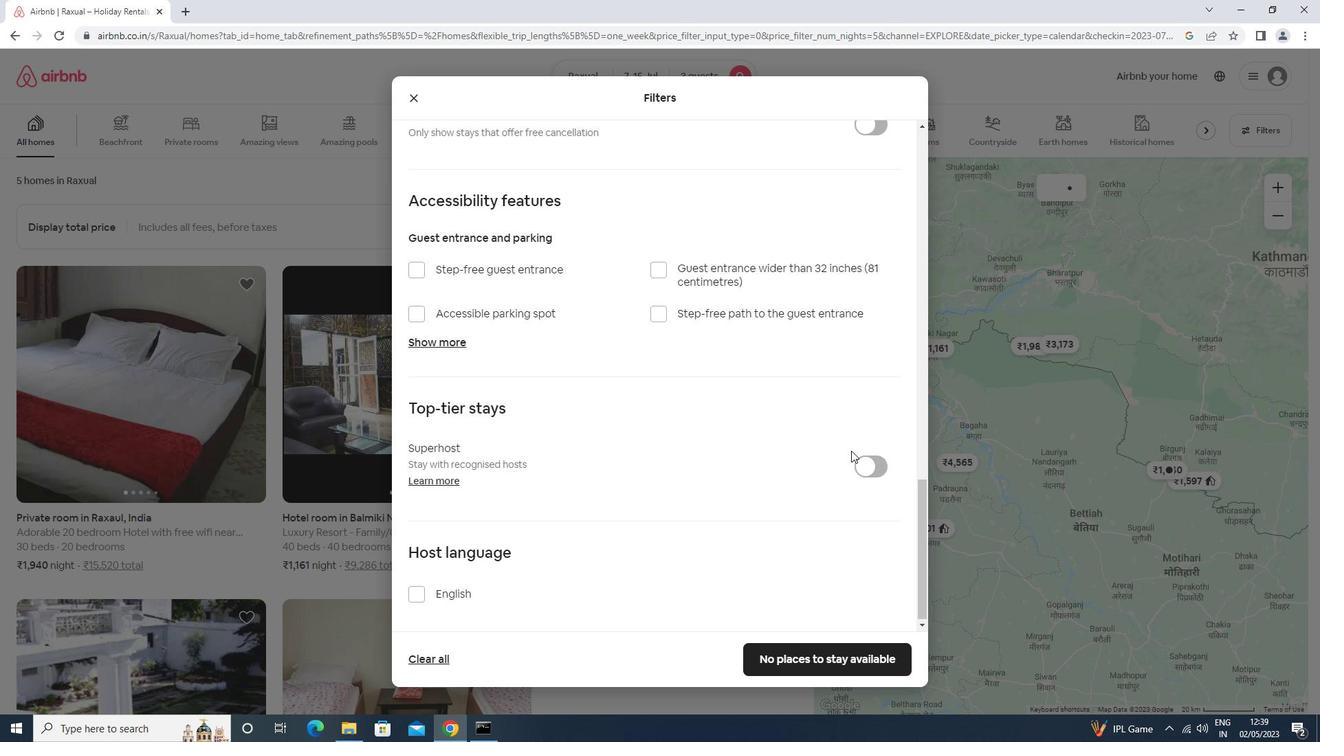 
Action: Mouse moved to (850, 451)
Screenshot: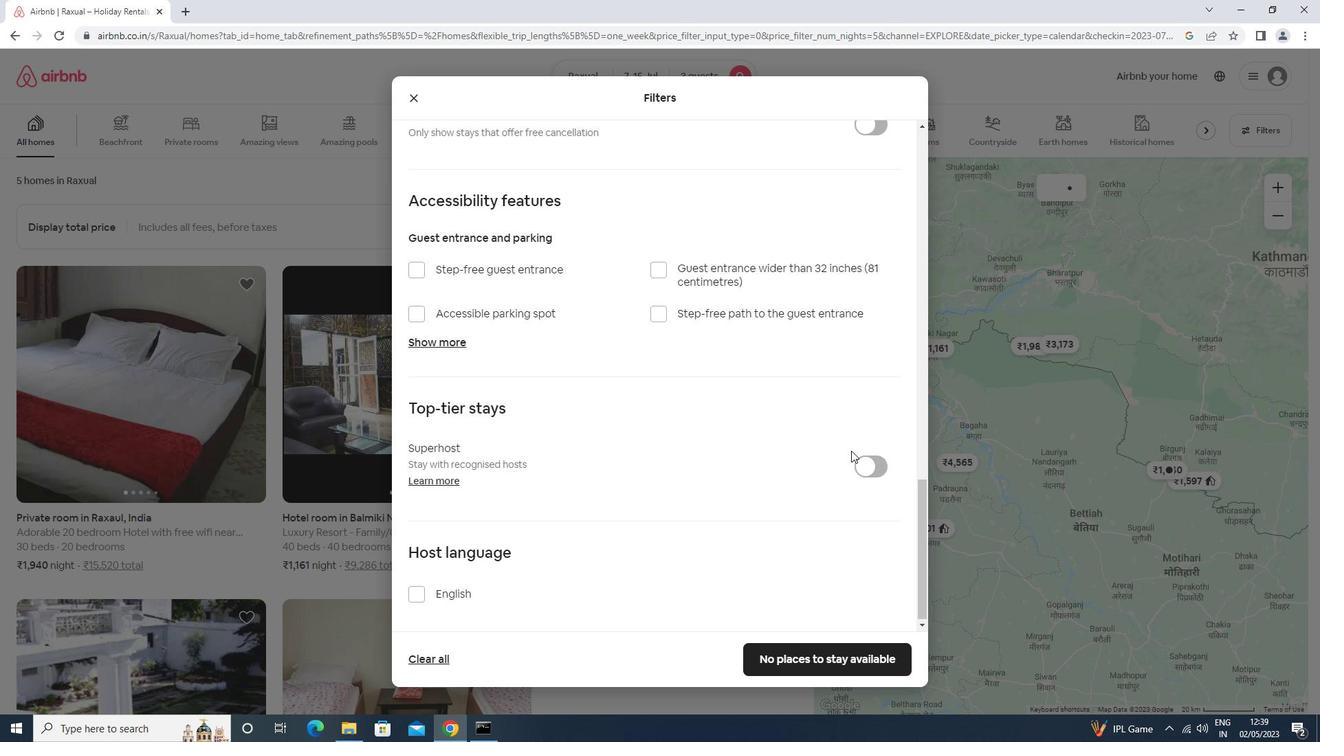
Action: Mouse scrolled (850, 451) with delta (0, 0)
Screenshot: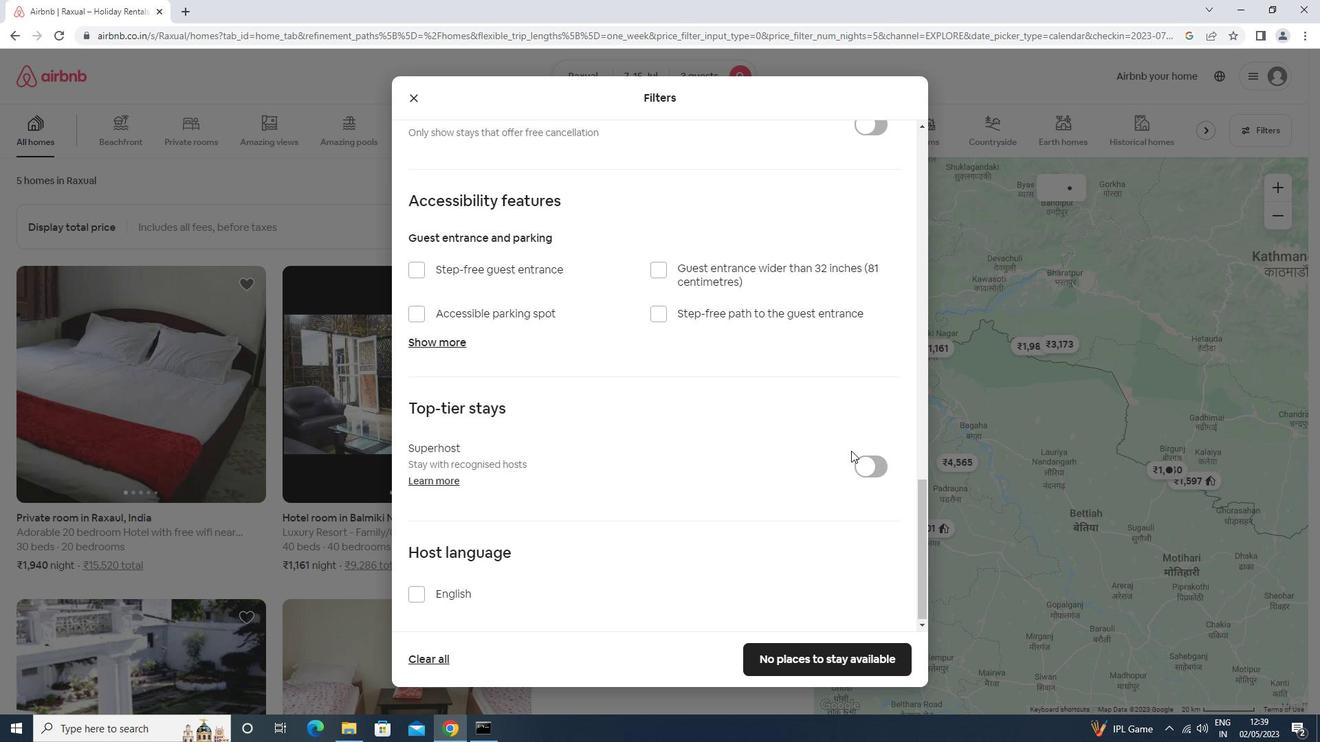 
Action: Mouse scrolled (850, 451) with delta (0, 0)
Screenshot: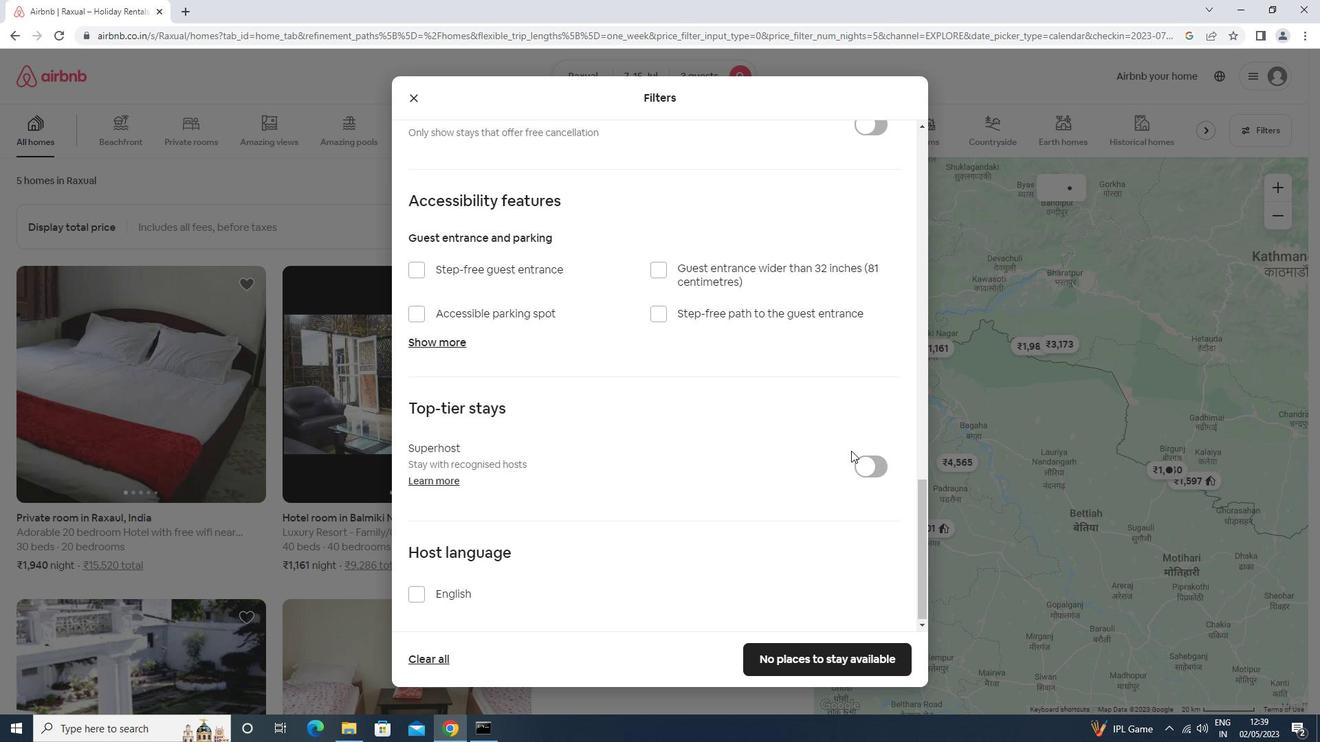 
Action: Mouse moved to (850, 452)
Screenshot: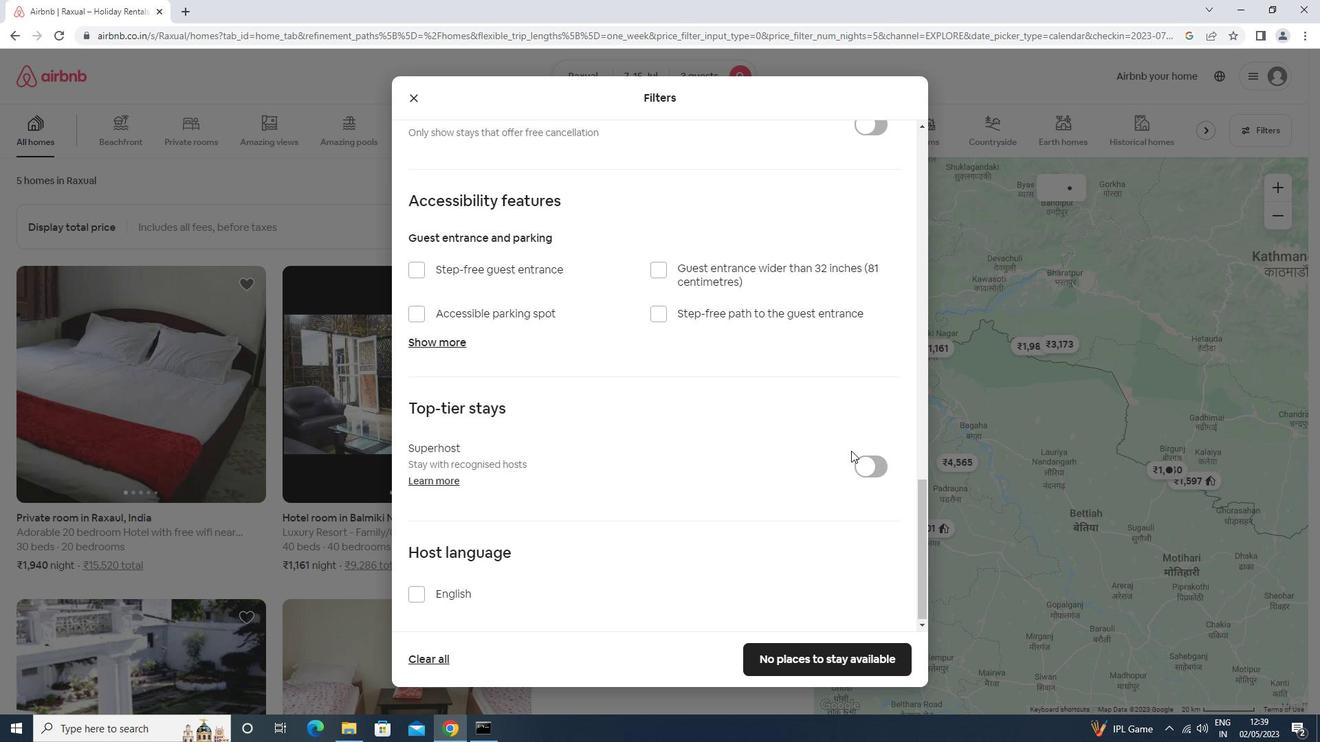 
Action: Mouse scrolled (850, 451) with delta (0, 0)
Screenshot: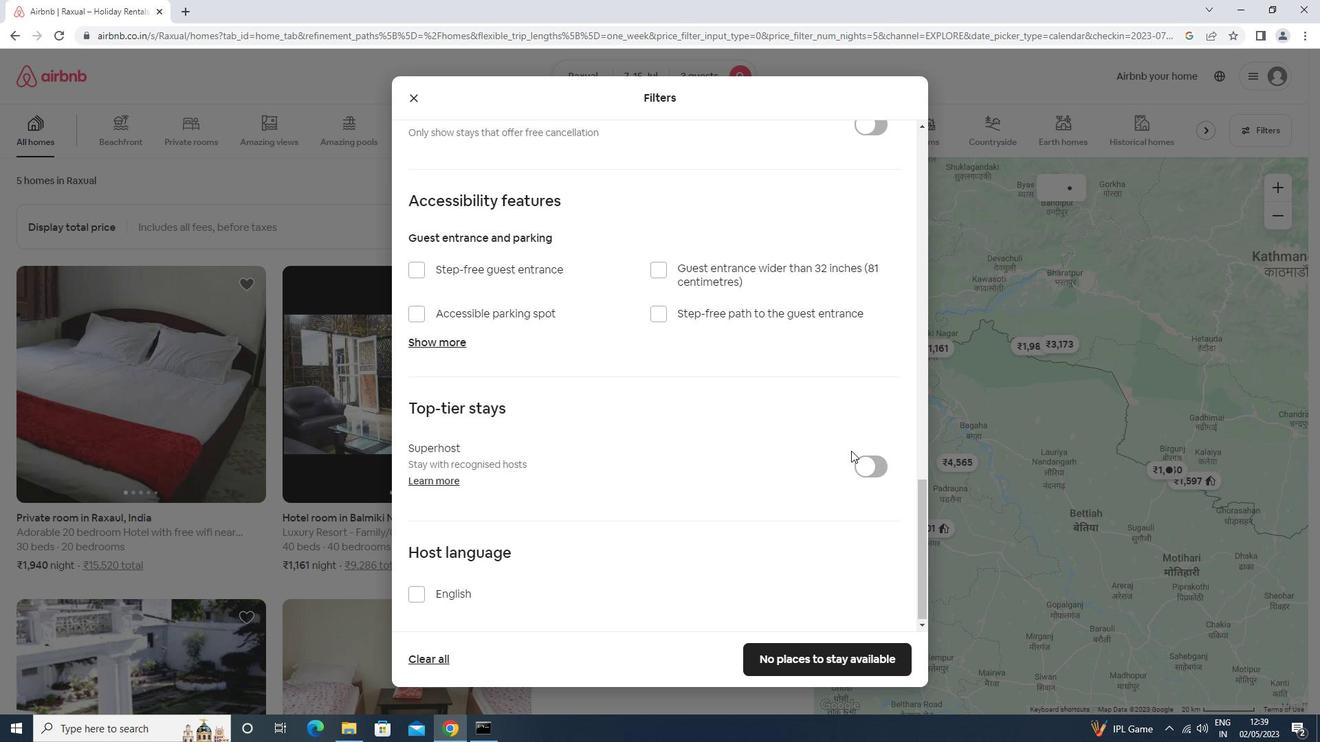 
Action: Mouse scrolled (850, 451) with delta (0, 0)
Screenshot: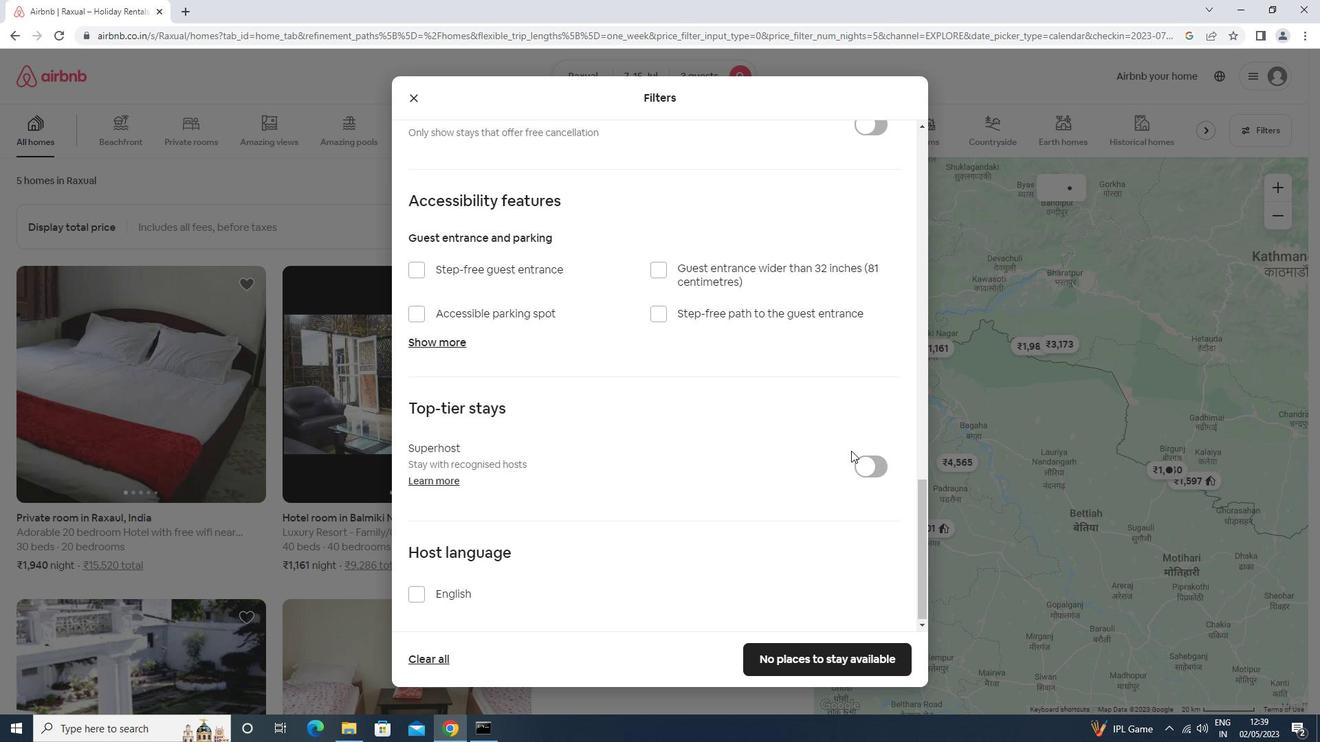 
Action: Mouse scrolled (850, 451) with delta (0, 0)
Screenshot: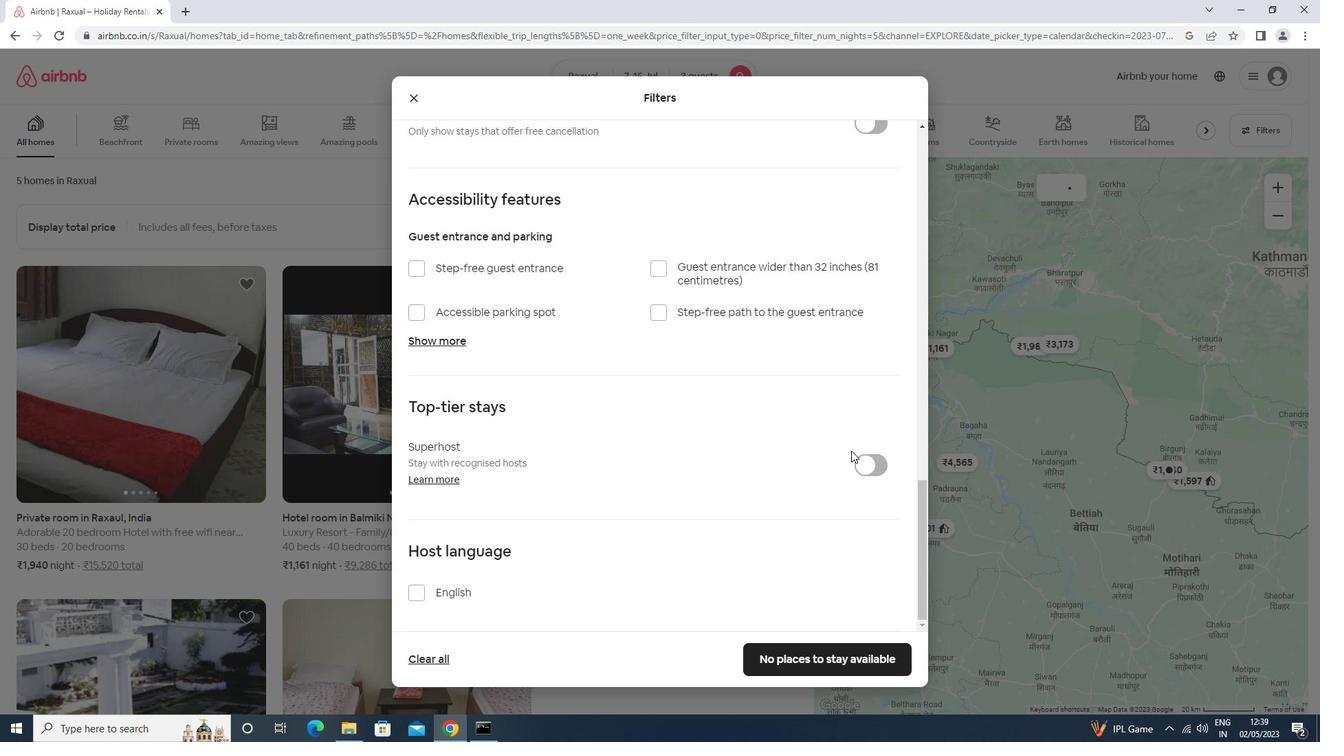 
Action: Mouse moved to (848, 453)
Screenshot: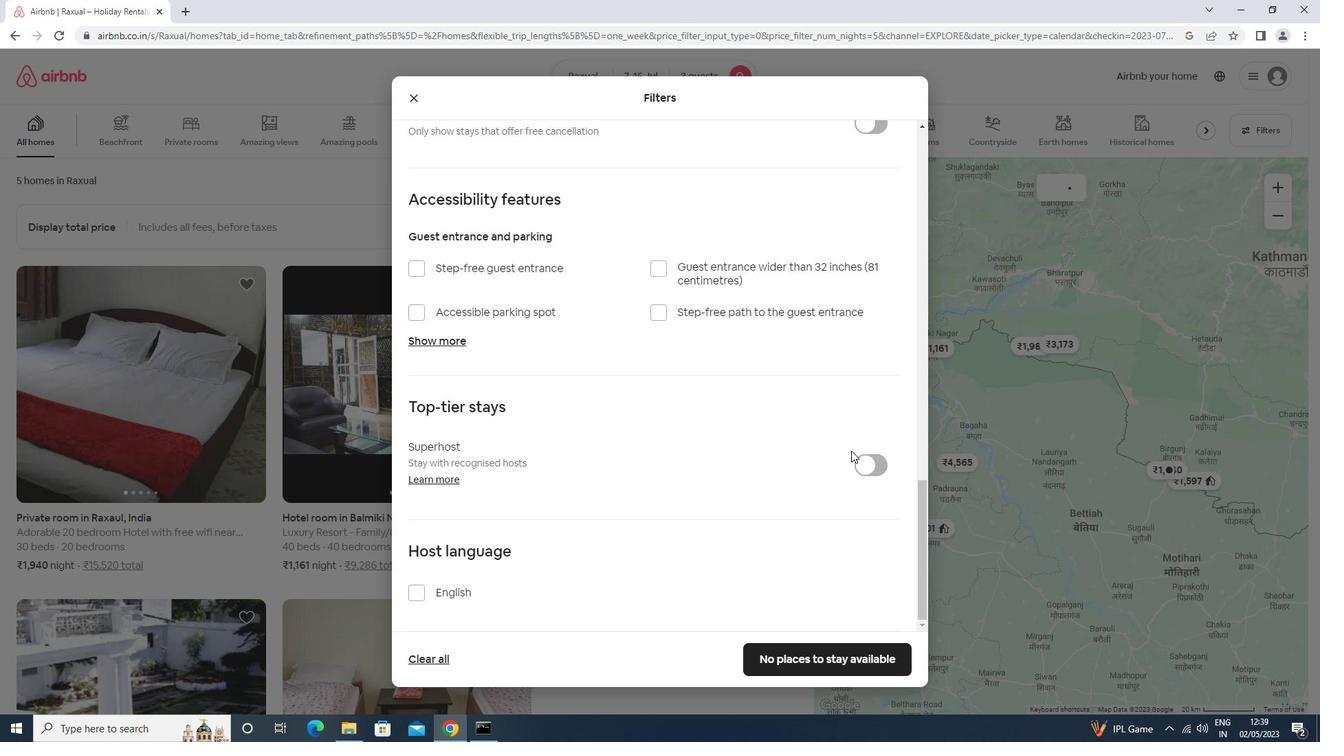 
Action: Mouse scrolled (848, 452) with delta (0, 0)
Screenshot: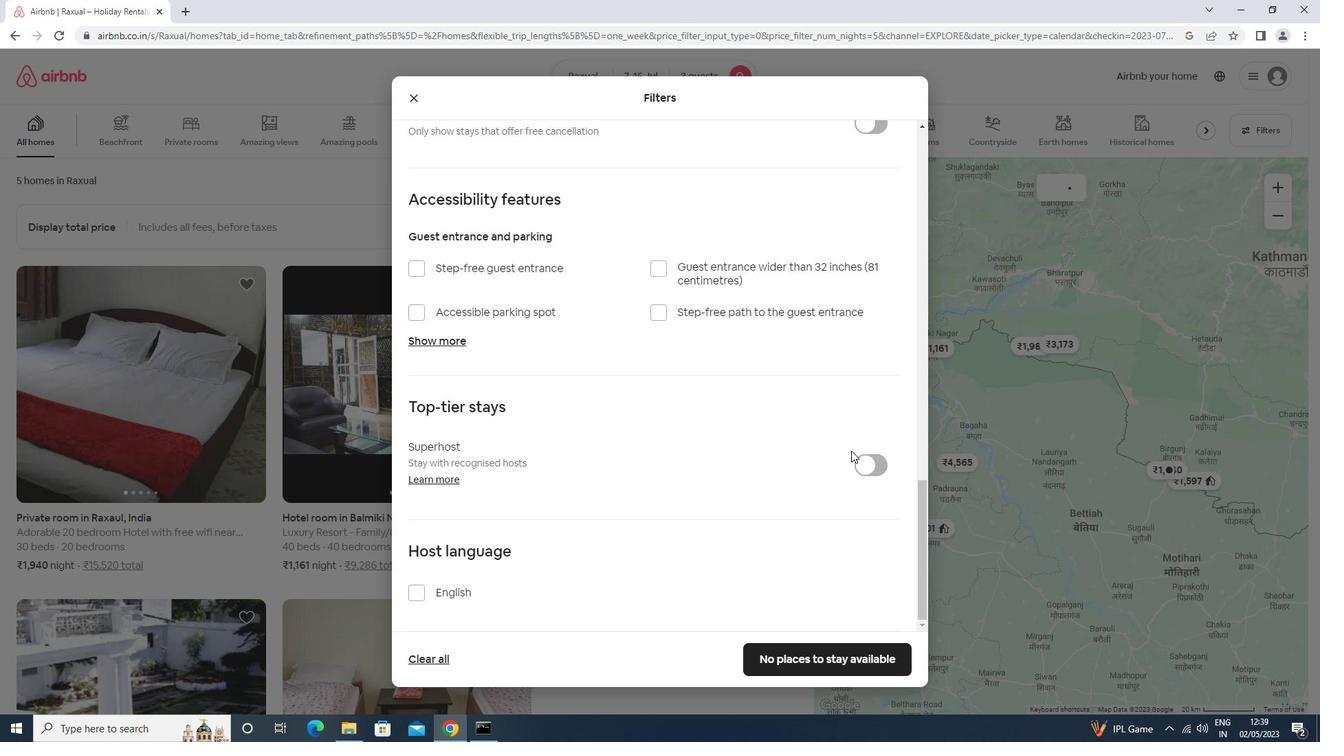 
Action: Mouse moved to (440, 596)
Screenshot: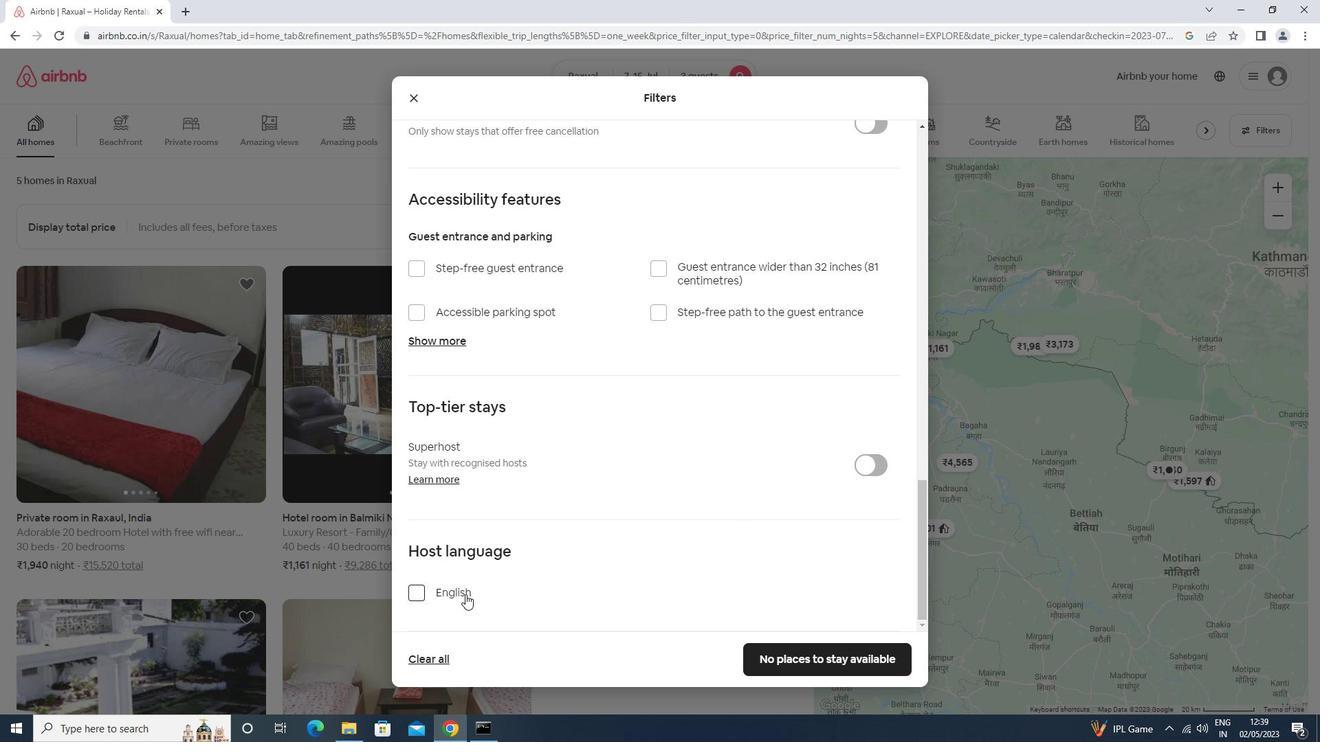 
Action: Mouse pressed left at (440, 596)
Screenshot: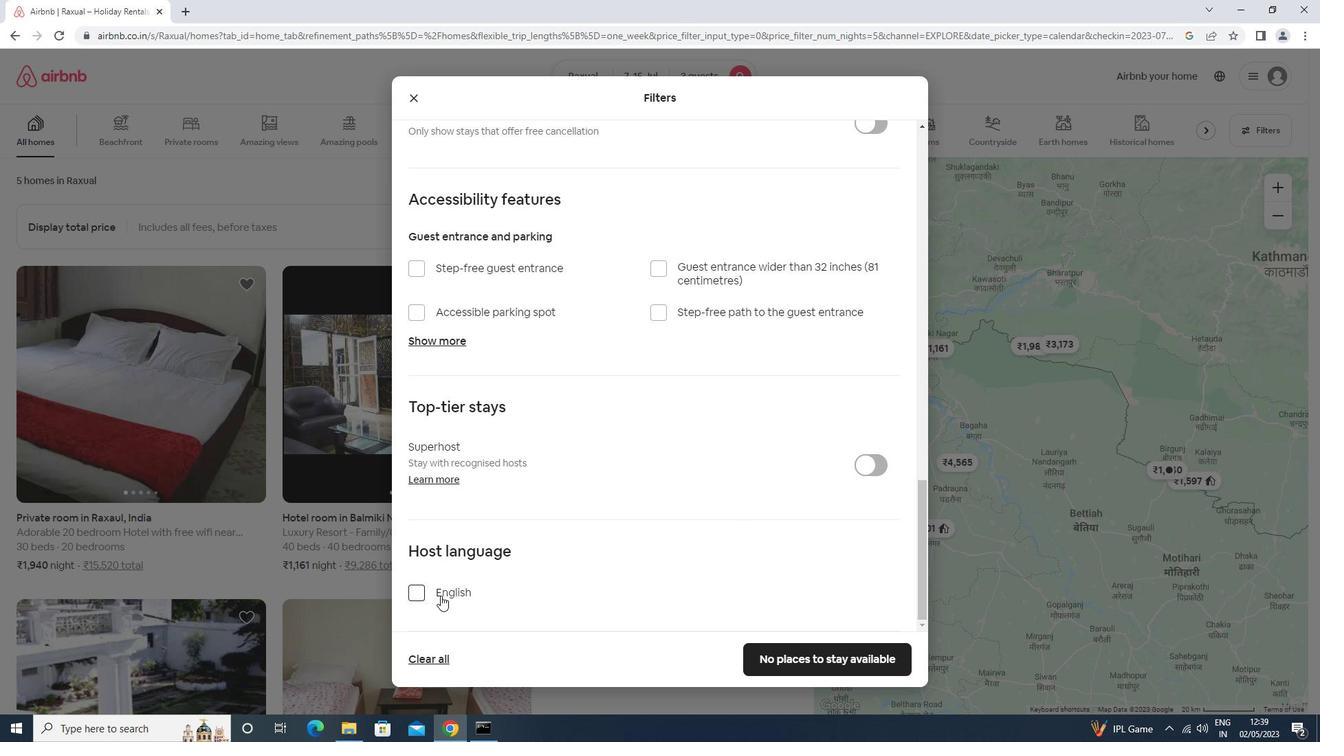 
Action: Mouse moved to (779, 657)
Screenshot: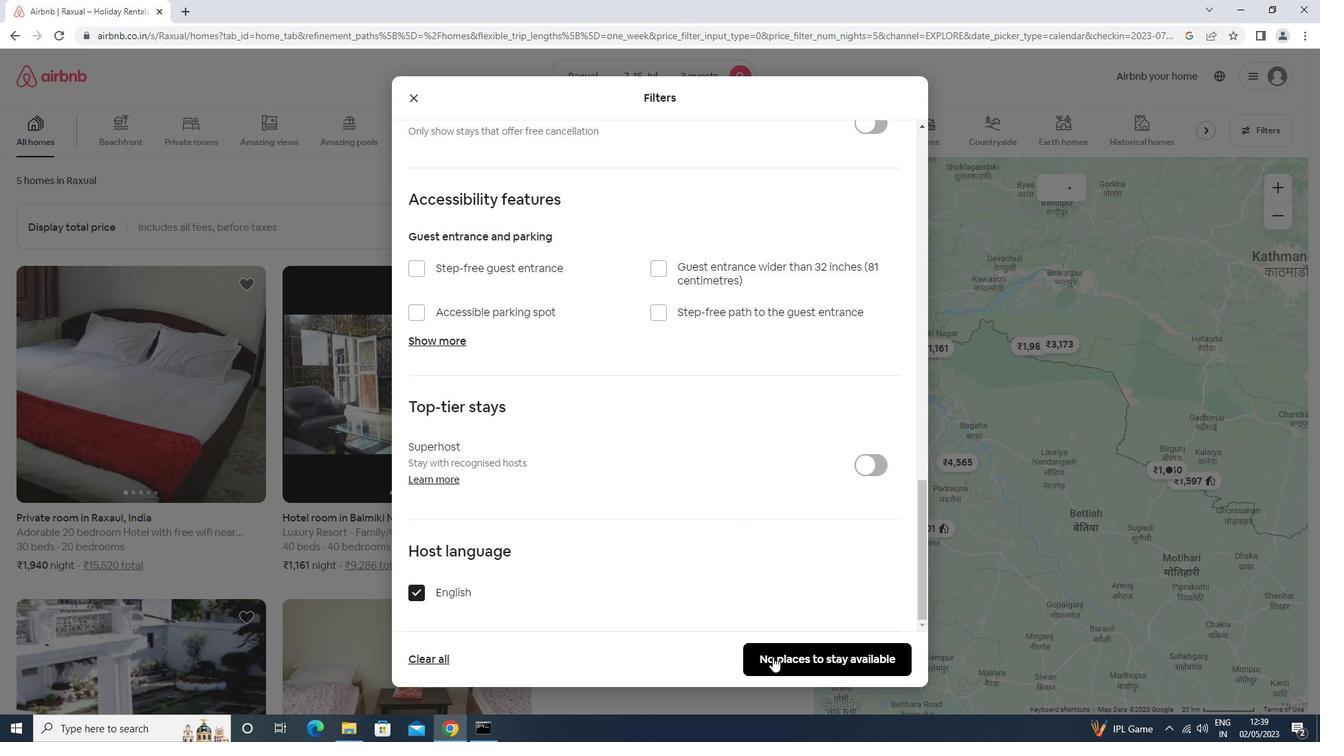 
Action: Mouse pressed left at (779, 657)
Screenshot: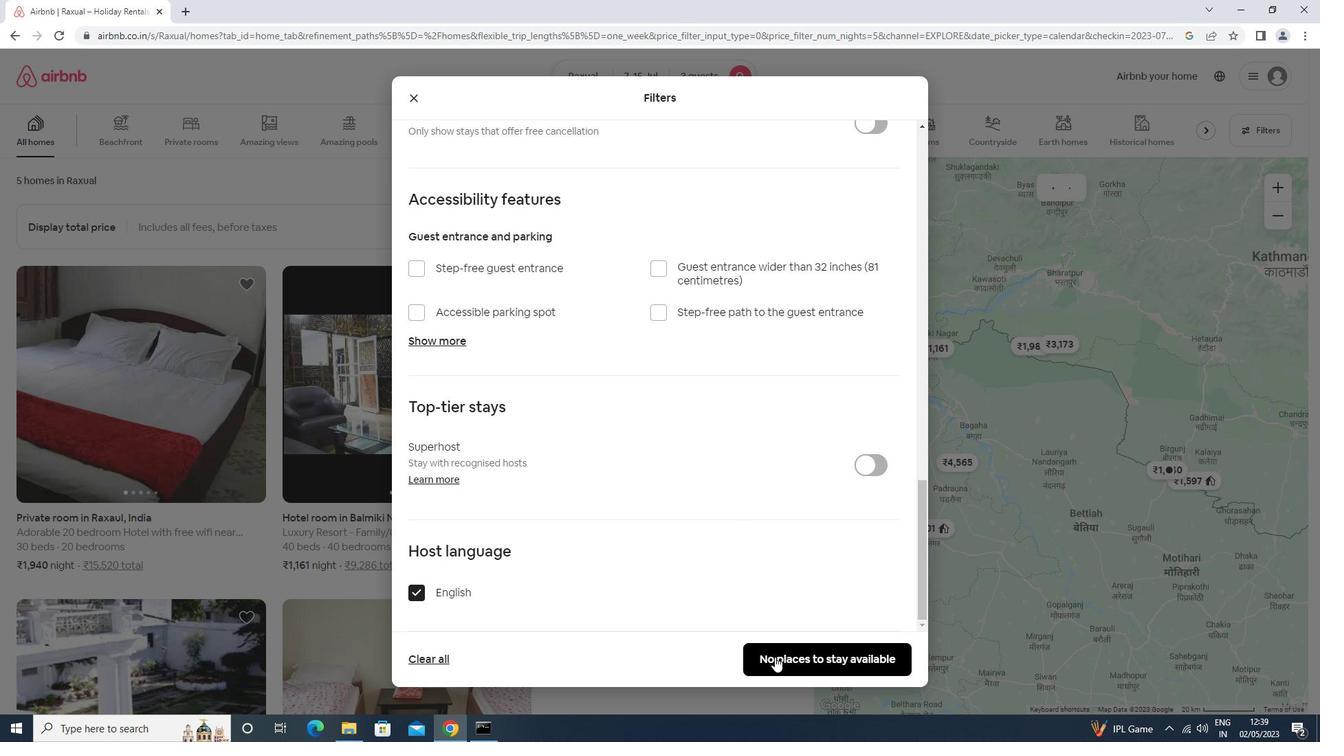 
Action: Mouse moved to (776, 654)
Screenshot: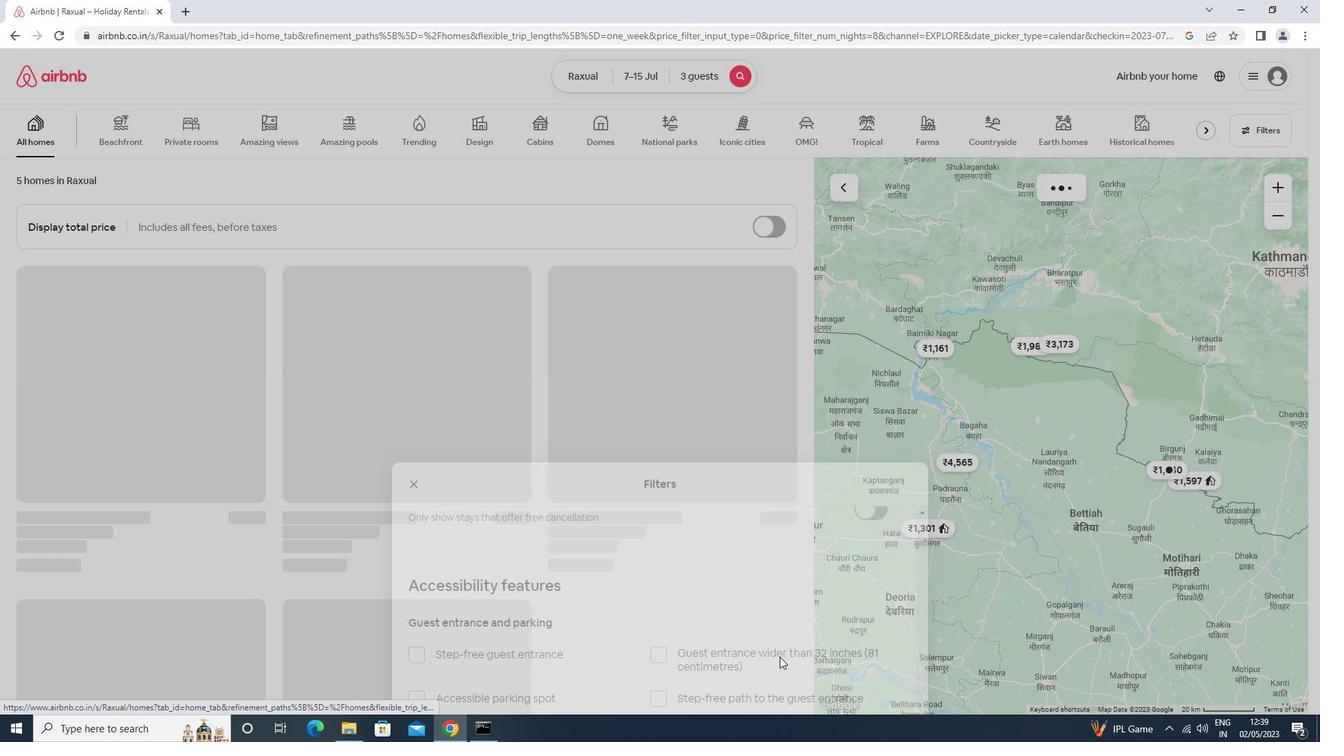 
